 Task: Research Airbnb accommodation in Azcapotzalco, Mexico from 8th January 2024 to 19th January 2024 for 1 adult. Place can be shared room with 1  bedroom having 1 bed and 1 bathroom. Property type can be hotel.
Action: Mouse moved to (406, 106)
Screenshot: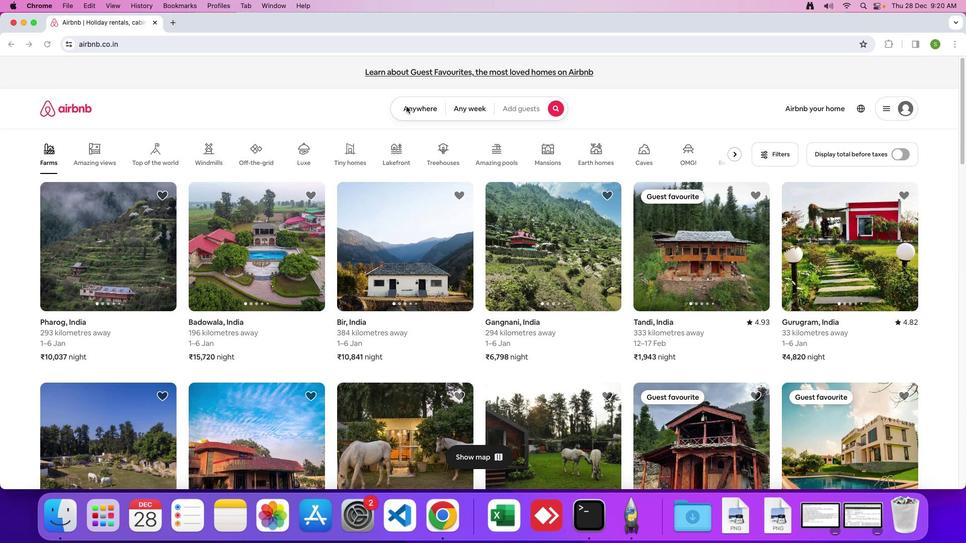 
Action: Mouse pressed left at (406, 106)
Screenshot: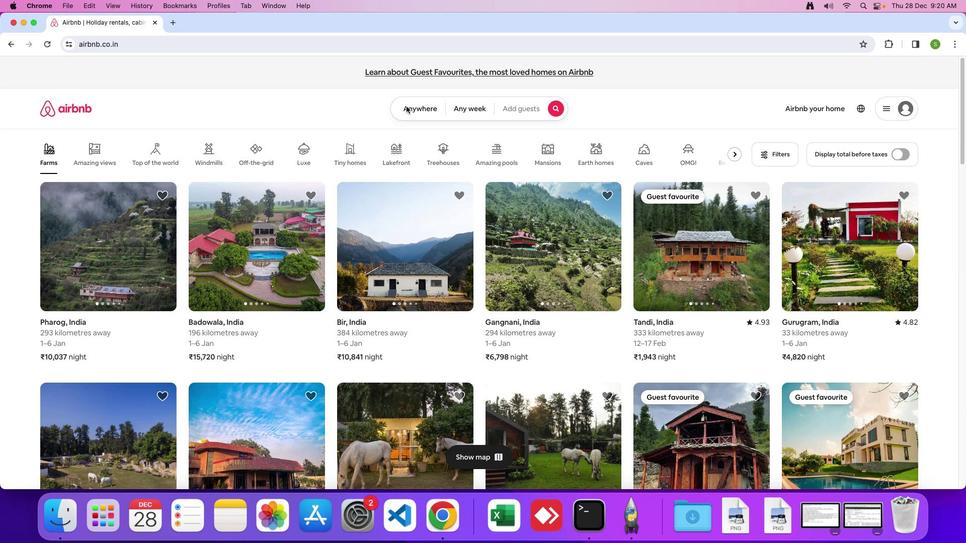 
Action: Mouse moved to (410, 107)
Screenshot: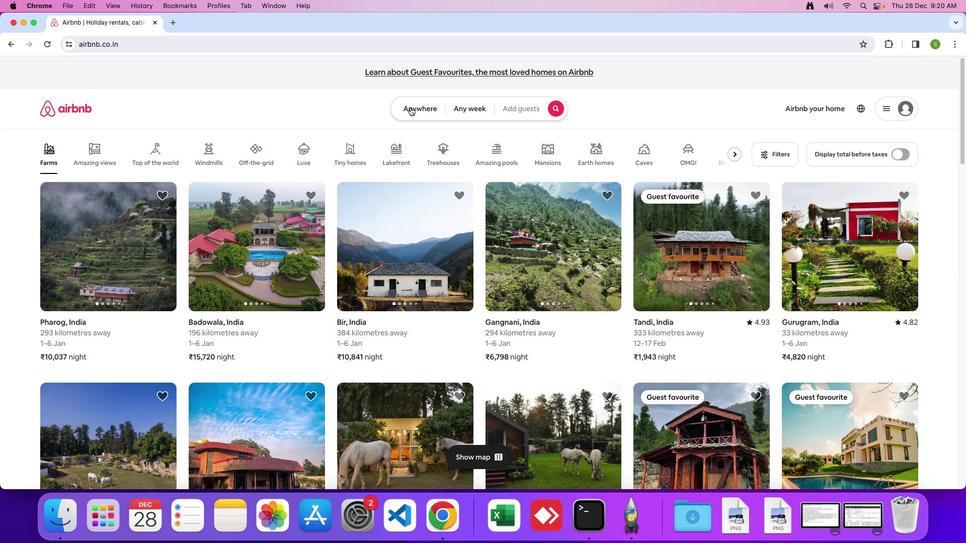 
Action: Mouse pressed left at (410, 107)
Screenshot: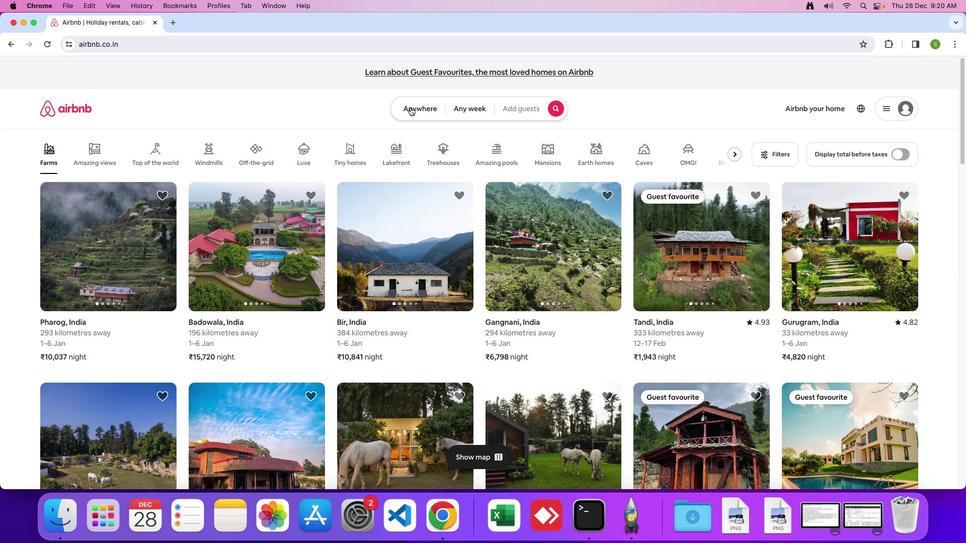 
Action: Mouse moved to (351, 143)
Screenshot: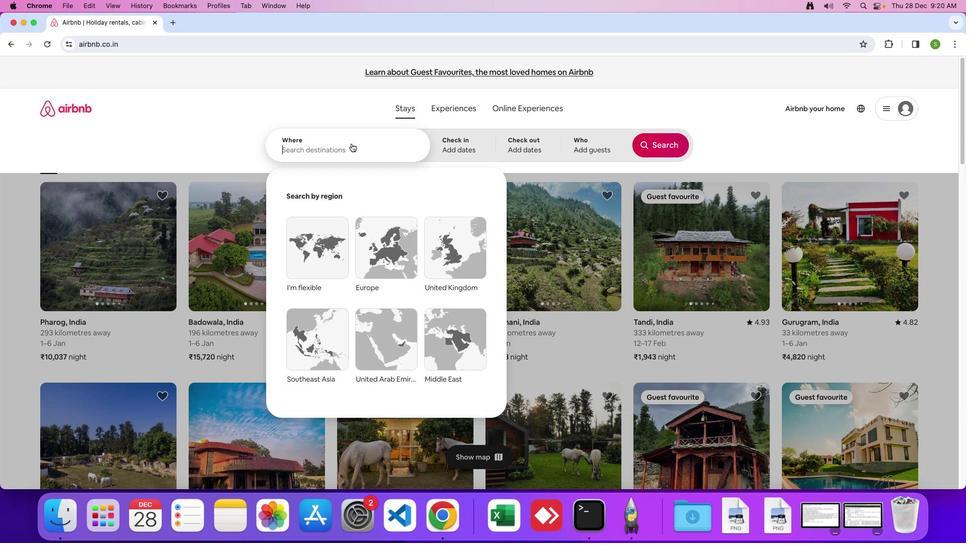 
Action: Mouse pressed left at (351, 143)
Screenshot: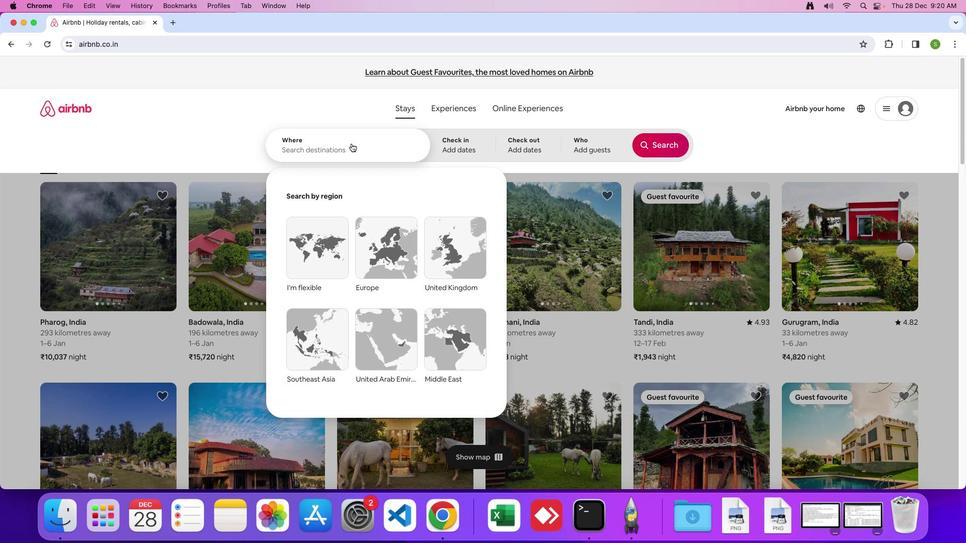 
Action: Key pressed 'A'Key.caps_lock'z''c''a''p''o''t''z''a''l''c''o'','Key.spaceKey.shift'M''e''x''i''c''o'Key.enter
Screenshot: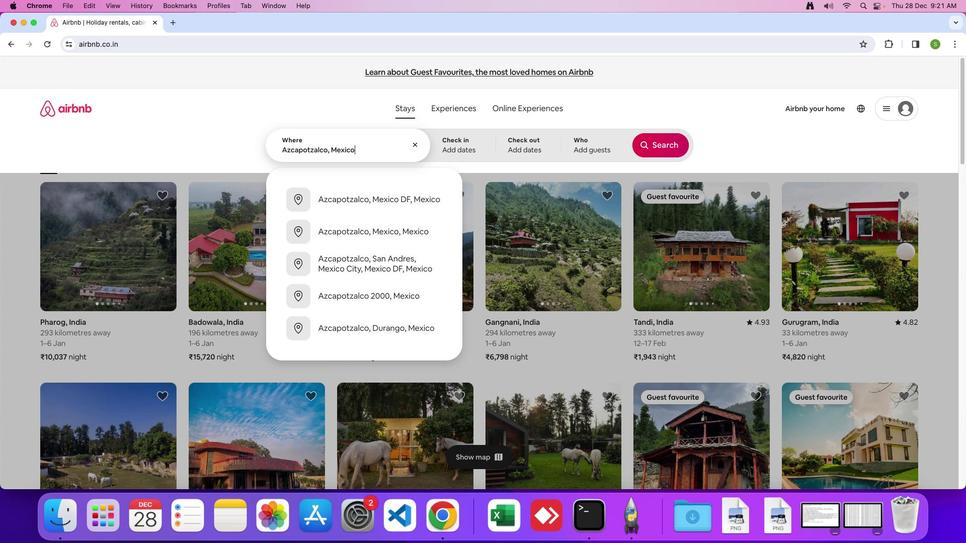 
Action: Mouse moved to (530, 288)
Screenshot: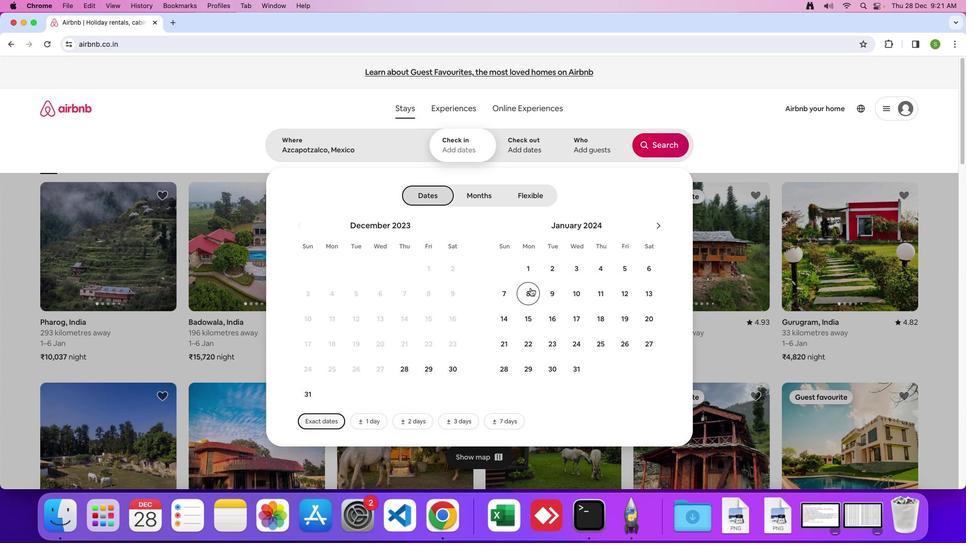 
Action: Mouse pressed left at (530, 288)
Screenshot: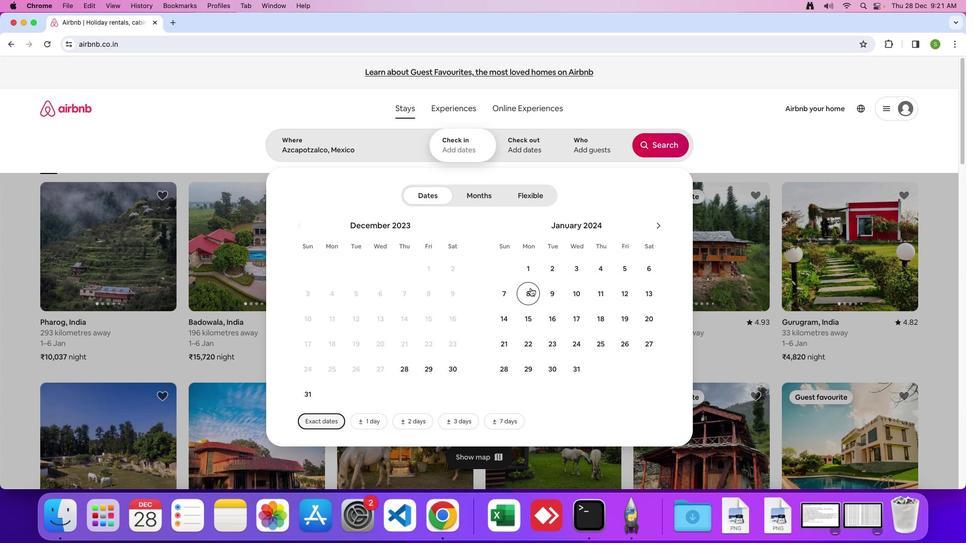
Action: Mouse moved to (621, 318)
Screenshot: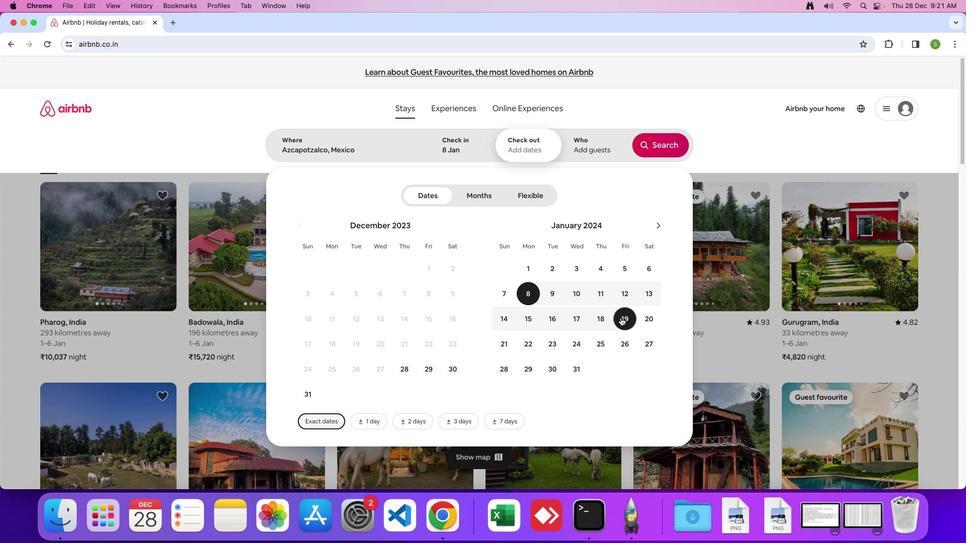 
Action: Mouse pressed left at (621, 318)
Screenshot: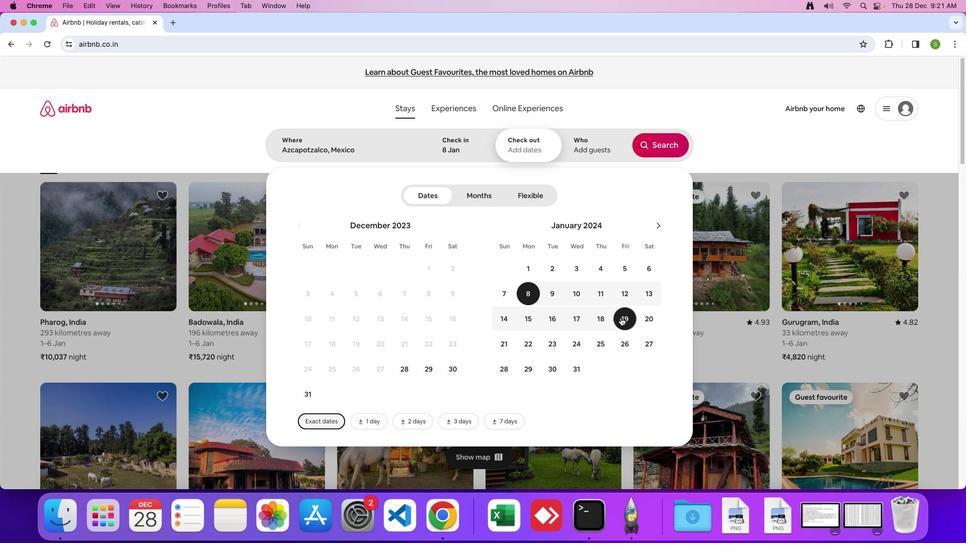 
Action: Mouse moved to (576, 155)
Screenshot: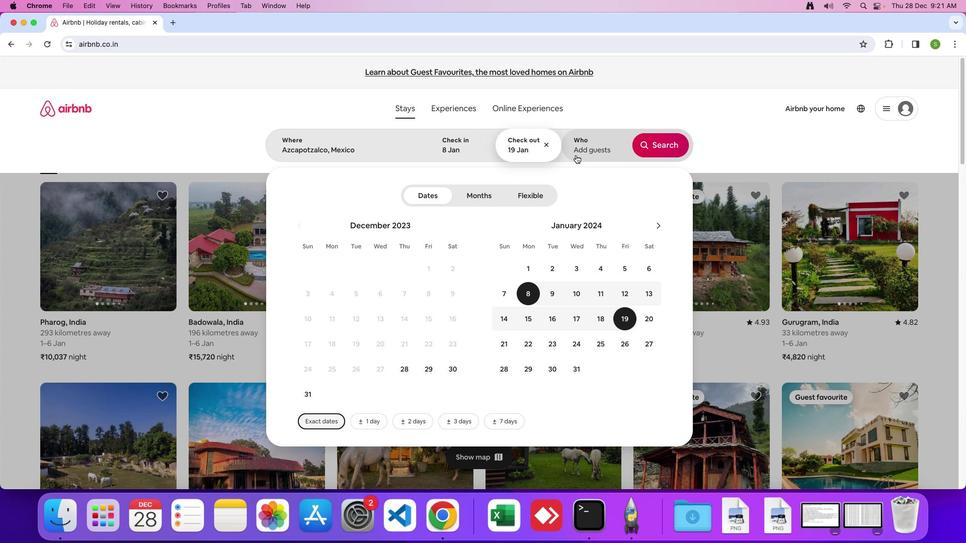 
Action: Mouse pressed left at (576, 155)
Screenshot: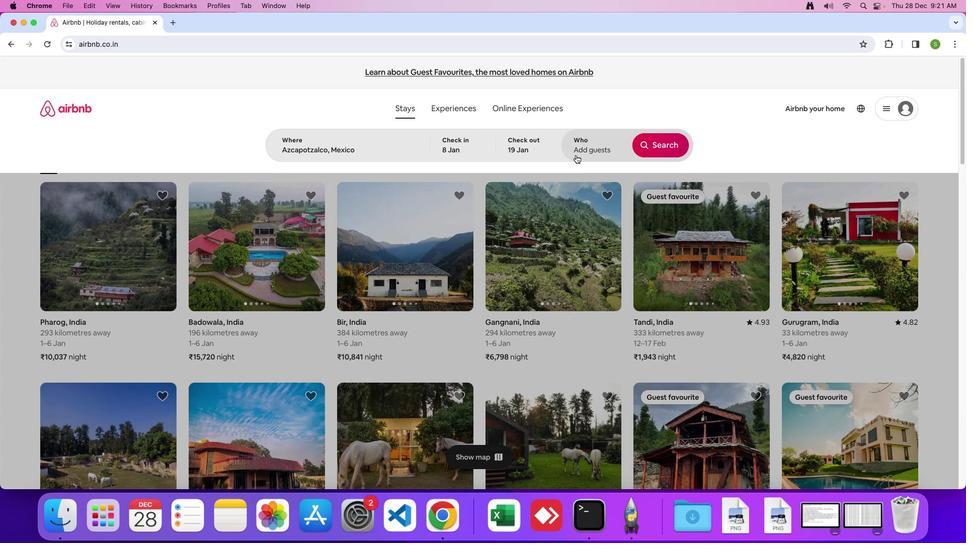 
Action: Mouse moved to (660, 195)
Screenshot: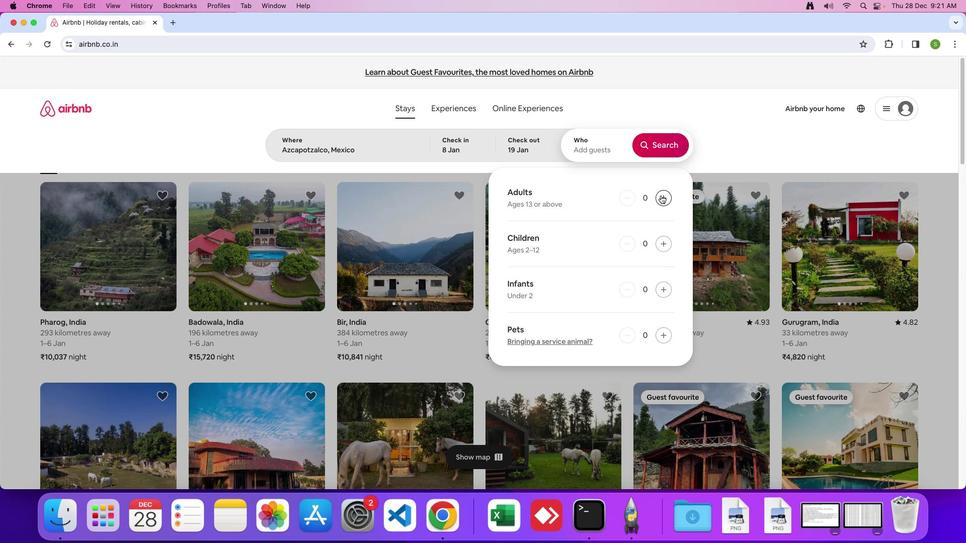 
Action: Mouse pressed left at (660, 195)
Screenshot: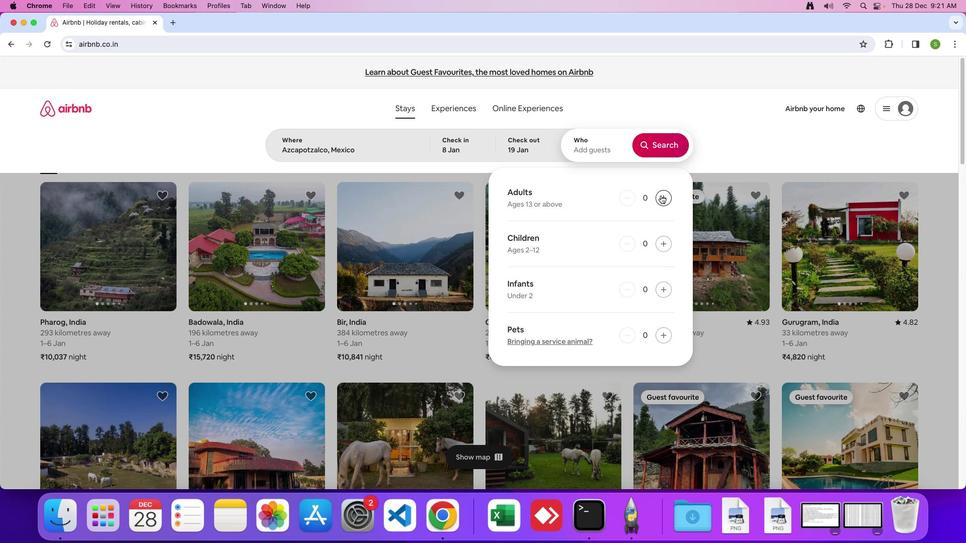 
Action: Mouse moved to (666, 149)
Screenshot: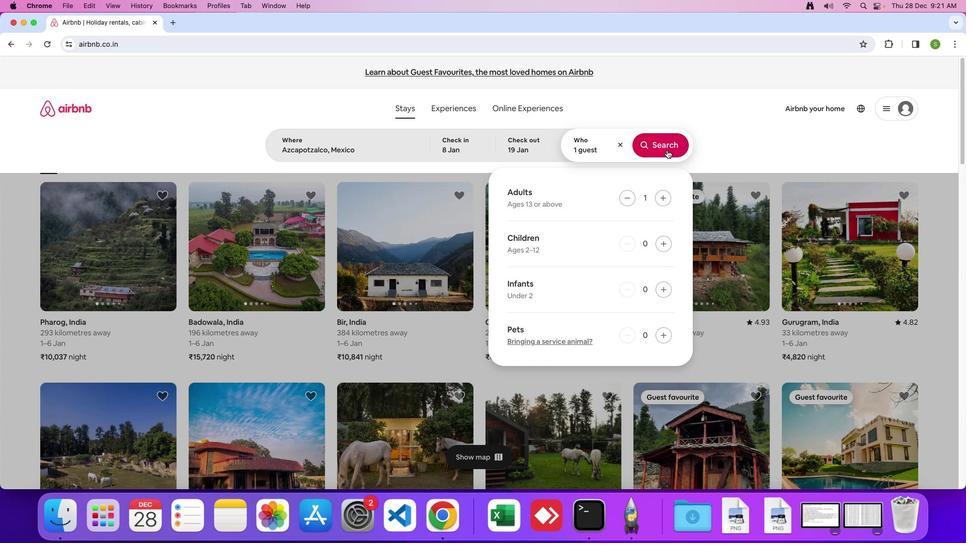 
Action: Mouse pressed left at (666, 149)
Screenshot: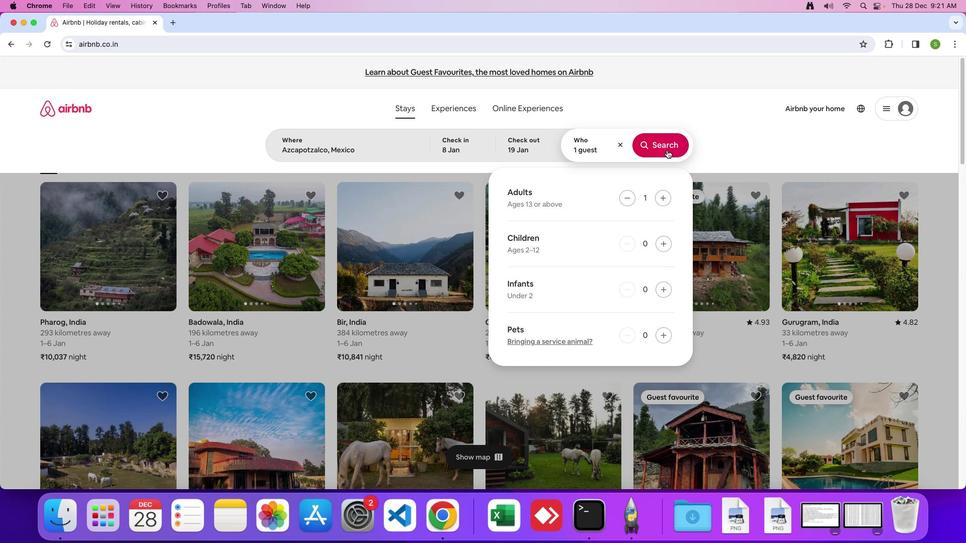 
Action: Mouse moved to (801, 111)
Screenshot: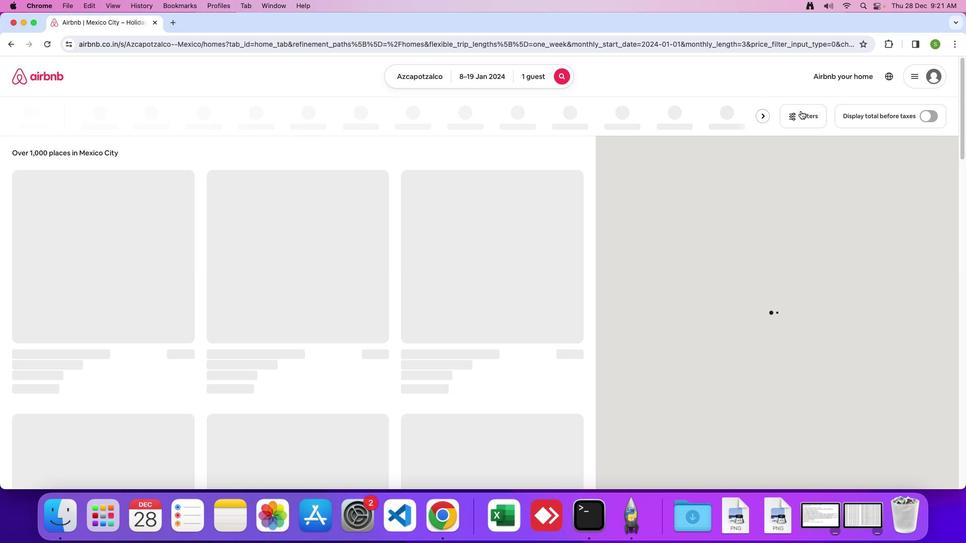 
Action: Mouse pressed left at (801, 111)
Screenshot: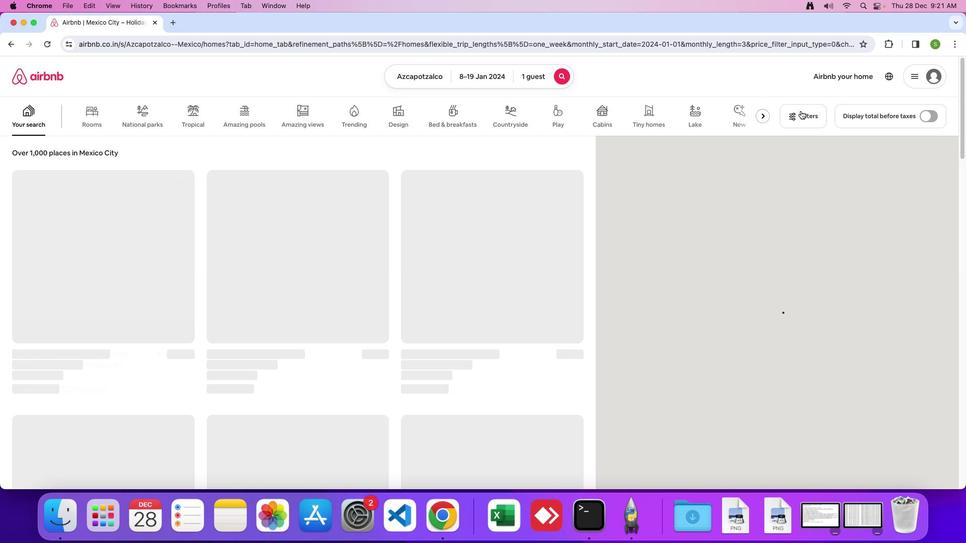 
Action: Mouse moved to (447, 340)
Screenshot: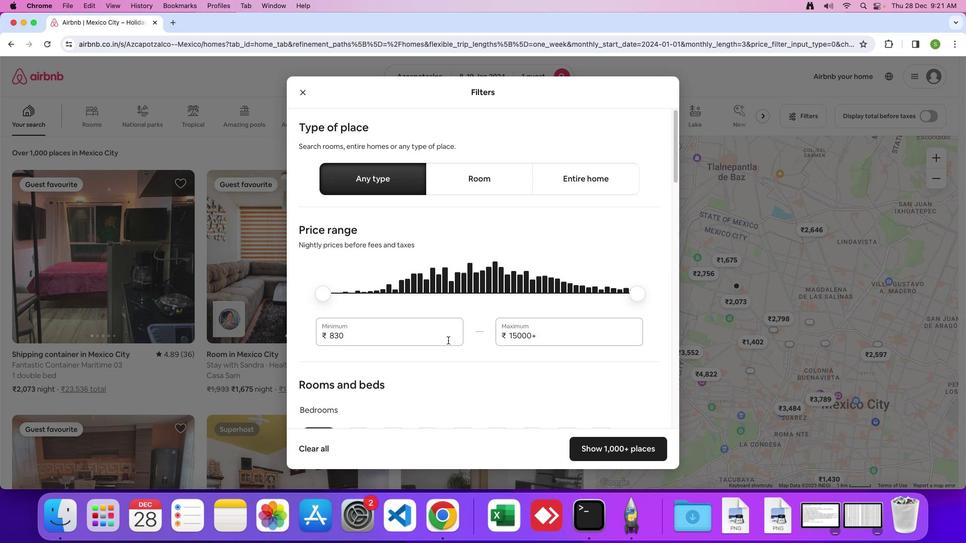 
Action: Mouse scrolled (447, 340) with delta (0, 0)
Screenshot: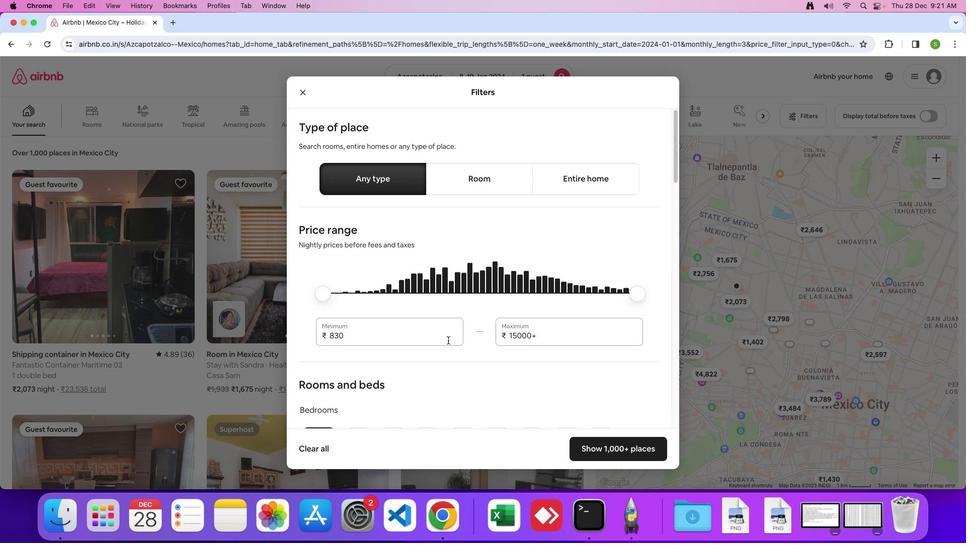
Action: Mouse scrolled (447, 340) with delta (0, 0)
Screenshot: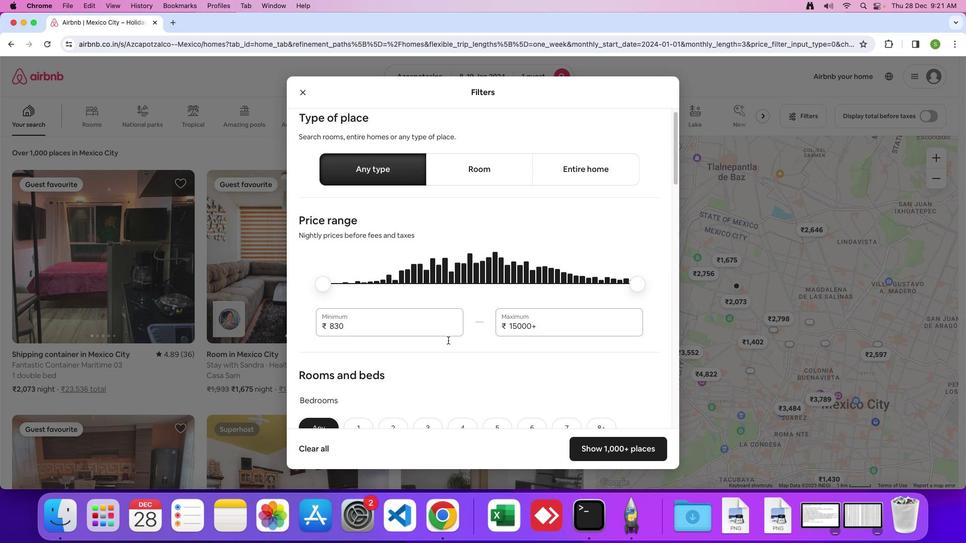 
Action: Mouse scrolled (447, 340) with delta (0, -1)
Screenshot: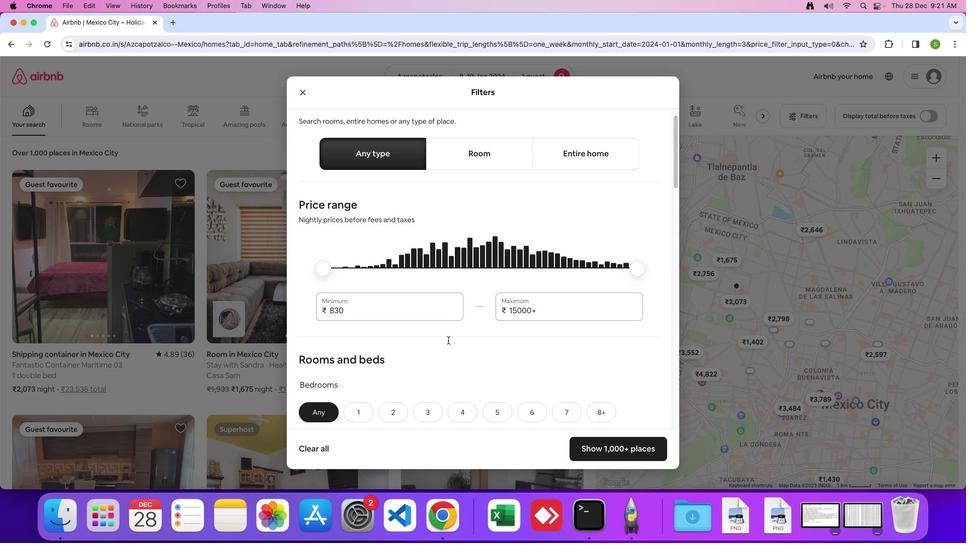 
Action: Mouse moved to (448, 339)
Screenshot: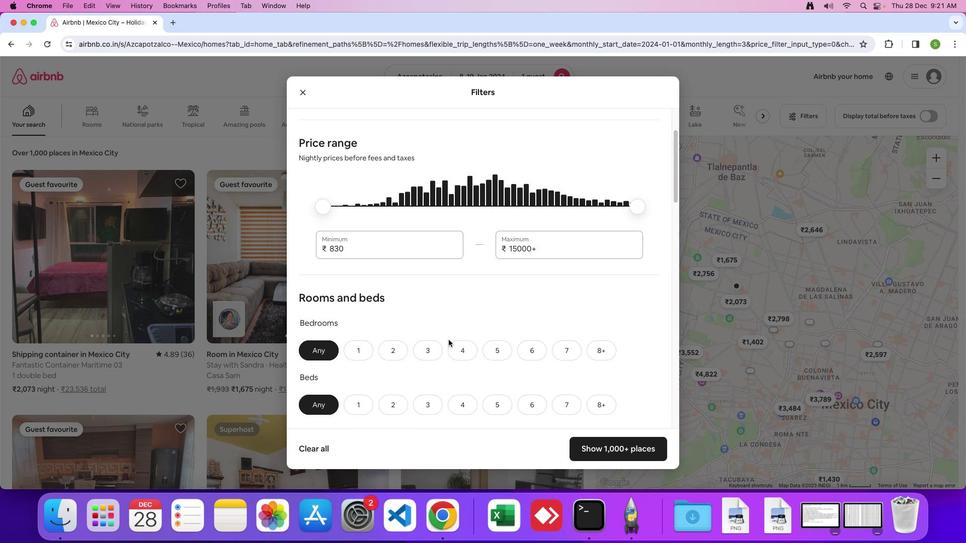 
Action: Mouse scrolled (448, 339) with delta (0, 0)
Screenshot: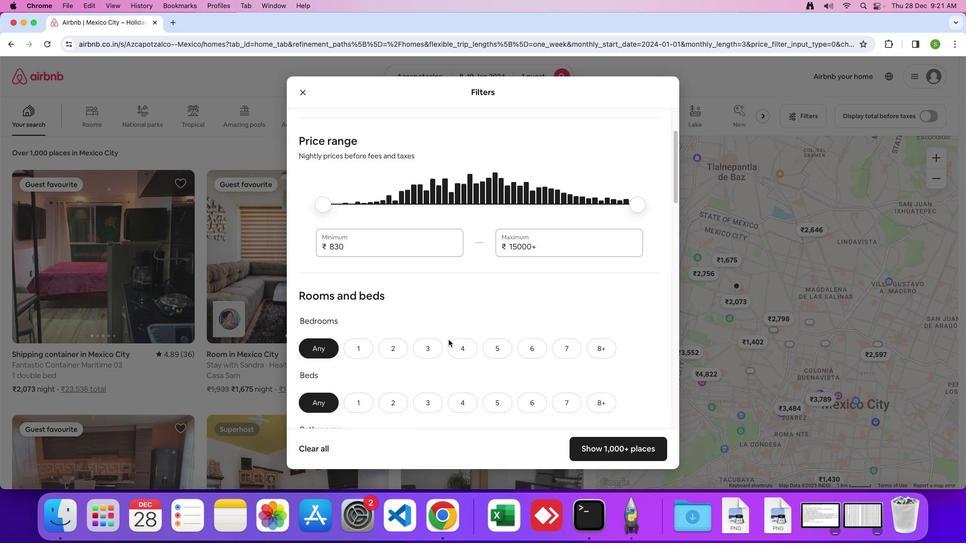 
Action: Mouse scrolled (448, 339) with delta (0, 0)
Screenshot: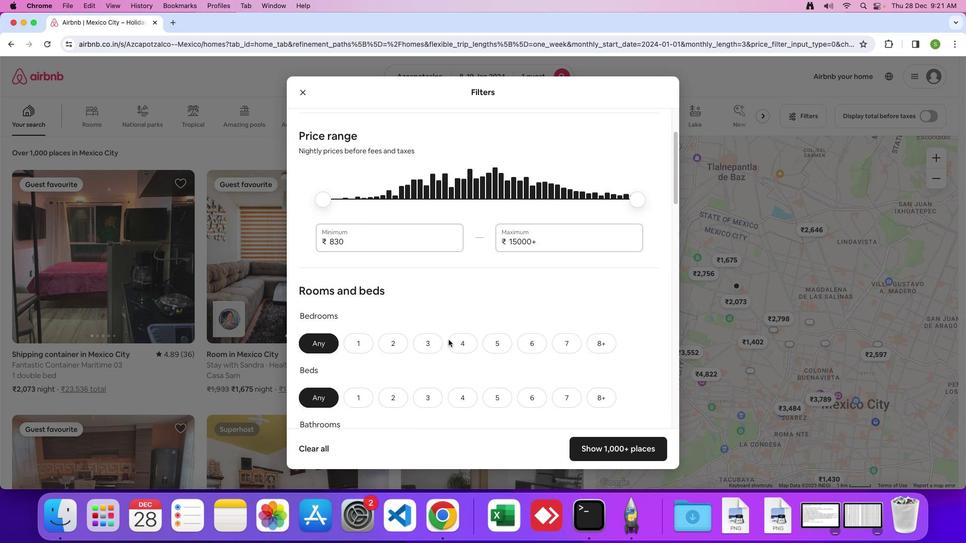 
Action: Mouse scrolled (448, 339) with delta (0, -1)
Screenshot: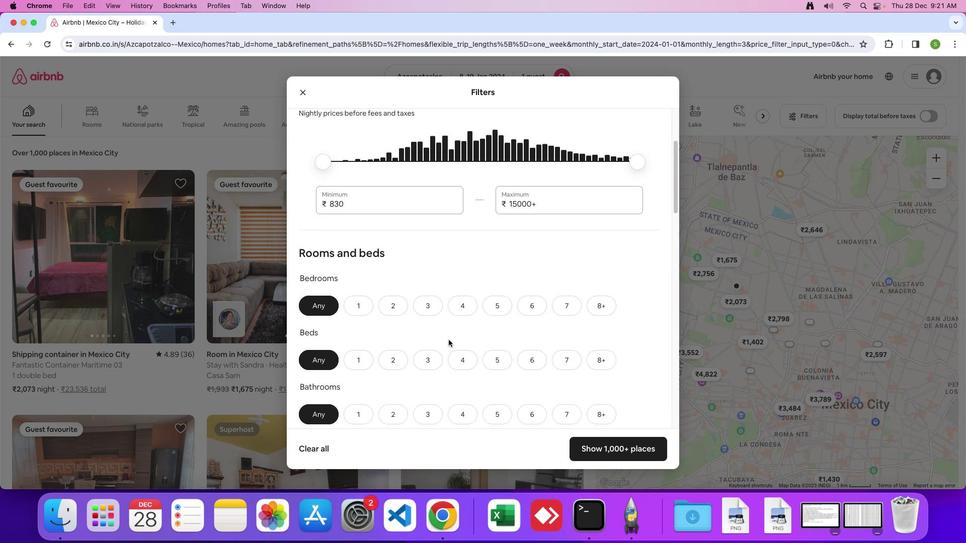 
Action: Mouse moved to (351, 279)
Screenshot: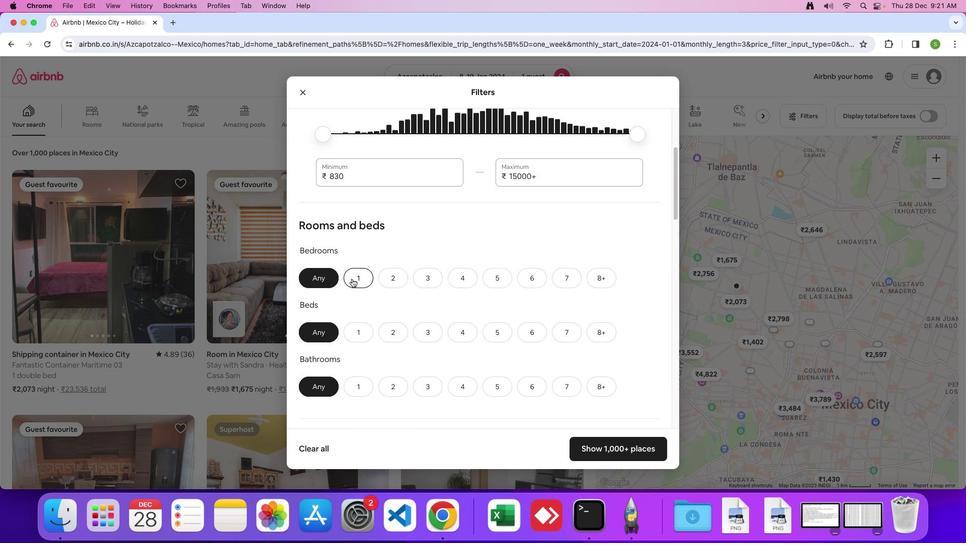 
Action: Mouse pressed left at (351, 279)
Screenshot: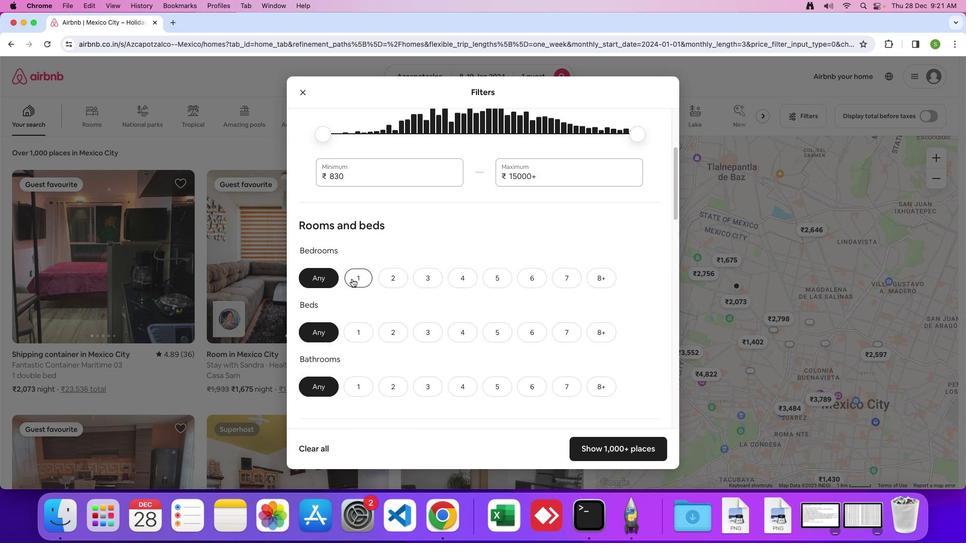 
Action: Mouse moved to (351, 338)
Screenshot: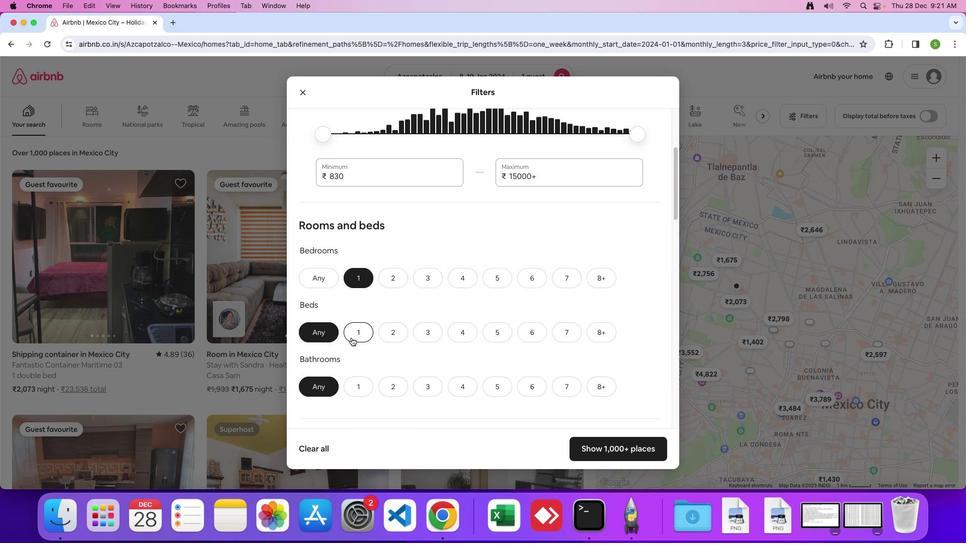 
Action: Mouse pressed left at (351, 338)
Screenshot: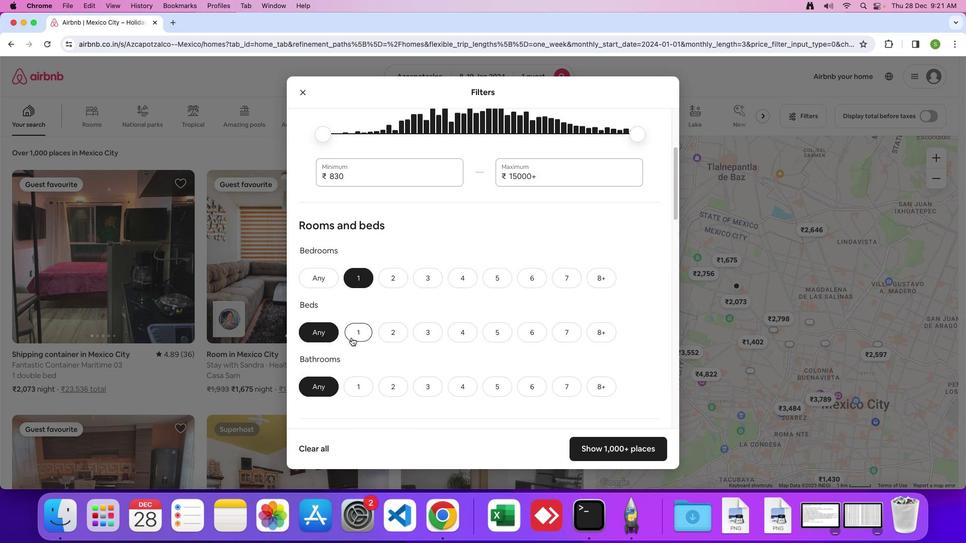 
Action: Mouse moved to (358, 383)
Screenshot: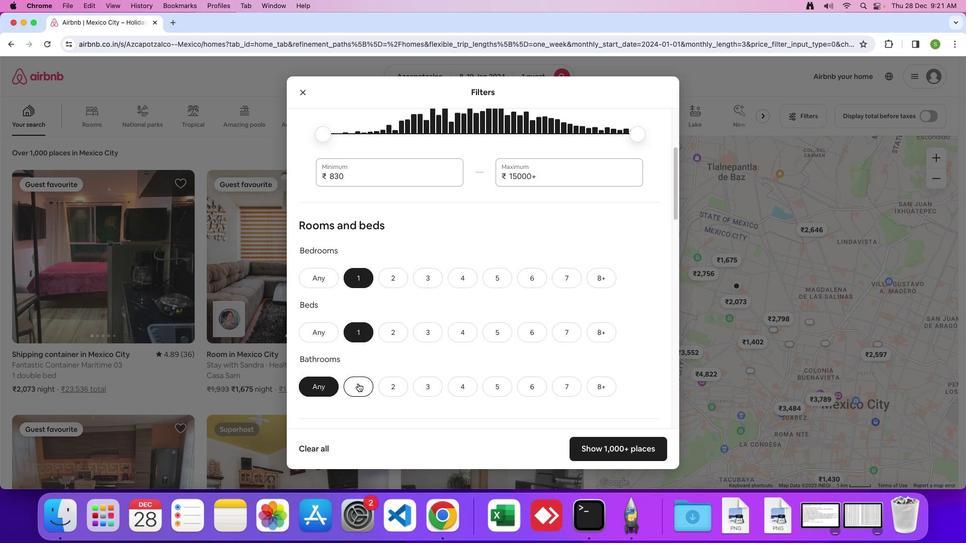 
Action: Mouse pressed left at (358, 383)
Screenshot: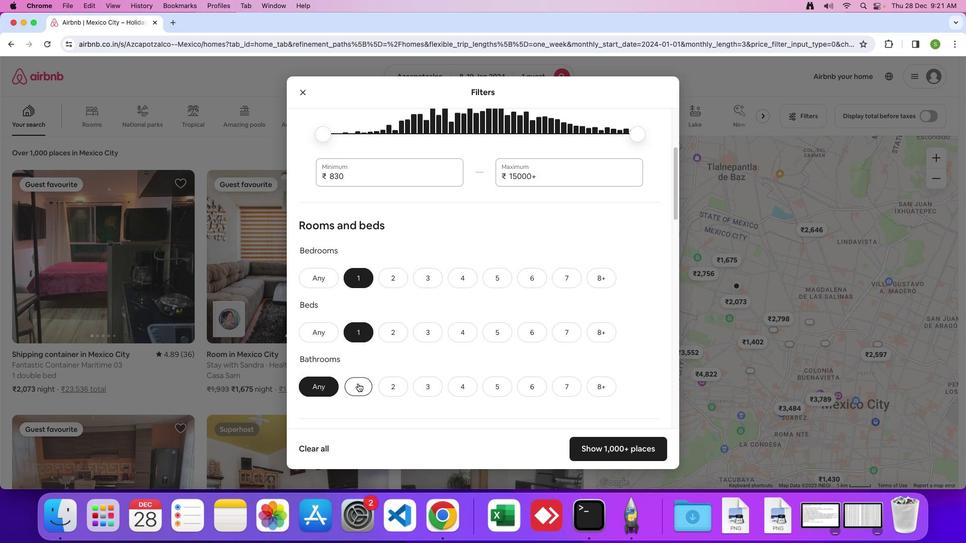 
Action: Mouse moved to (463, 346)
Screenshot: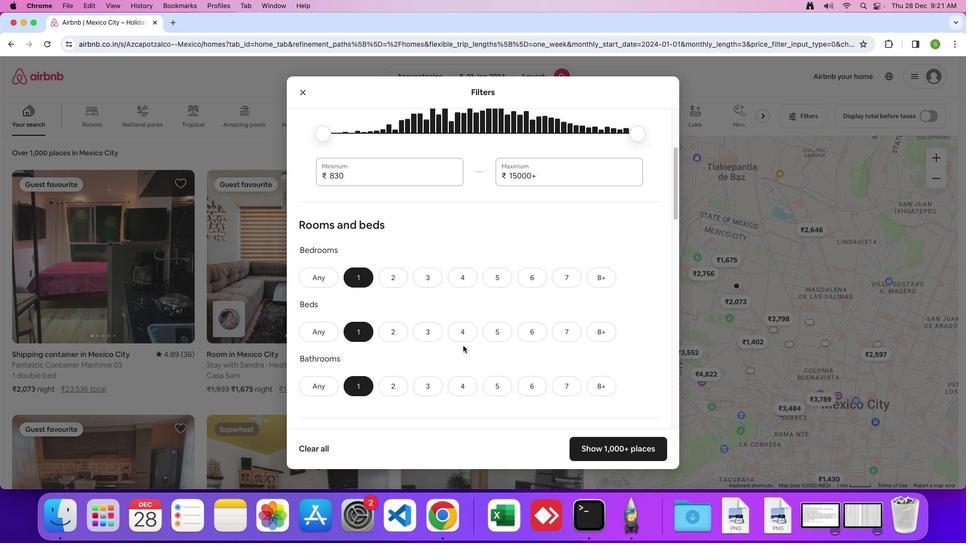
Action: Mouse scrolled (463, 346) with delta (0, 0)
Screenshot: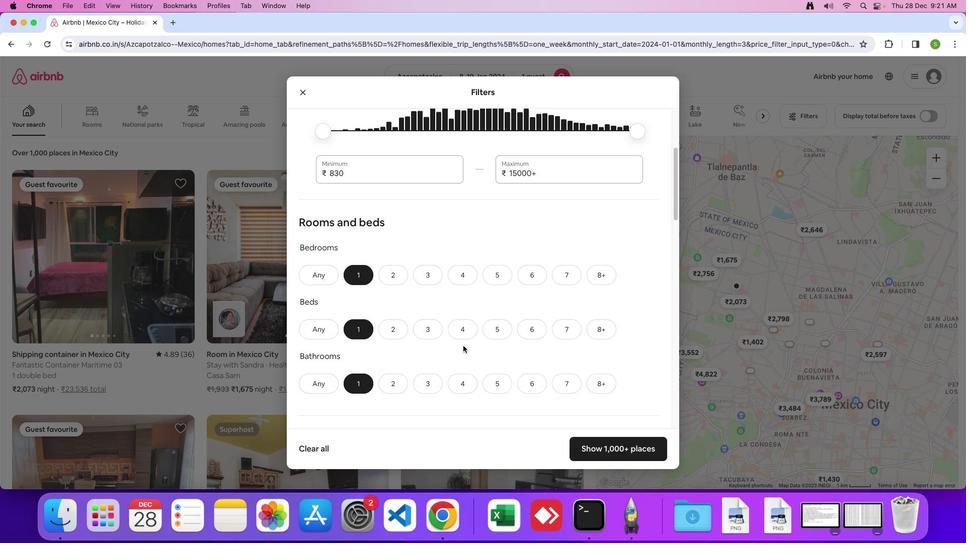 
Action: Mouse scrolled (463, 346) with delta (0, 0)
Screenshot: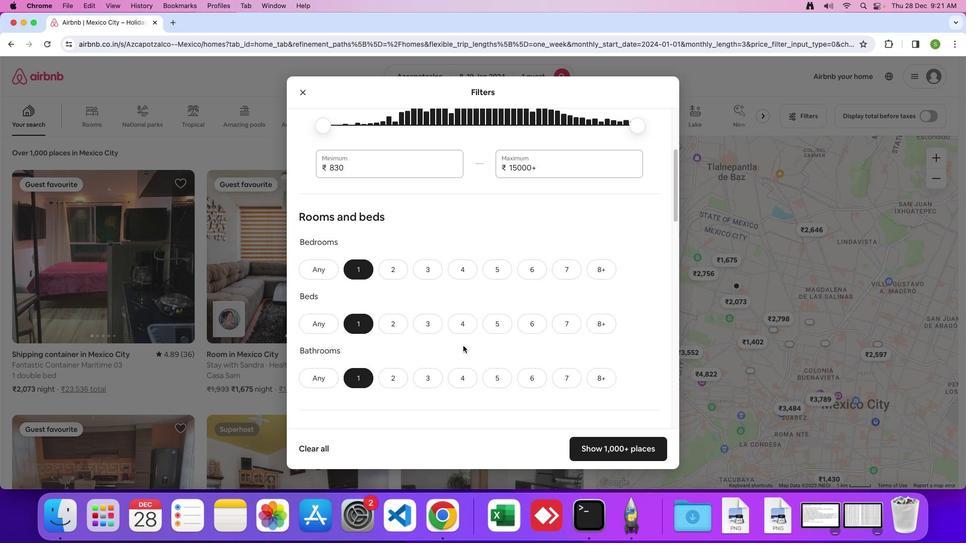 
Action: Mouse moved to (463, 346)
Screenshot: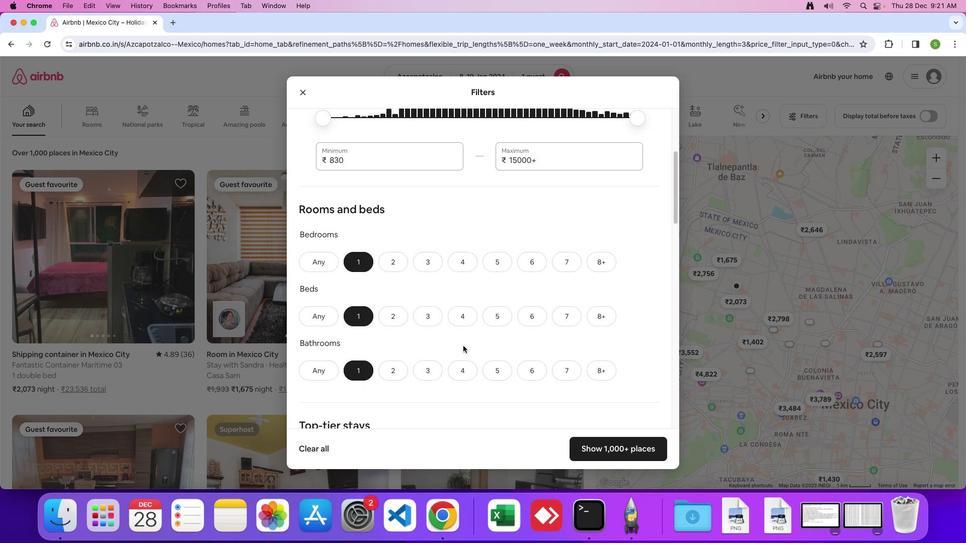 
Action: Mouse scrolled (463, 346) with delta (0, 0)
Screenshot: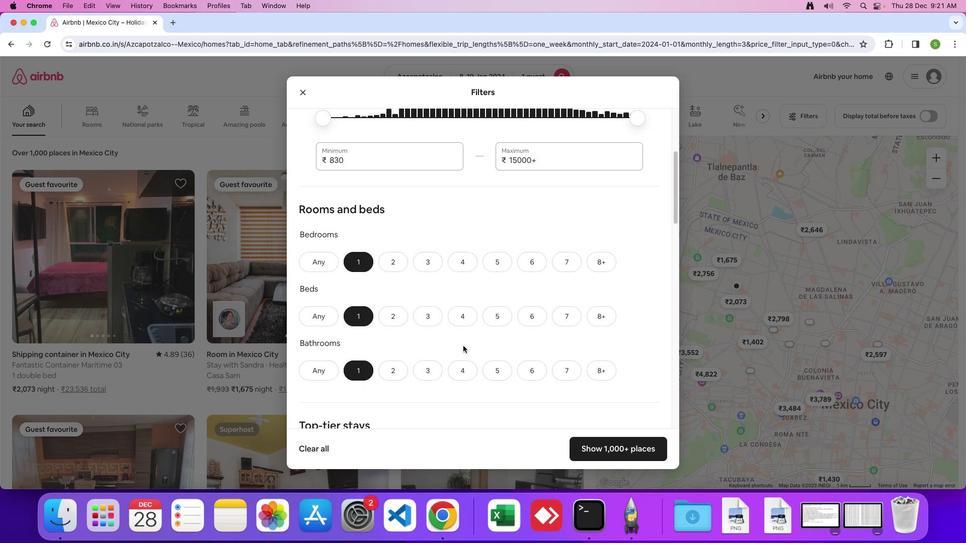 
Action: Mouse scrolled (463, 346) with delta (0, 0)
Screenshot: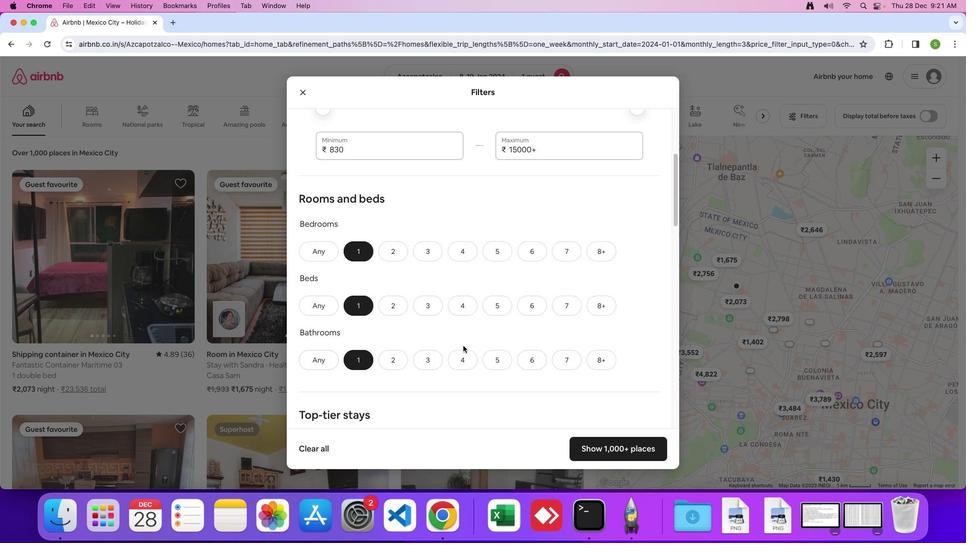 
Action: Mouse scrolled (463, 346) with delta (0, 0)
Screenshot: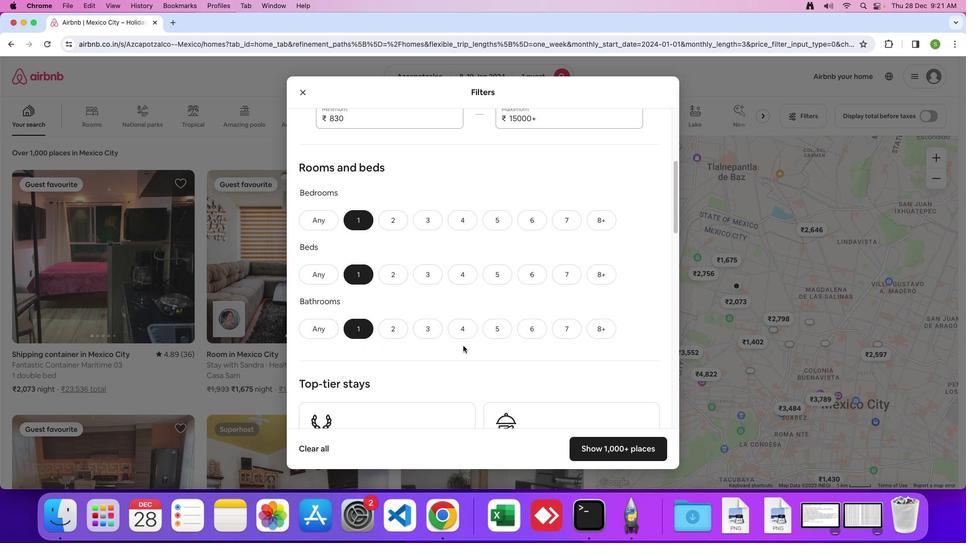
Action: Mouse scrolled (463, 346) with delta (0, 0)
Screenshot: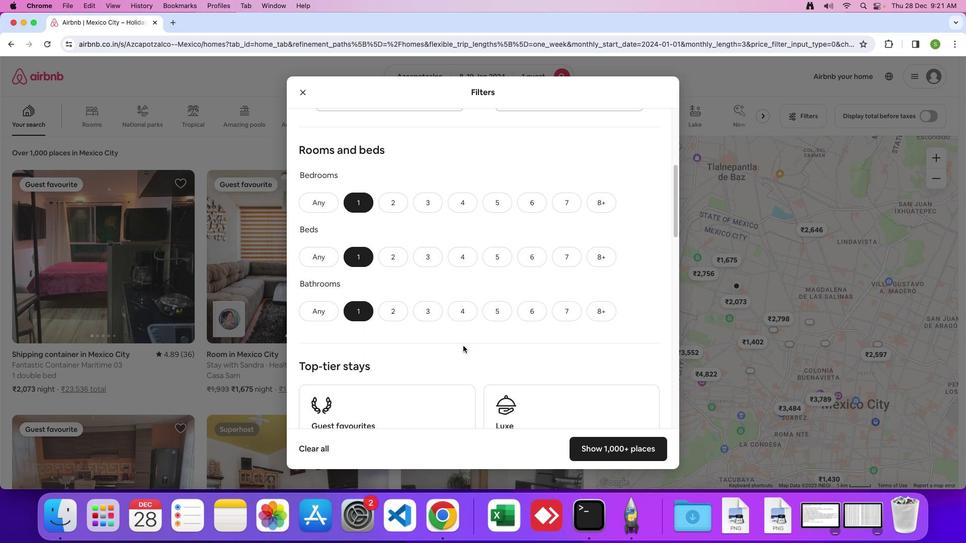 
Action: Mouse moved to (463, 345)
Screenshot: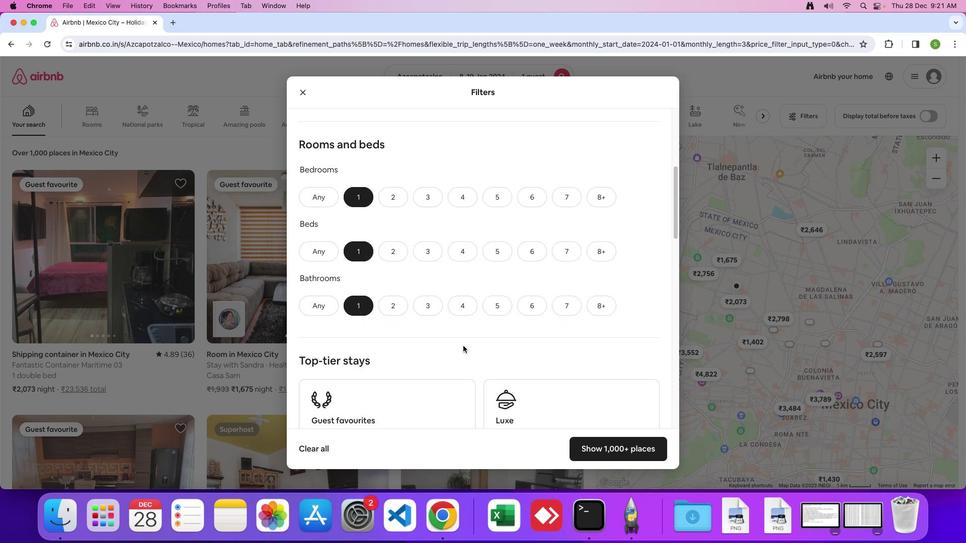 
Action: Mouse scrolled (463, 345) with delta (0, 0)
Screenshot: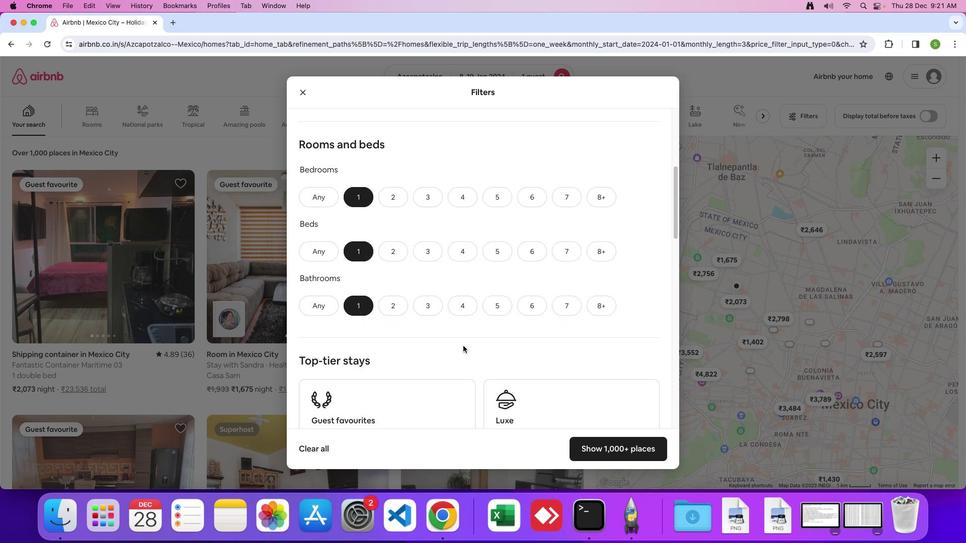
Action: Mouse scrolled (463, 345) with delta (0, 0)
Screenshot: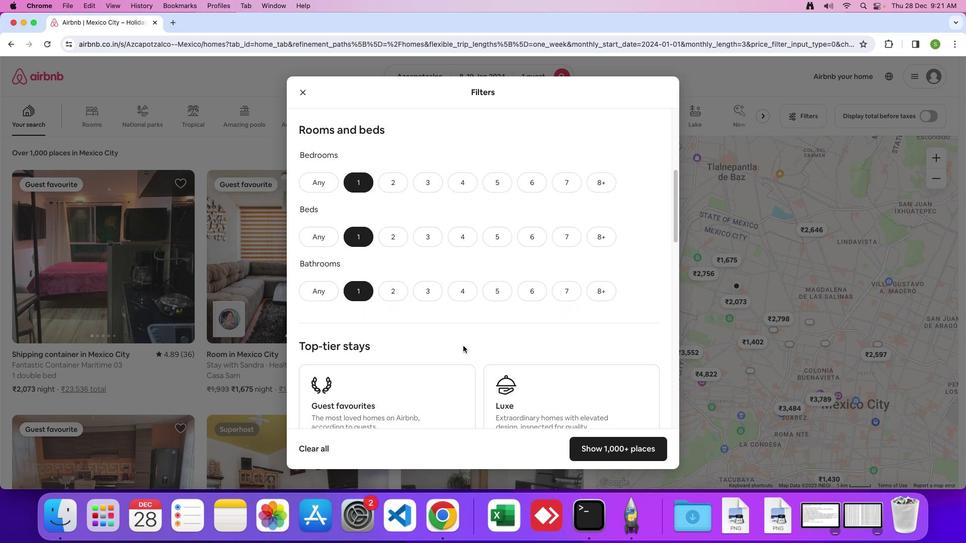 
Action: Mouse scrolled (463, 345) with delta (0, 0)
Screenshot: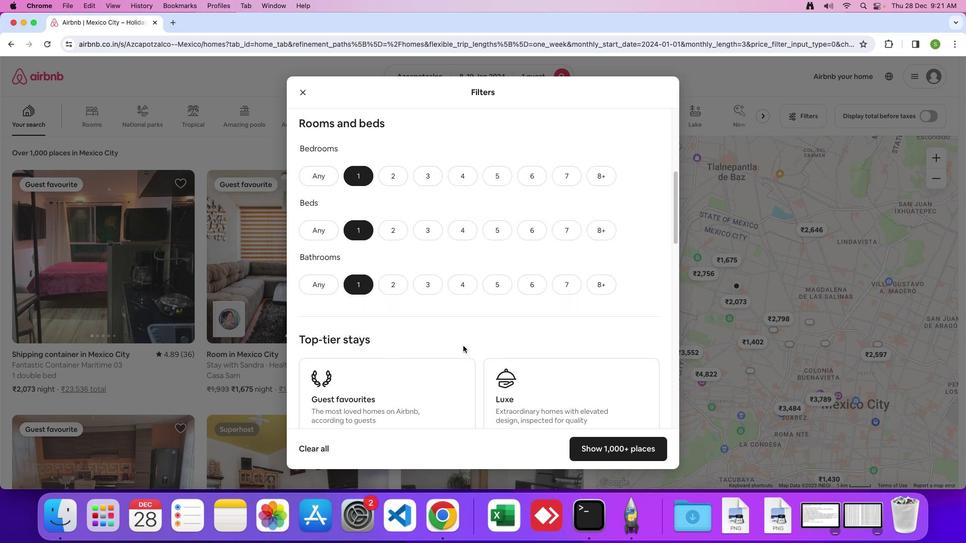 
Action: Mouse scrolled (463, 345) with delta (0, -1)
Screenshot: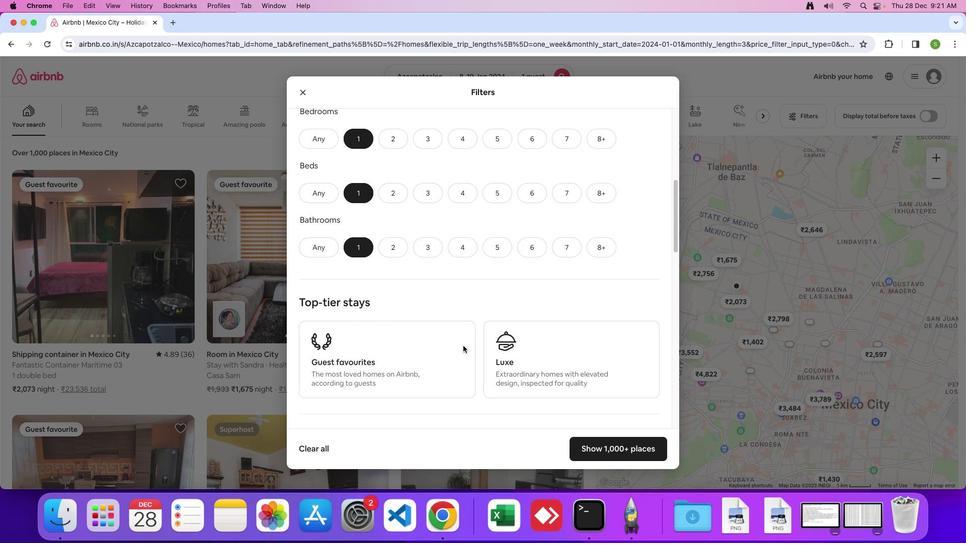 
Action: Mouse scrolled (463, 345) with delta (0, 0)
Screenshot: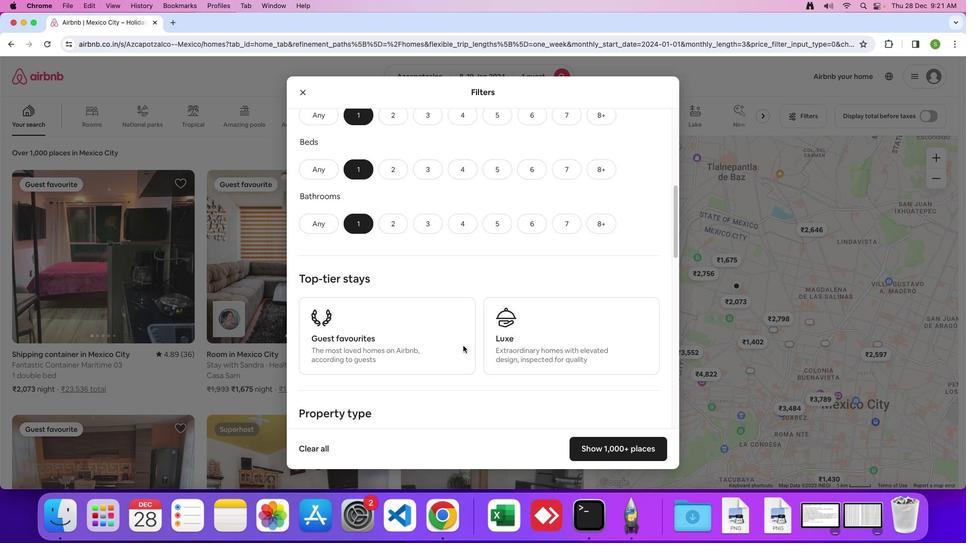 
Action: Mouse scrolled (463, 345) with delta (0, 0)
Screenshot: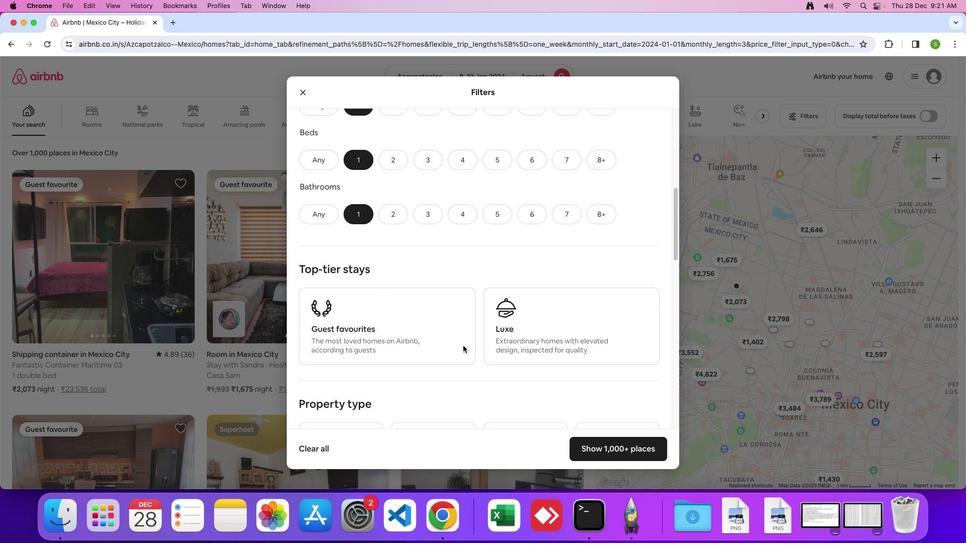 
Action: Mouse scrolled (463, 345) with delta (0, 0)
Screenshot: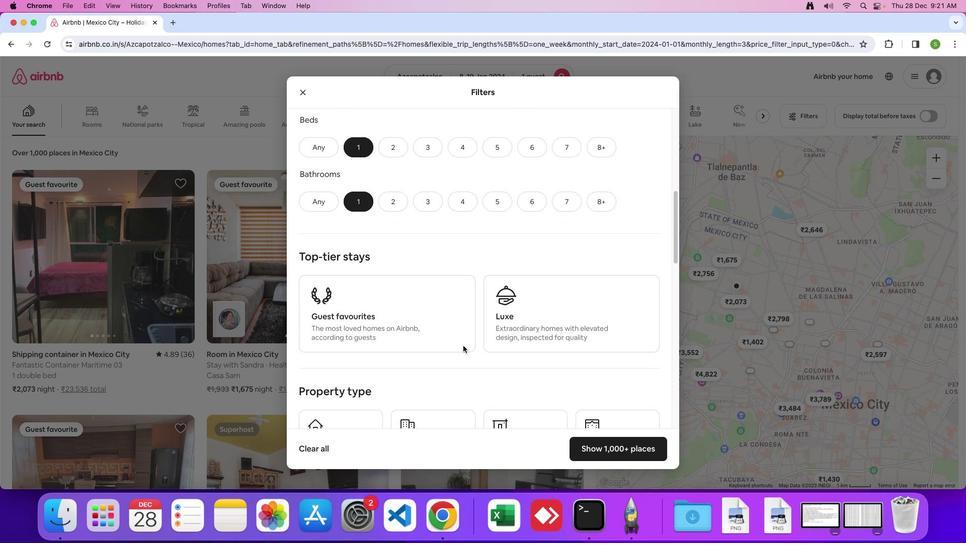 
Action: Mouse scrolled (463, 345) with delta (0, 0)
Screenshot: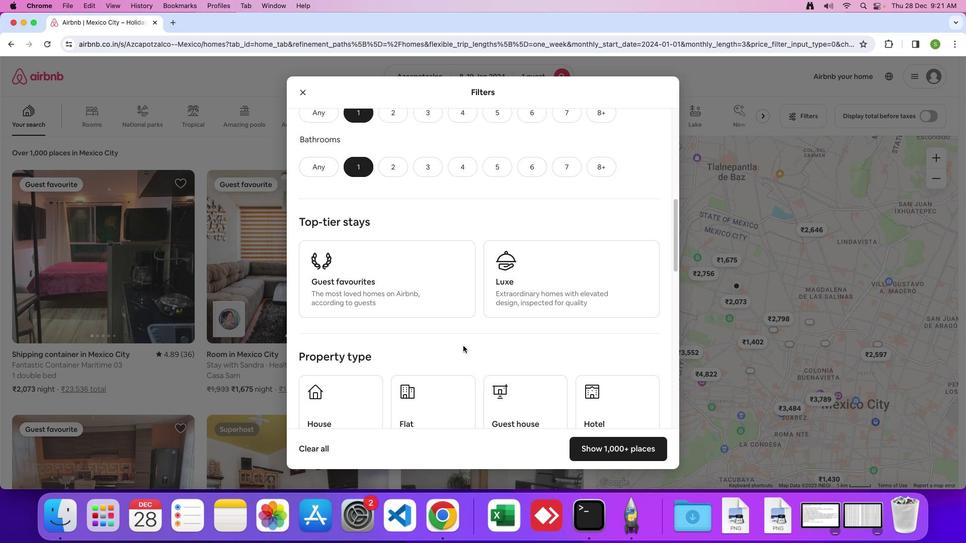 
Action: Mouse scrolled (463, 345) with delta (0, -1)
Screenshot: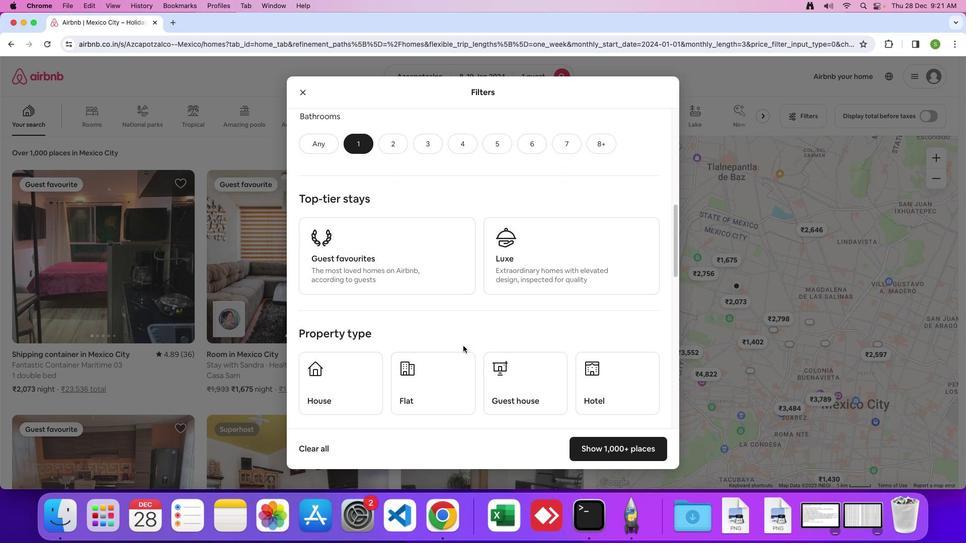 
Action: Mouse scrolled (463, 345) with delta (0, 0)
Screenshot: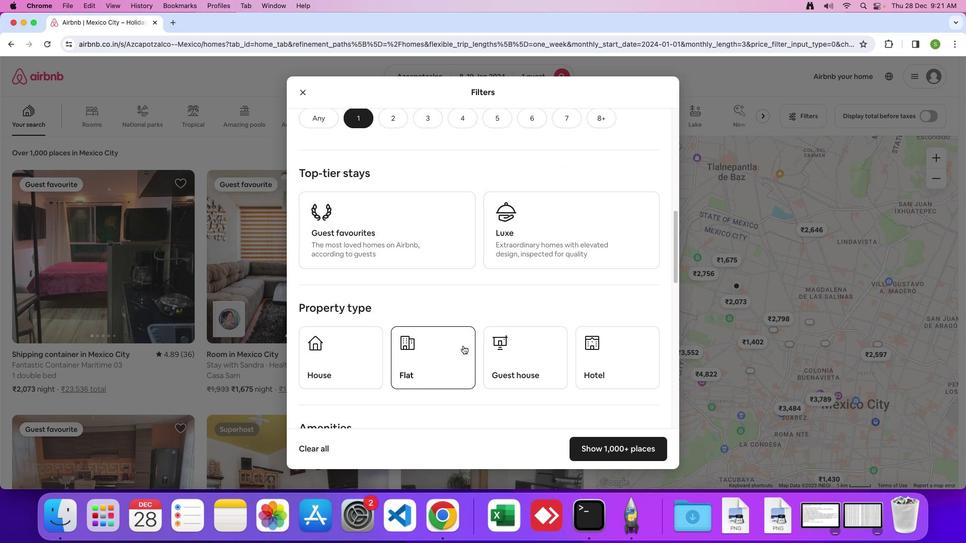 
Action: Mouse scrolled (463, 345) with delta (0, 0)
Screenshot: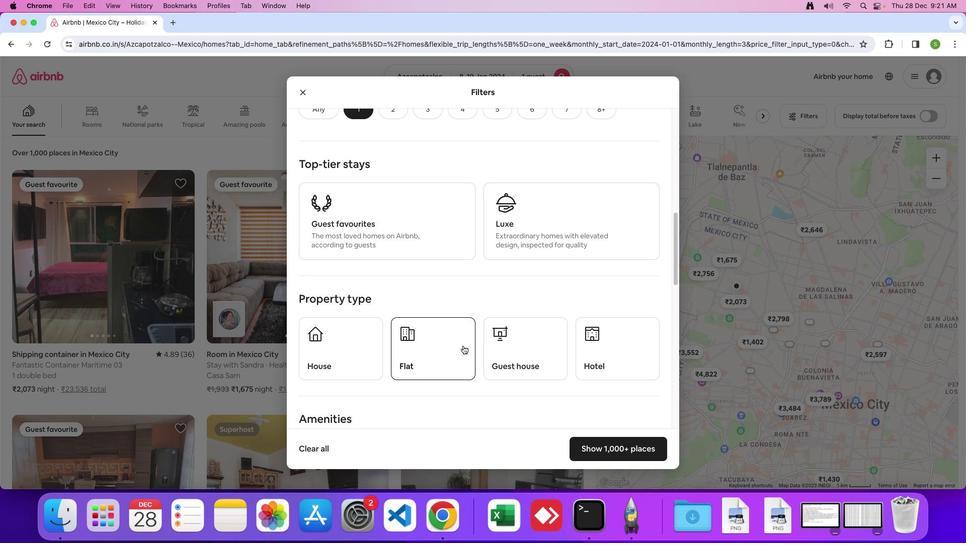 
Action: Mouse scrolled (463, 345) with delta (0, 0)
Screenshot: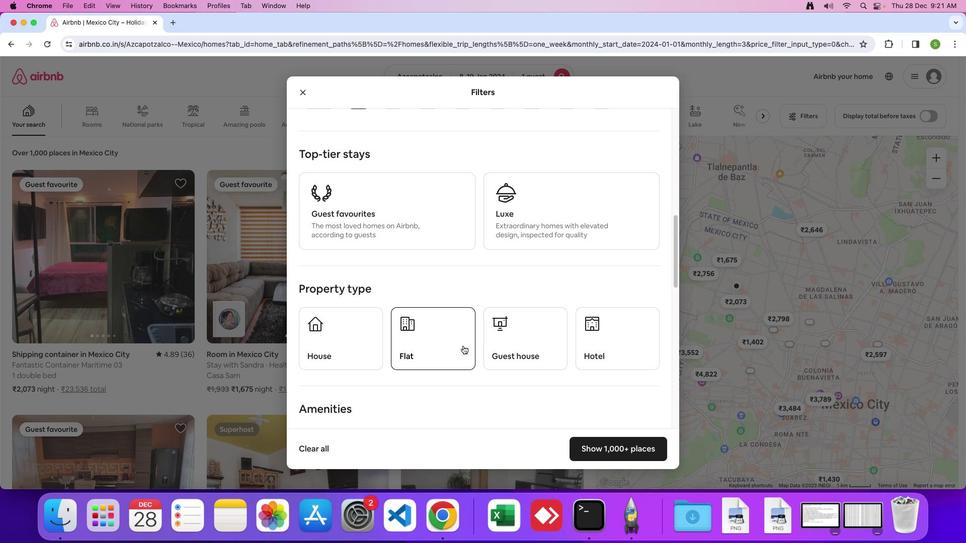 
Action: Mouse scrolled (463, 345) with delta (0, 0)
Screenshot: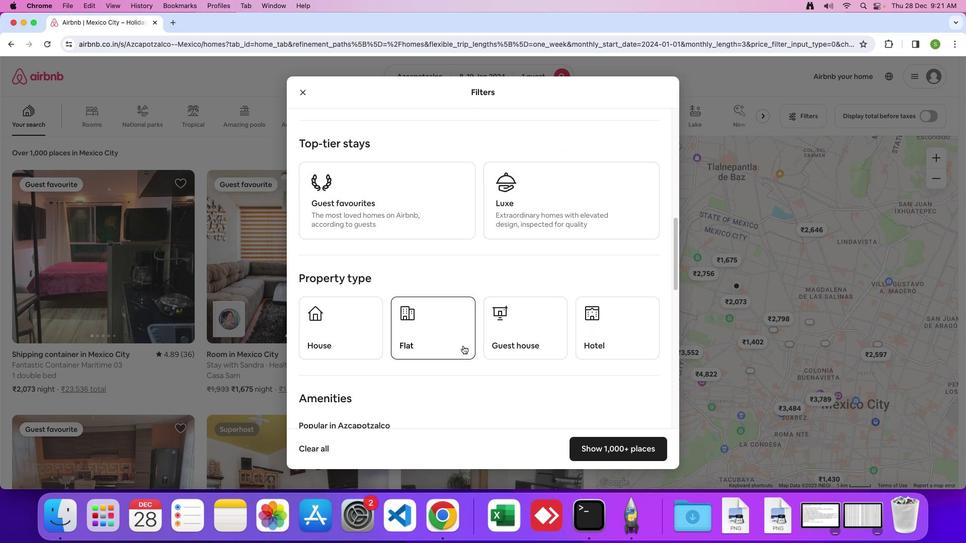 
Action: Mouse scrolled (463, 345) with delta (0, 0)
Screenshot: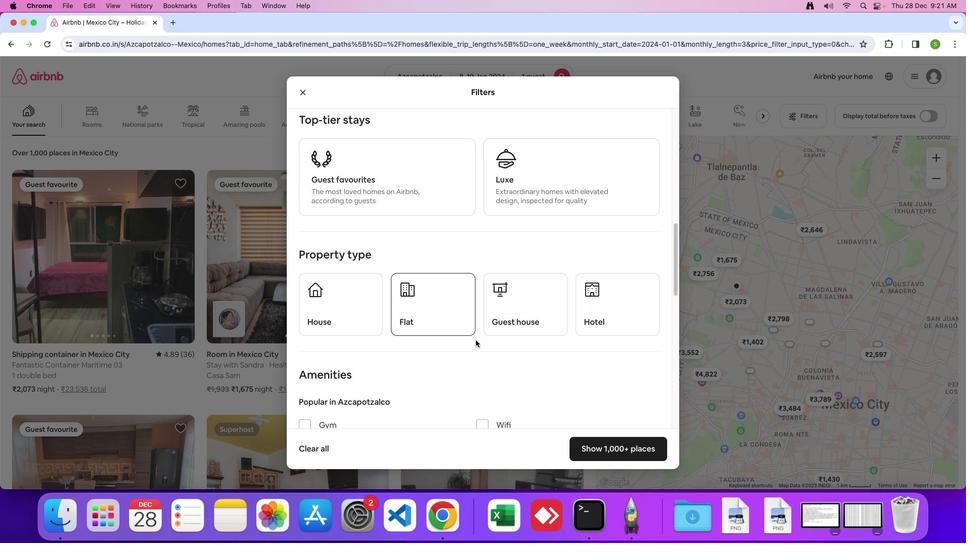 
Action: Mouse moved to (603, 311)
Screenshot: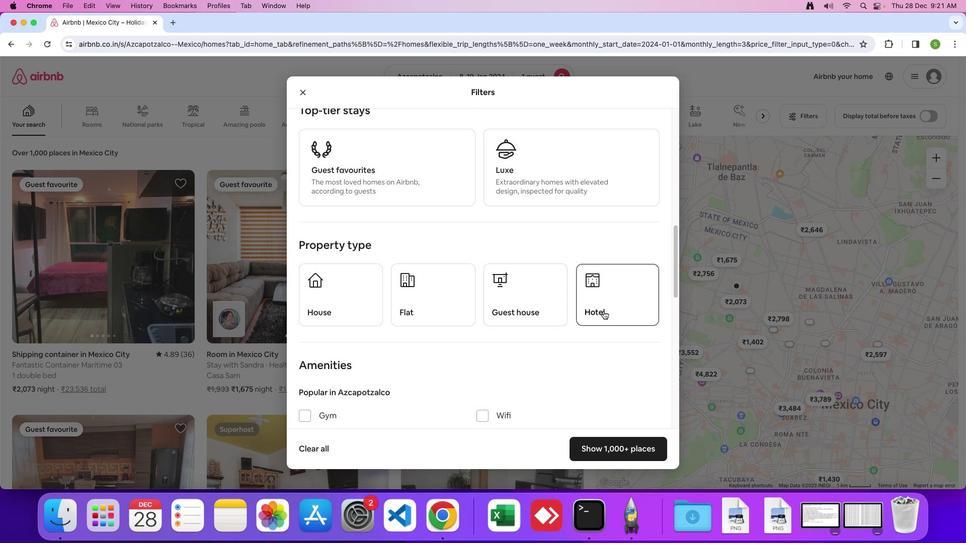 
Action: Mouse pressed left at (603, 311)
Screenshot: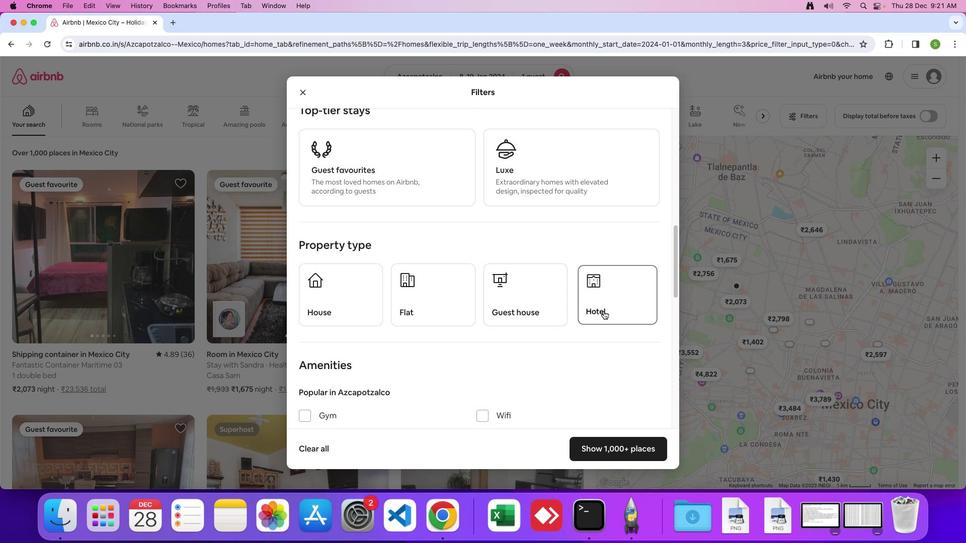 
Action: Mouse moved to (437, 370)
Screenshot: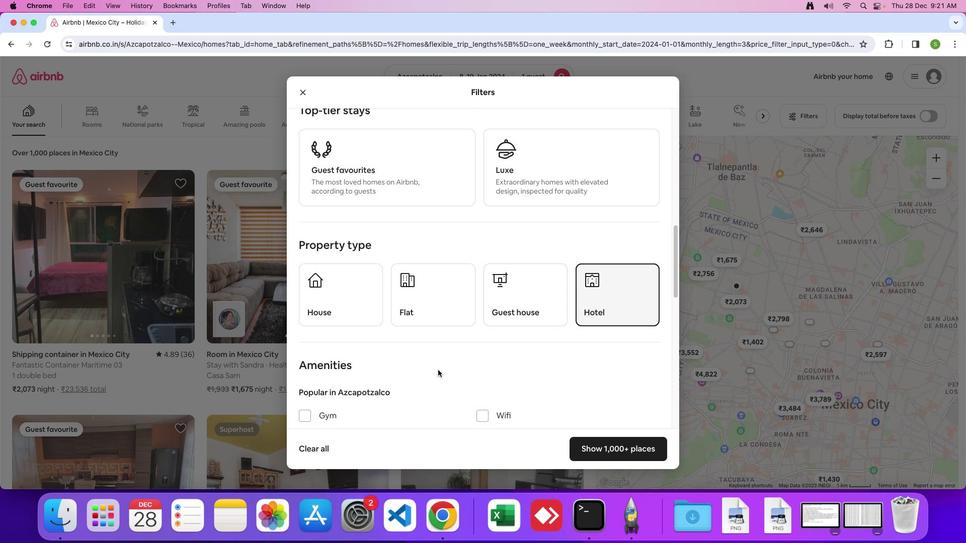 
Action: Mouse scrolled (437, 370) with delta (0, 0)
Screenshot: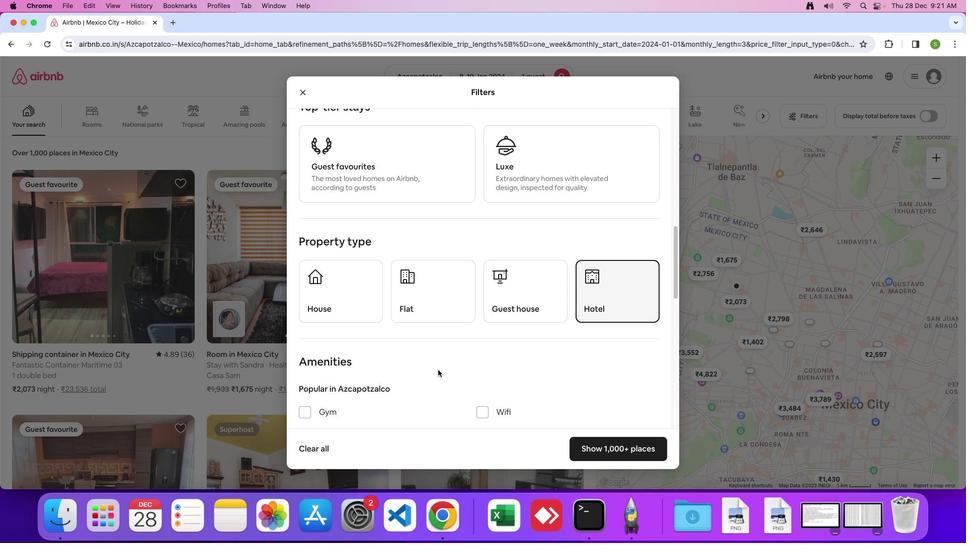 
Action: Mouse scrolled (437, 370) with delta (0, 0)
Screenshot: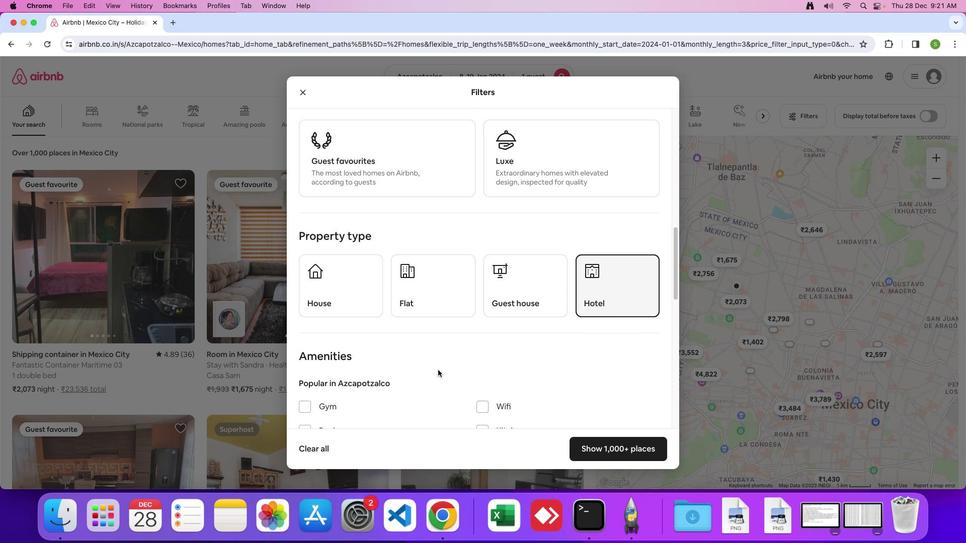 
Action: Mouse moved to (437, 369)
Screenshot: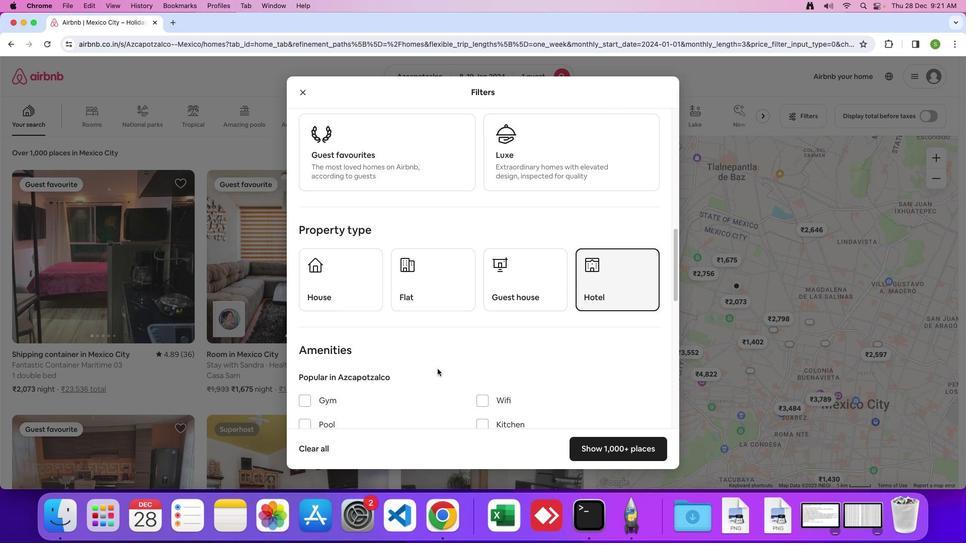 
Action: Mouse scrolled (437, 369) with delta (0, 0)
Screenshot: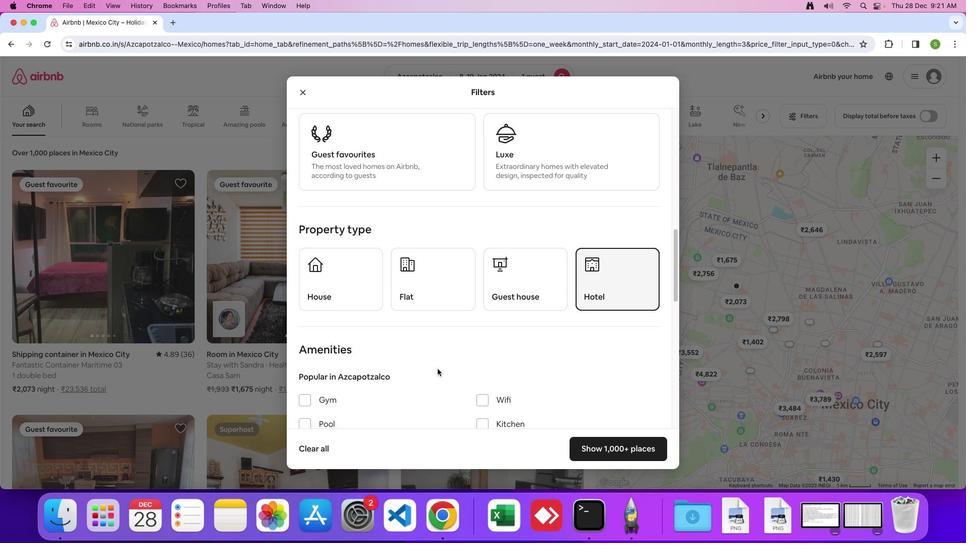 
Action: Mouse moved to (437, 369)
Screenshot: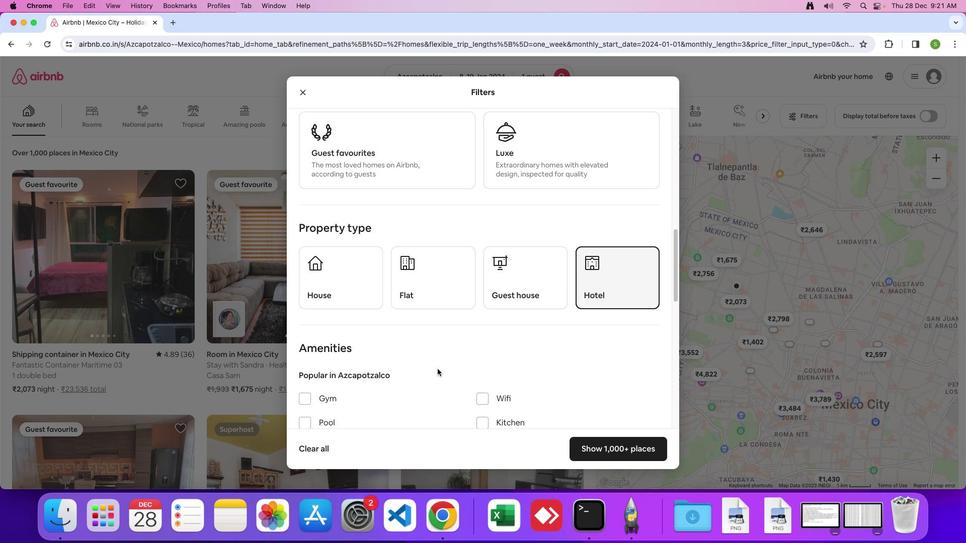 
Action: Mouse scrolled (437, 369) with delta (0, 0)
Screenshot: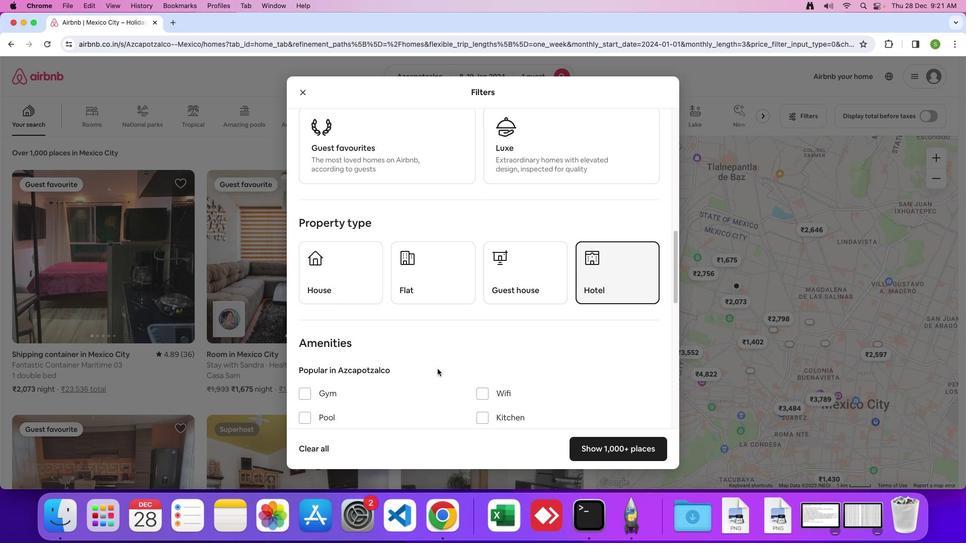 
Action: Mouse scrolled (437, 369) with delta (0, 0)
Screenshot: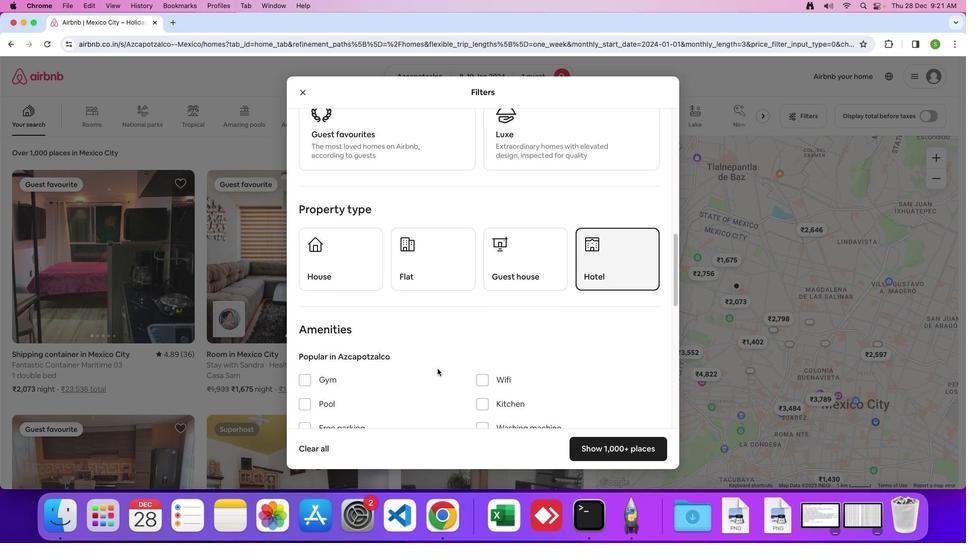 
Action: Mouse scrolled (437, 369) with delta (0, 0)
Screenshot: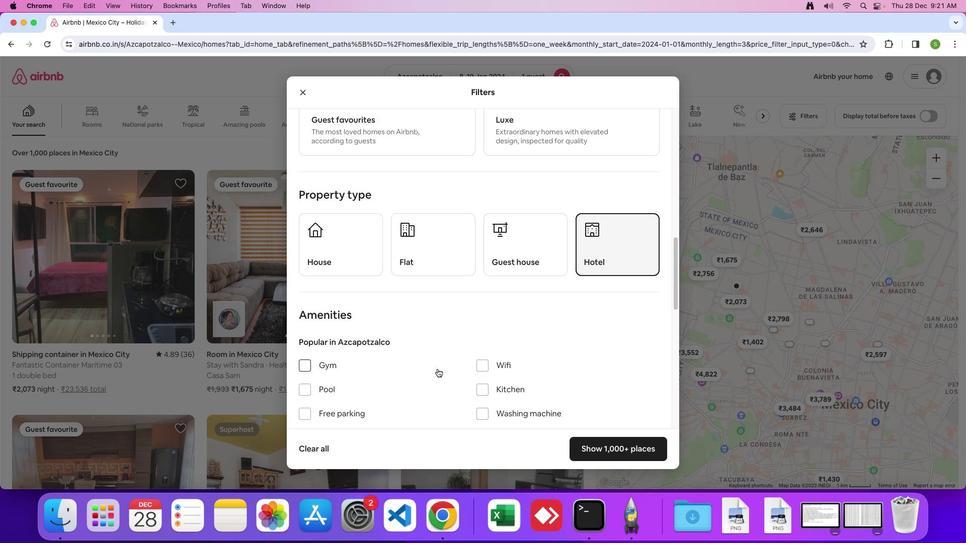 
Action: Mouse scrolled (437, 369) with delta (0, 0)
Screenshot: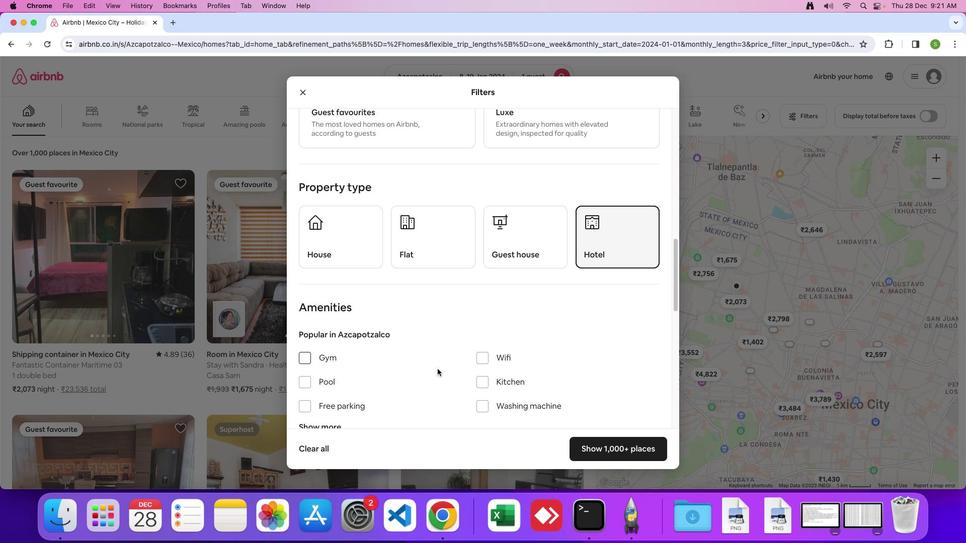 
Action: Mouse moved to (436, 368)
Screenshot: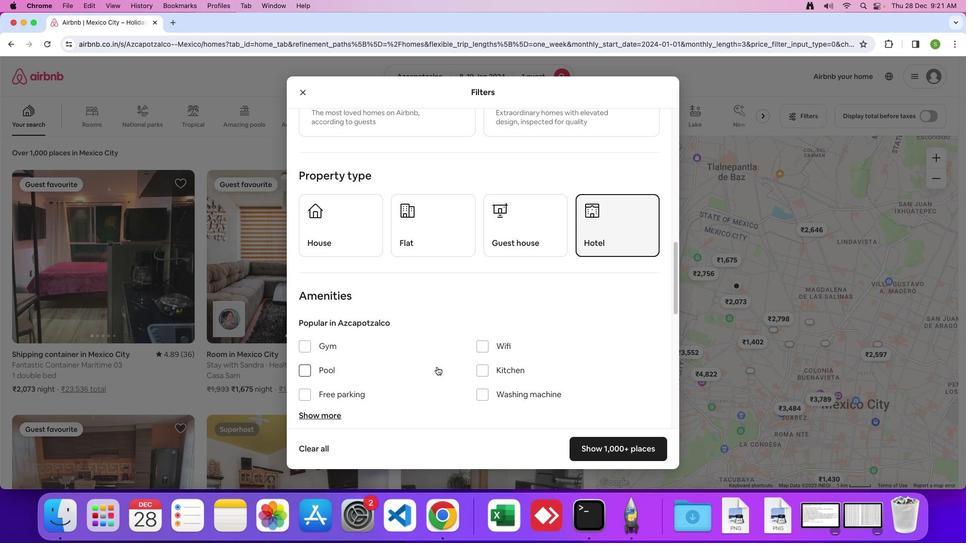 
Action: Mouse scrolled (436, 368) with delta (0, 0)
Screenshot: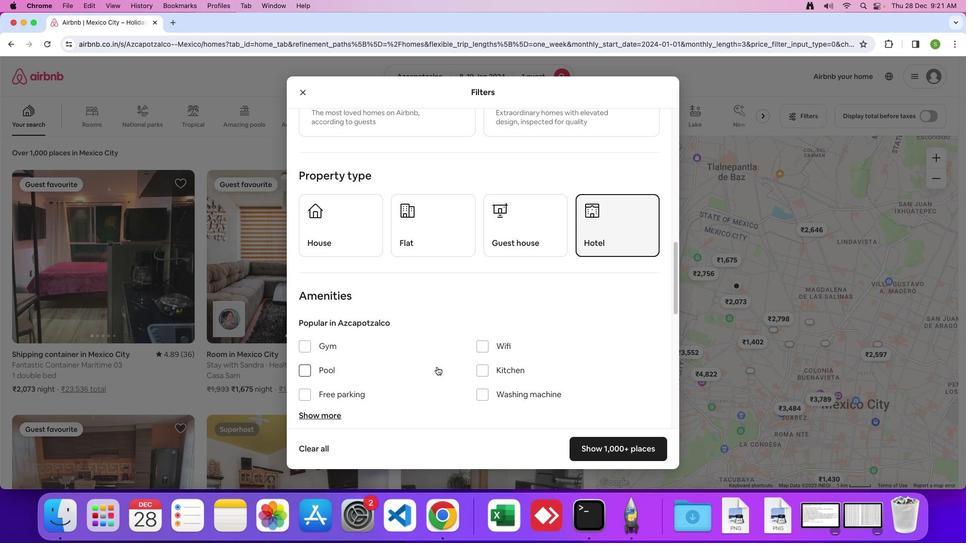 
Action: Mouse moved to (436, 368)
Screenshot: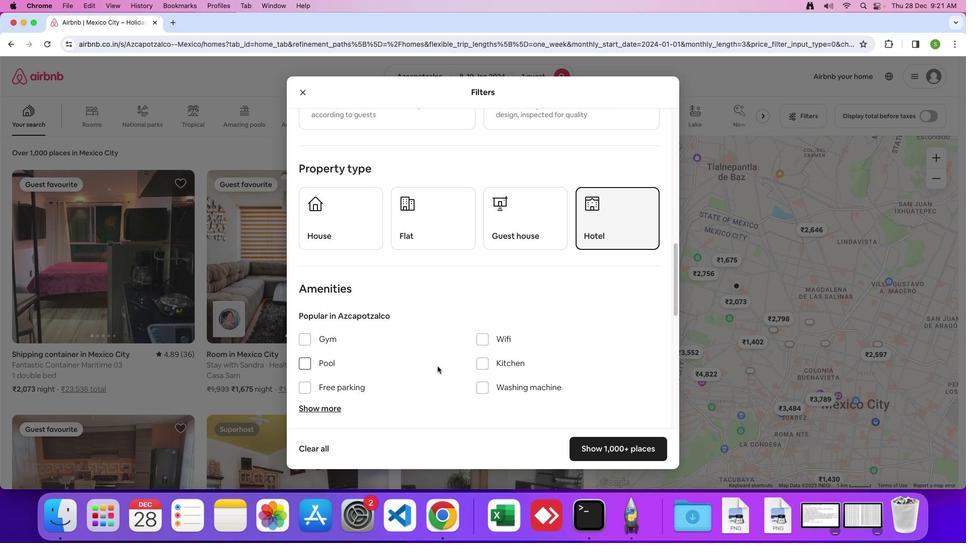 
Action: Mouse scrolled (436, 368) with delta (0, 0)
Screenshot: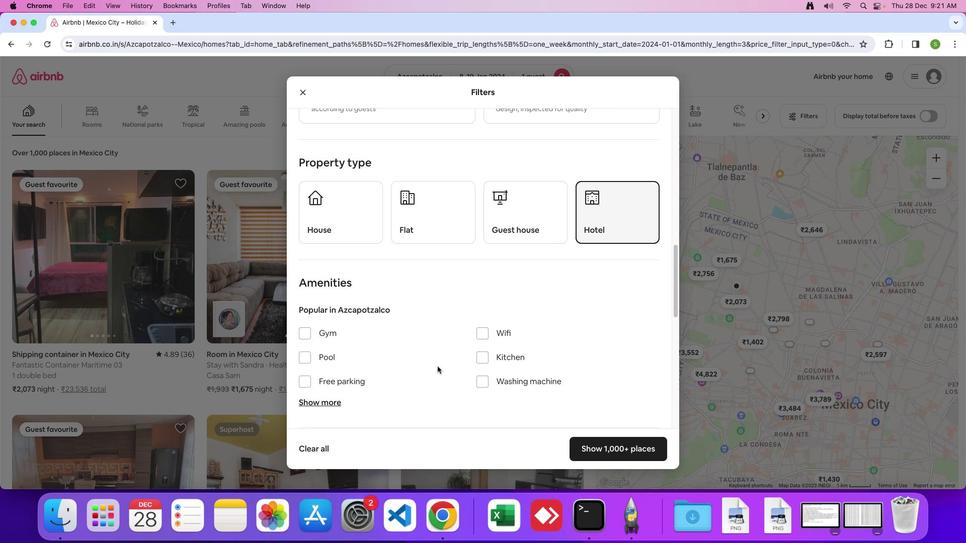 
Action: Mouse moved to (437, 366)
Screenshot: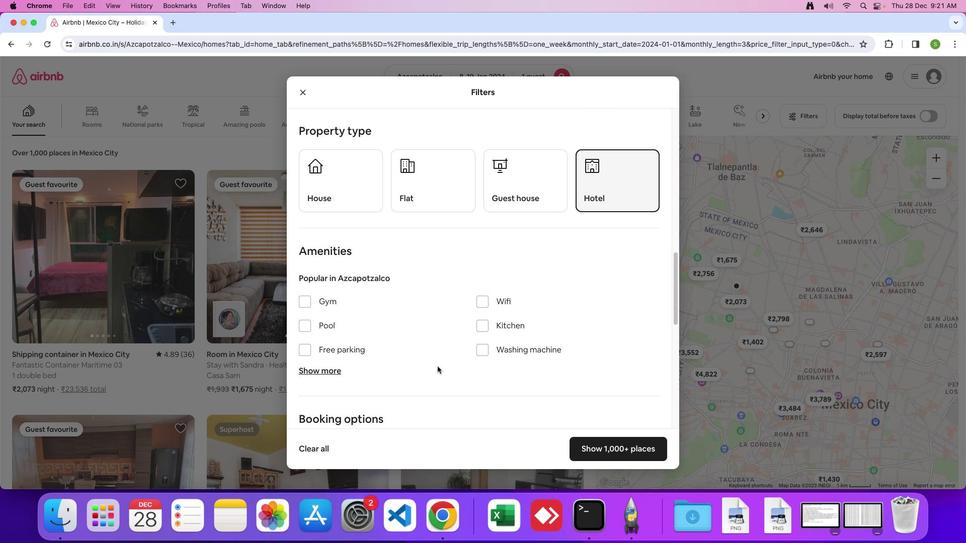 
Action: Mouse scrolled (437, 366) with delta (0, -1)
Screenshot: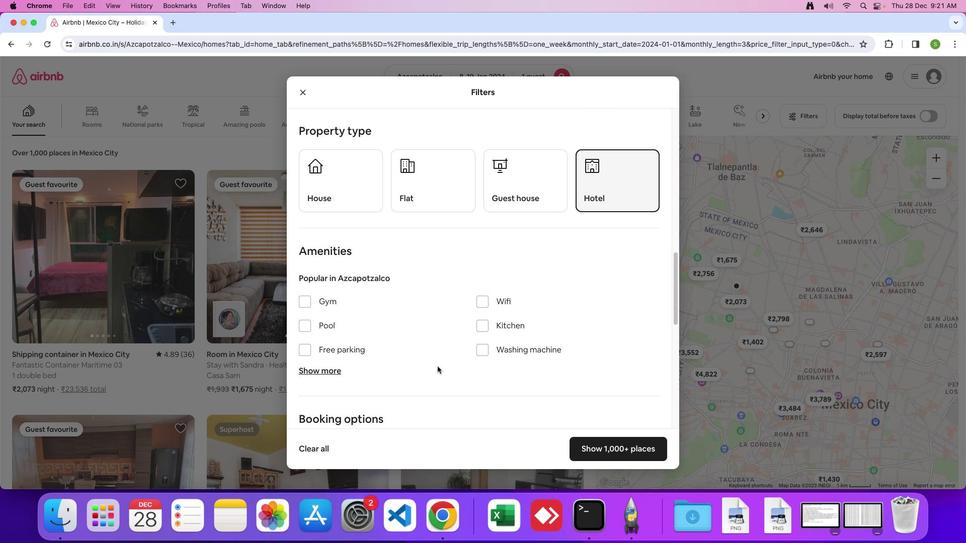 
Action: Mouse moved to (437, 365)
Screenshot: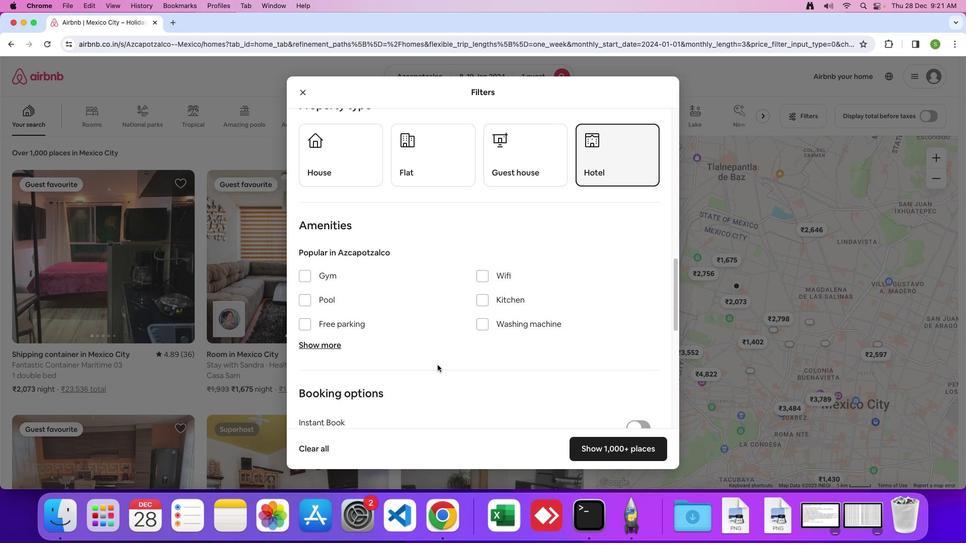 
Action: Mouse scrolled (437, 365) with delta (0, 0)
Screenshot: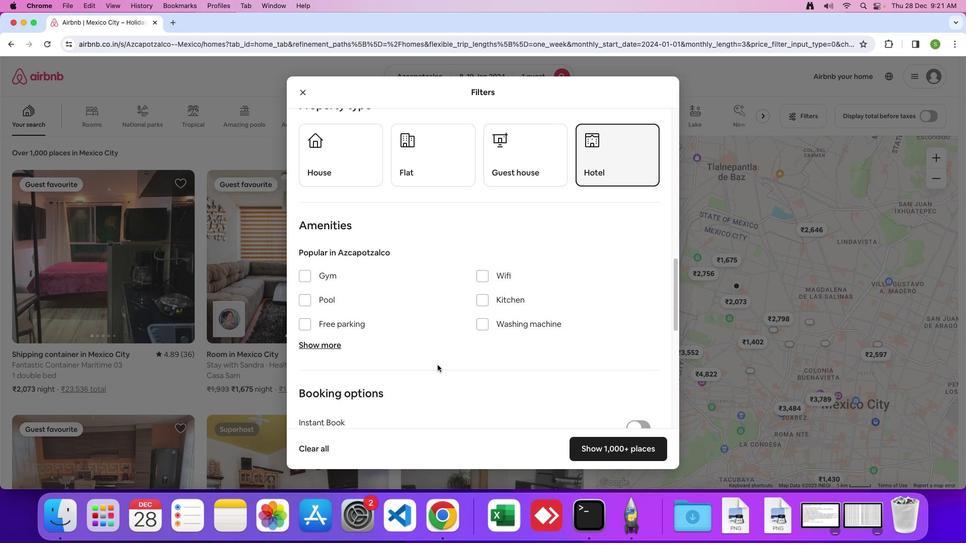 
Action: Mouse moved to (437, 365)
Screenshot: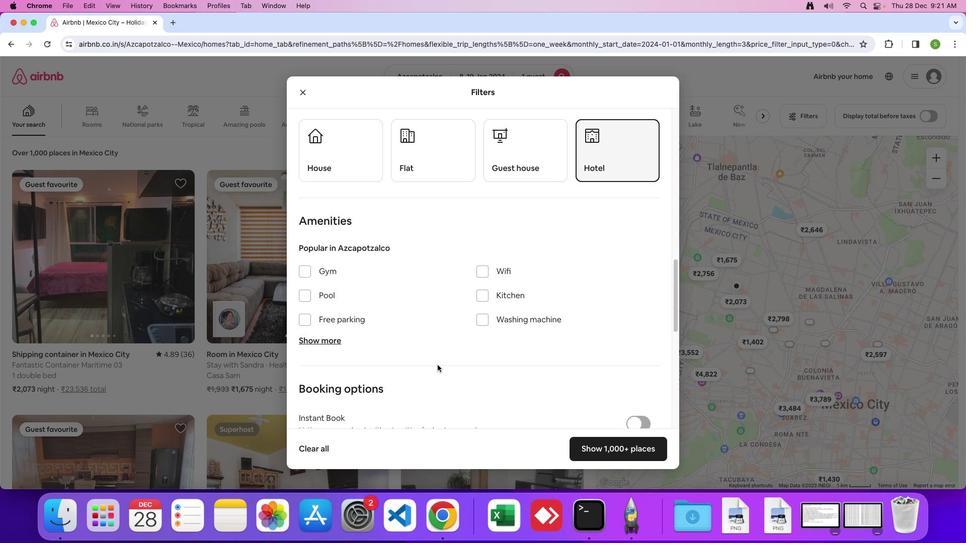 
Action: Mouse scrolled (437, 365) with delta (0, 0)
Screenshot: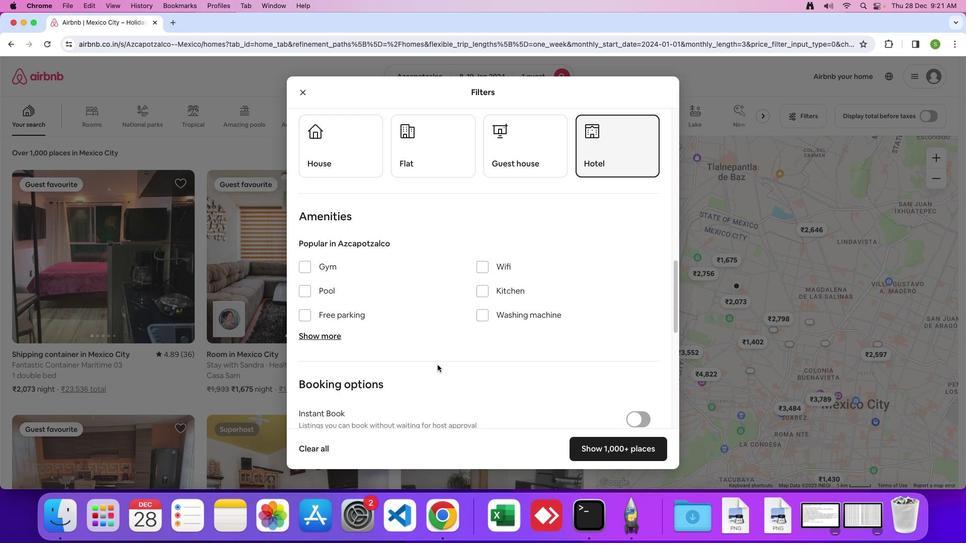 
Action: Mouse moved to (437, 365)
Screenshot: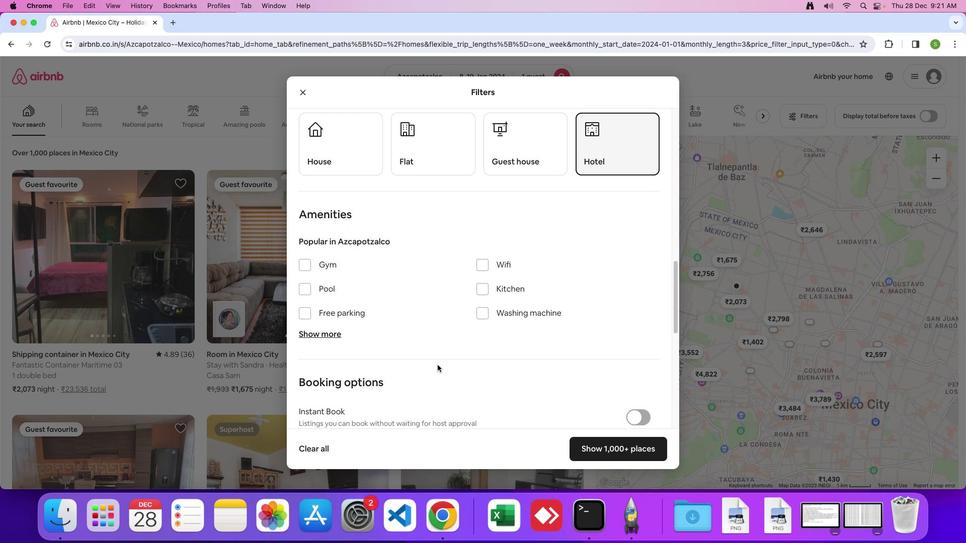 
Action: Mouse scrolled (437, 365) with delta (0, 0)
Screenshot: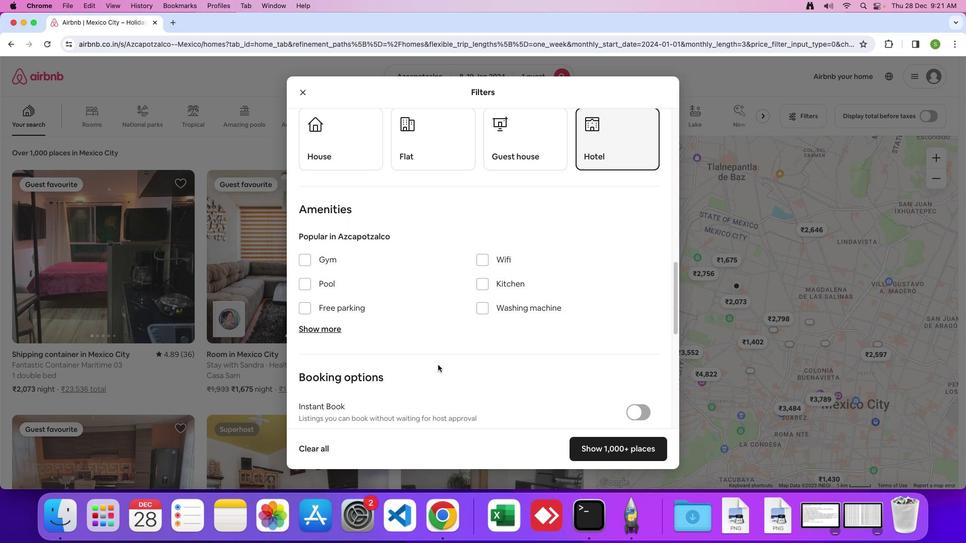 
Action: Mouse moved to (489, 369)
Screenshot: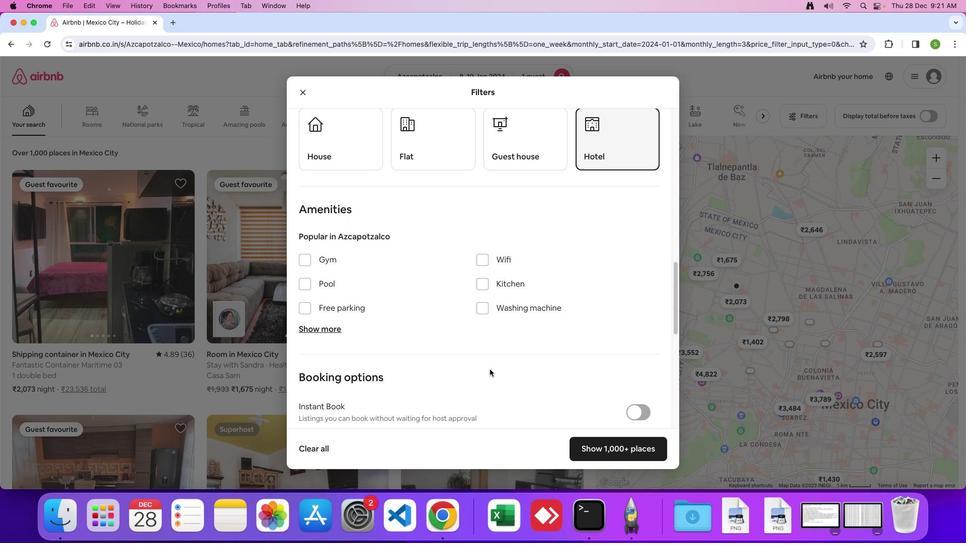 
Action: Mouse scrolled (489, 369) with delta (0, 0)
Screenshot: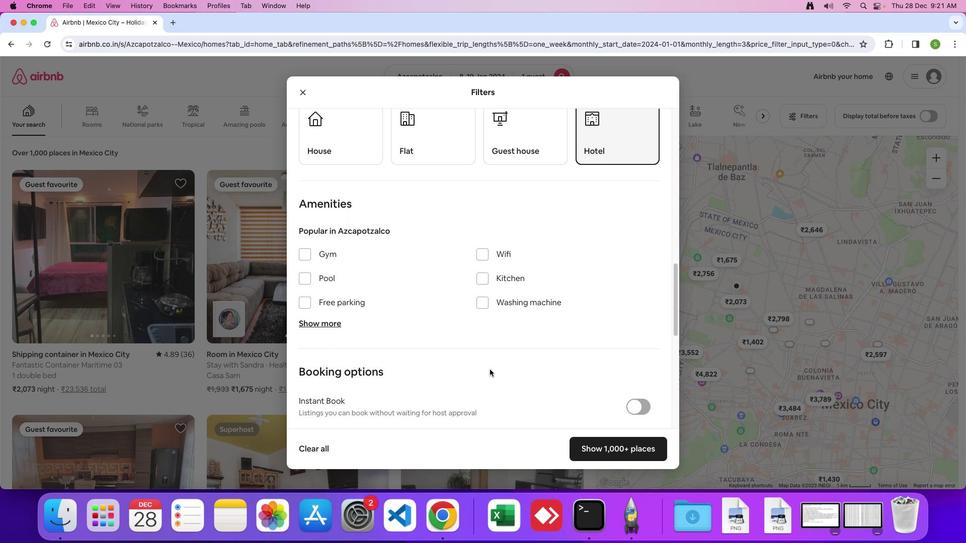 
Action: Mouse scrolled (489, 369) with delta (0, 0)
Screenshot: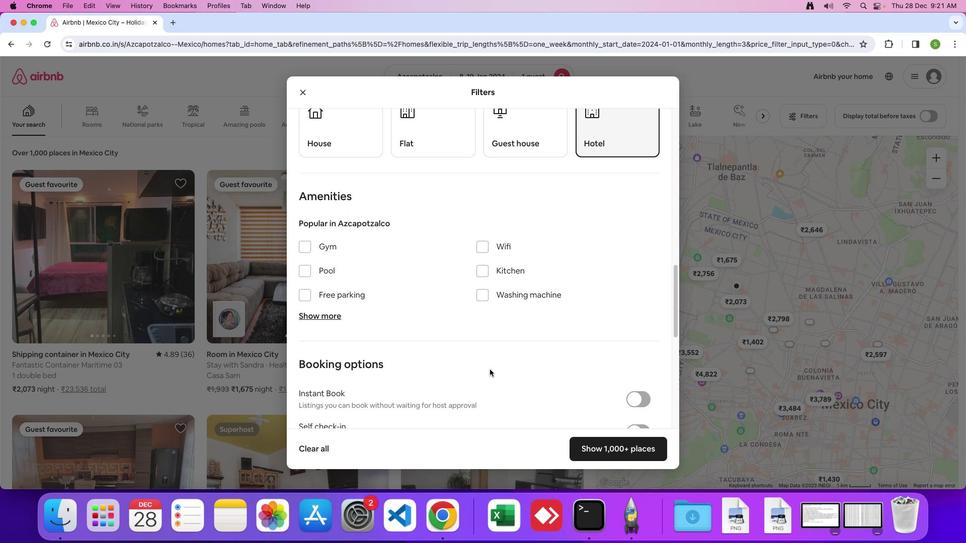 
Action: Mouse scrolled (489, 369) with delta (0, 0)
Screenshot: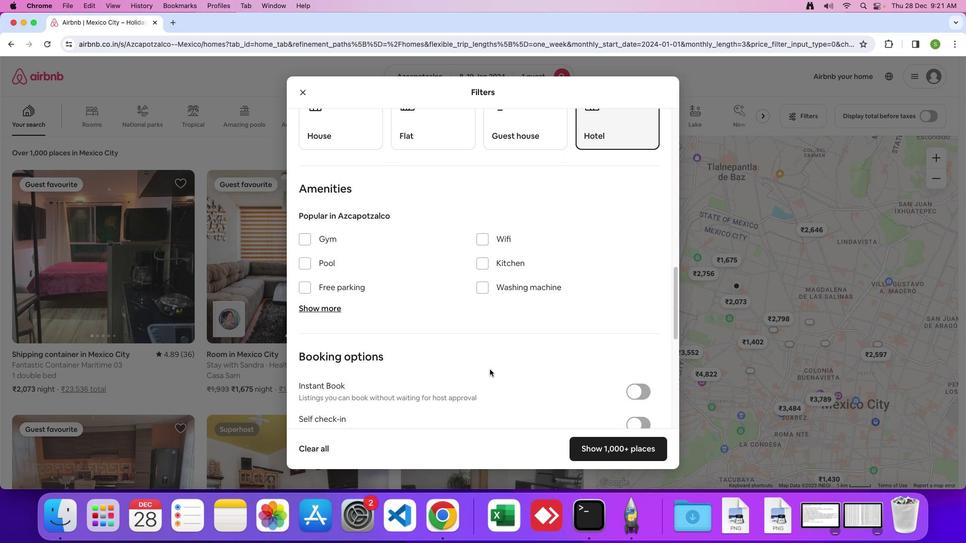
Action: Mouse scrolled (489, 369) with delta (0, 0)
Screenshot: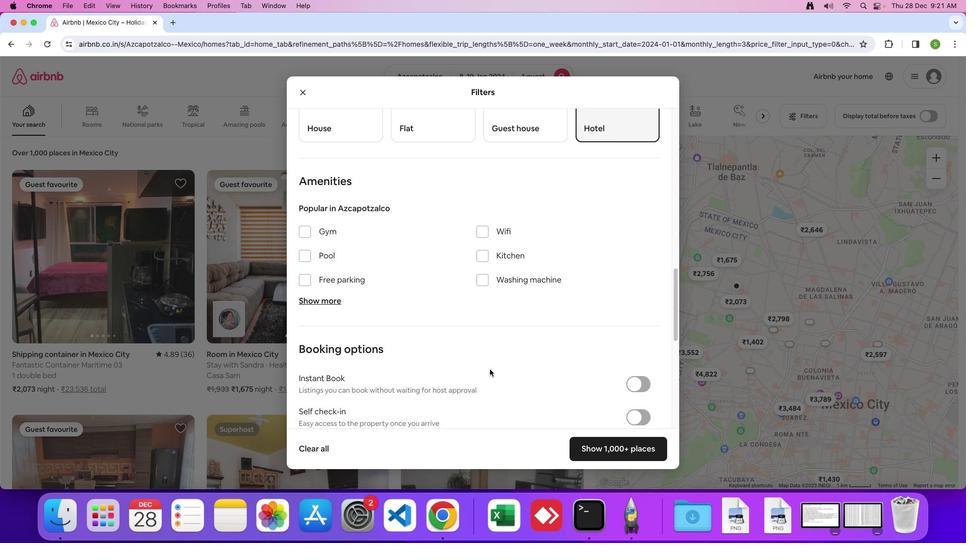 
Action: Mouse scrolled (489, 369) with delta (0, 0)
Screenshot: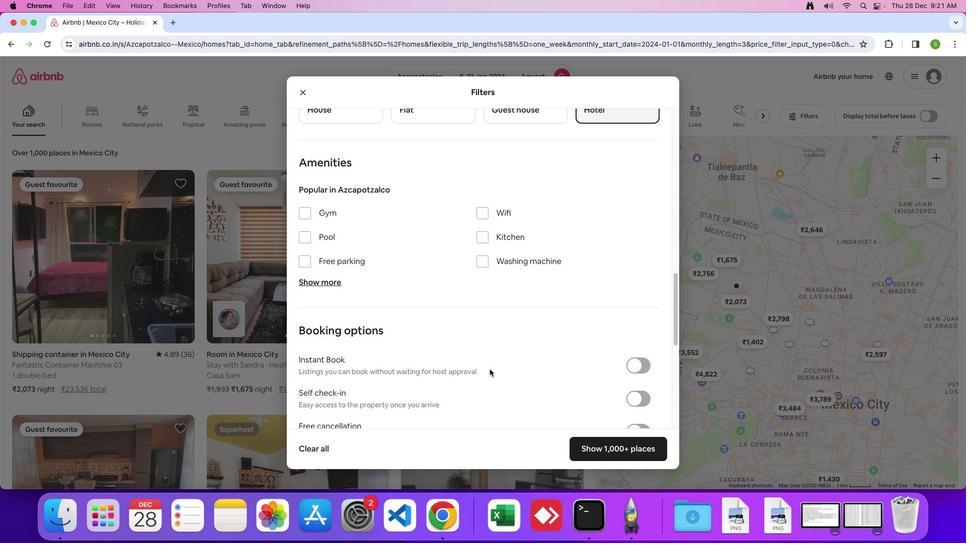 
Action: Mouse scrolled (489, 369) with delta (0, 0)
Screenshot: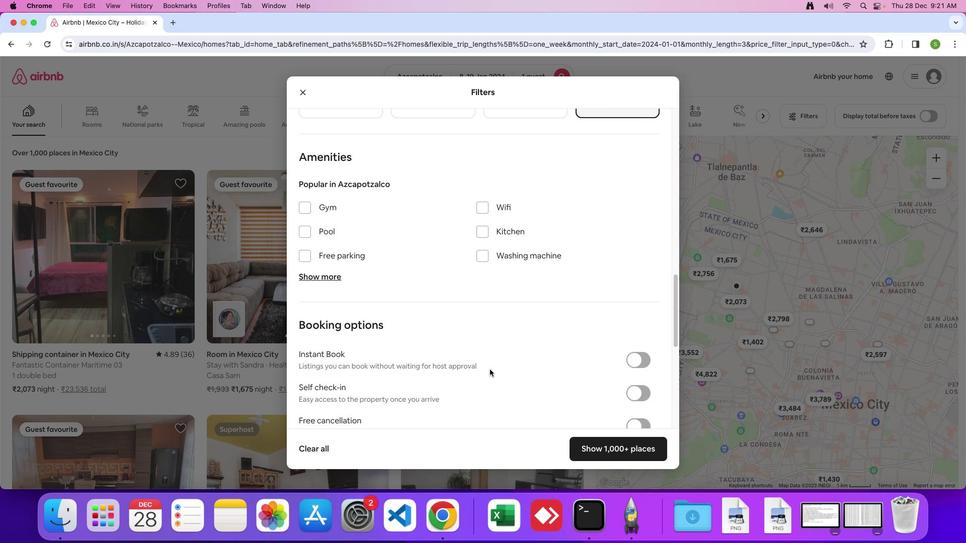 
Action: Mouse scrolled (489, 369) with delta (0, 0)
Screenshot: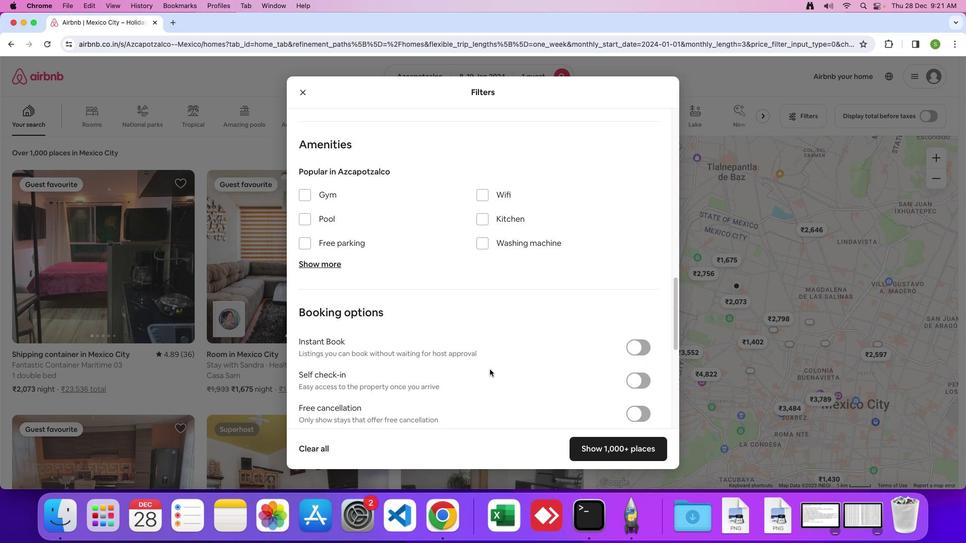 
Action: Mouse scrolled (489, 369) with delta (0, 0)
Screenshot: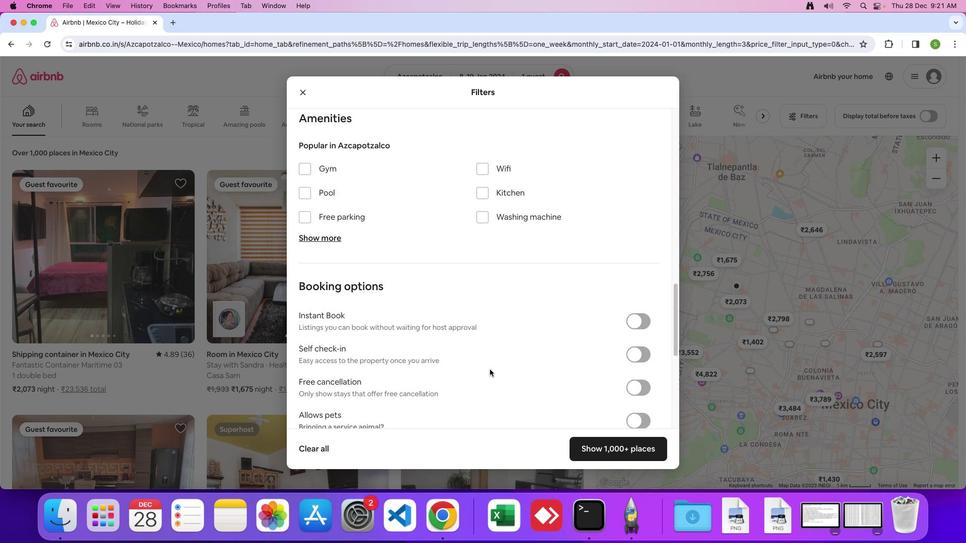 
Action: Mouse scrolled (489, 369) with delta (0, -1)
Screenshot: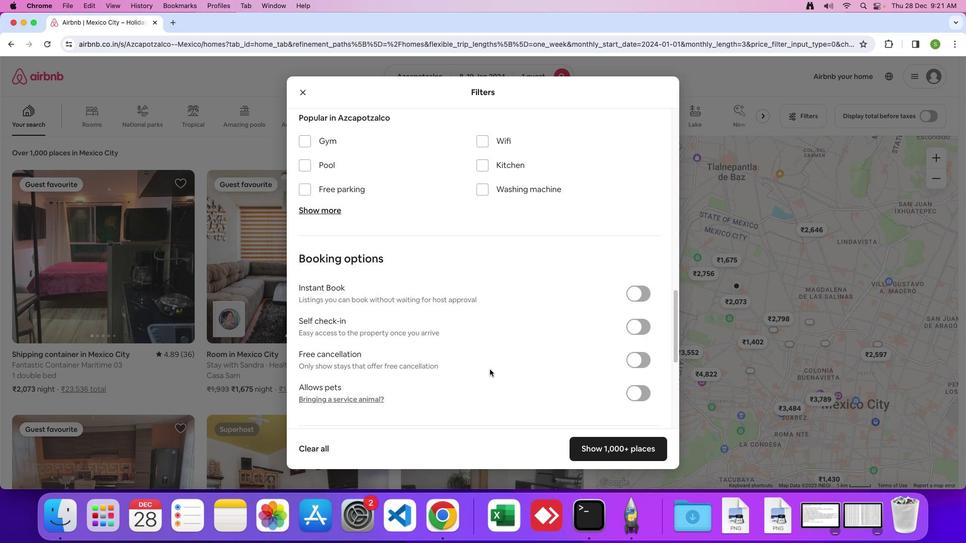 
Action: Mouse scrolled (489, 369) with delta (0, 0)
Screenshot: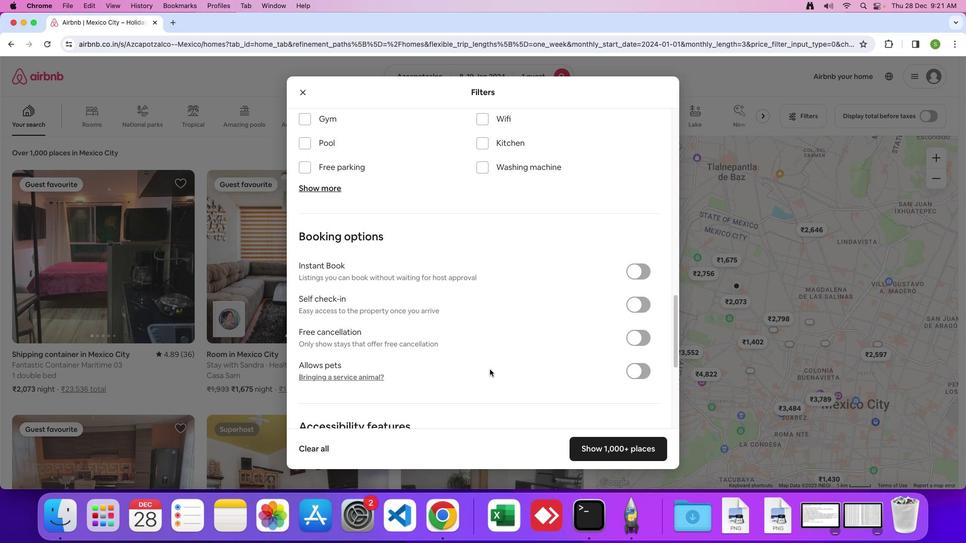
Action: Mouse scrolled (489, 369) with delta (0, 0)
Screenshot: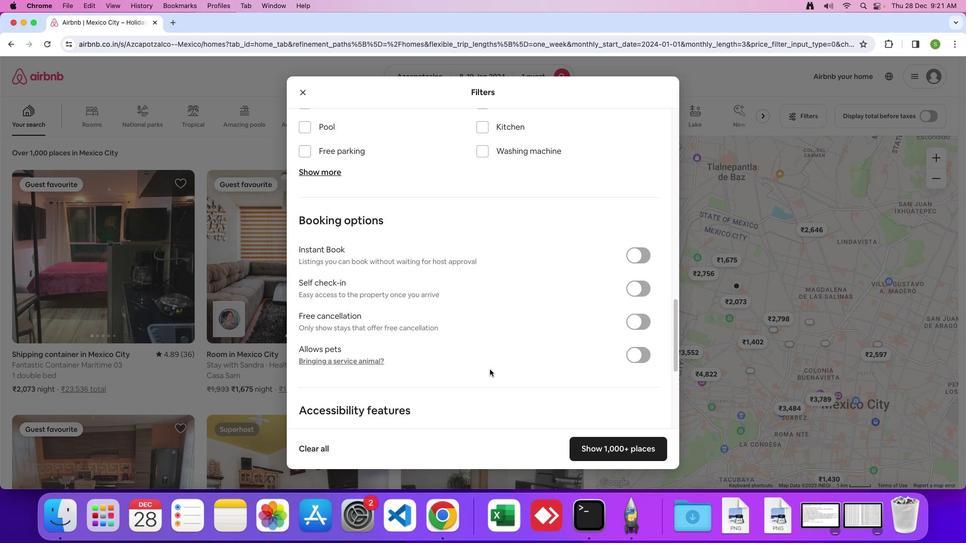 
Action: Mouse scrolled (489, 369) with delta (0, -1)
Screenshot: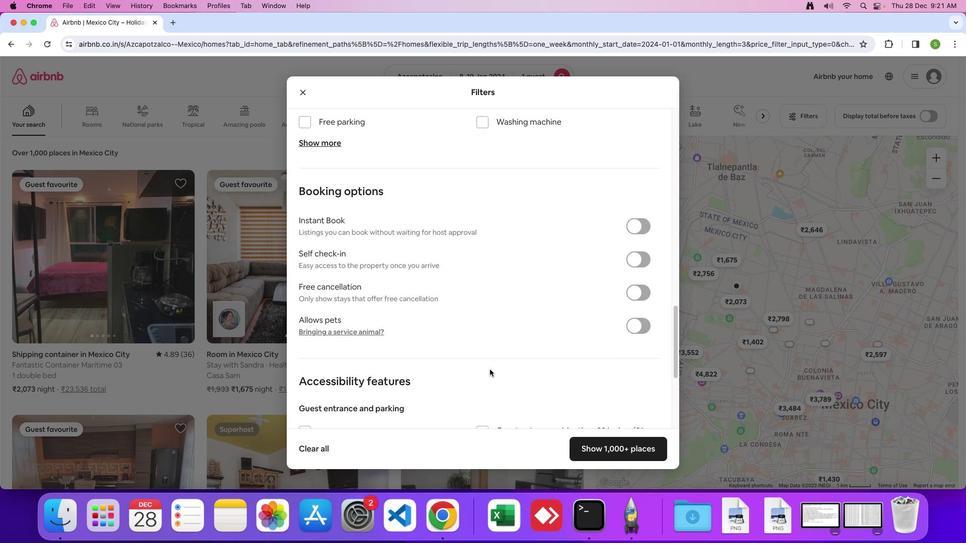 
Action: Mouse scrolled (489, 369) with delta (0, 0)
Screenshot: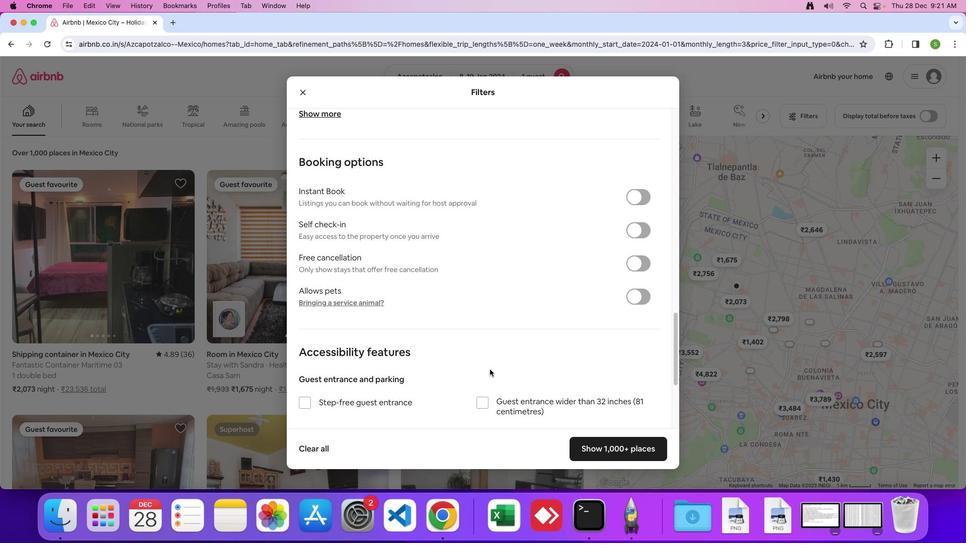 
Action: Mouse scrolled (489, 369) with delta (0, 0)
Screenshot: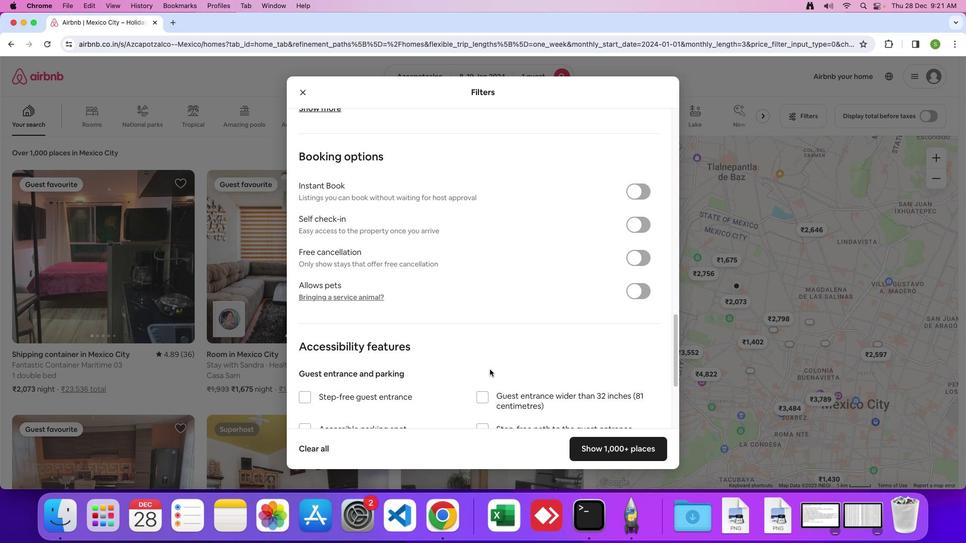 
Action: Mouse moved to (442, 366)
Screenshot: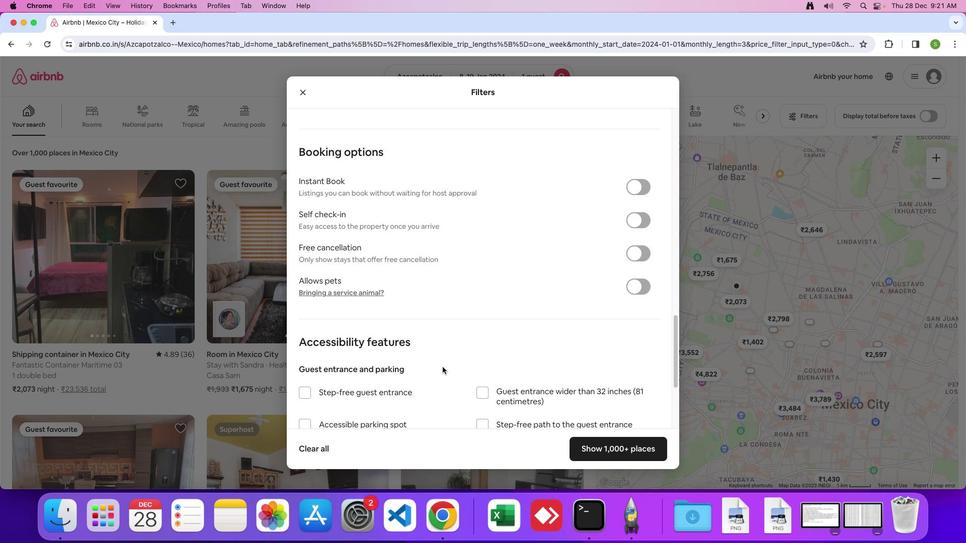 
Action: Mouse scrolled (442, 366) with delta (0, 0)
Screenshot: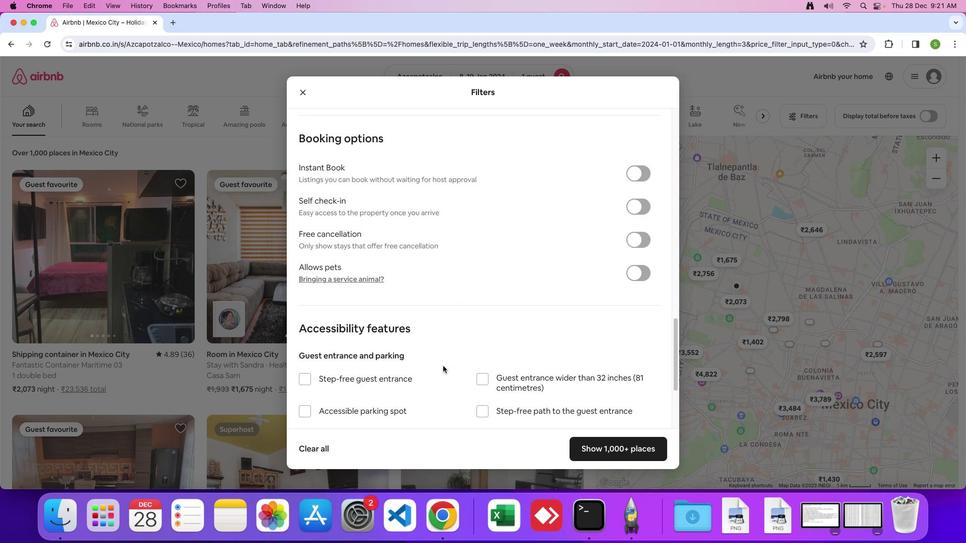 
Action: Mouse moved to (442, 366)
Screenshot: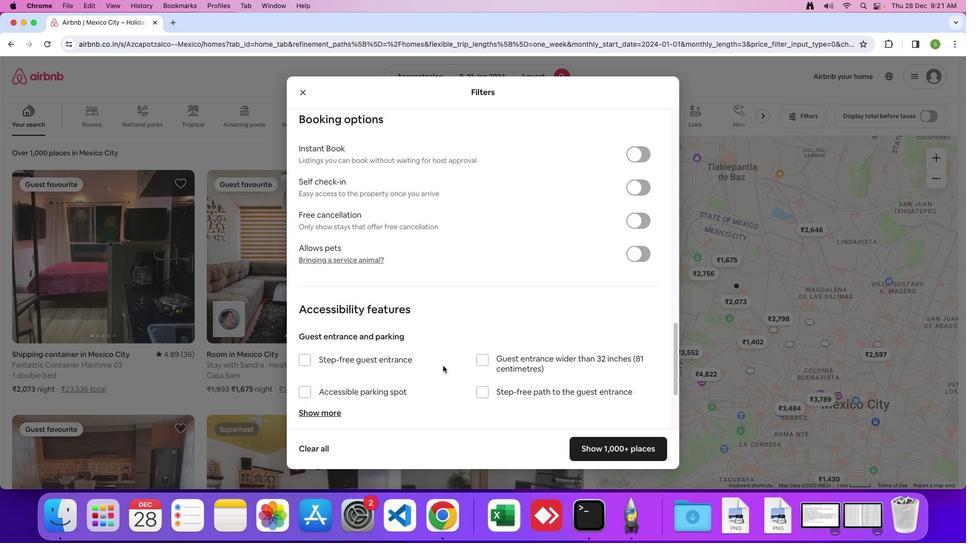 
Action: Mouse scrolled (442, 366) with delta (0, 0)
Screenshot: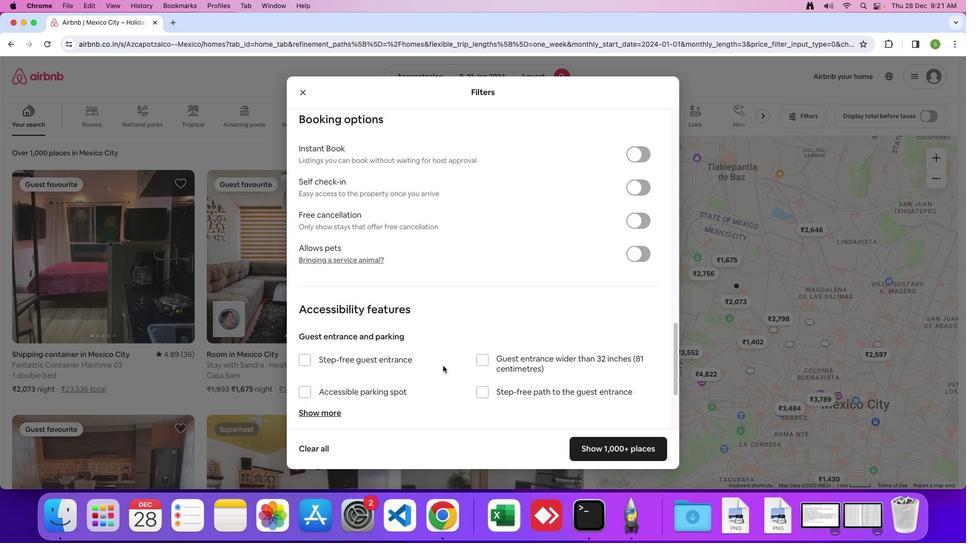 
Action: Mouse moved to (442, 366)
Screenshot: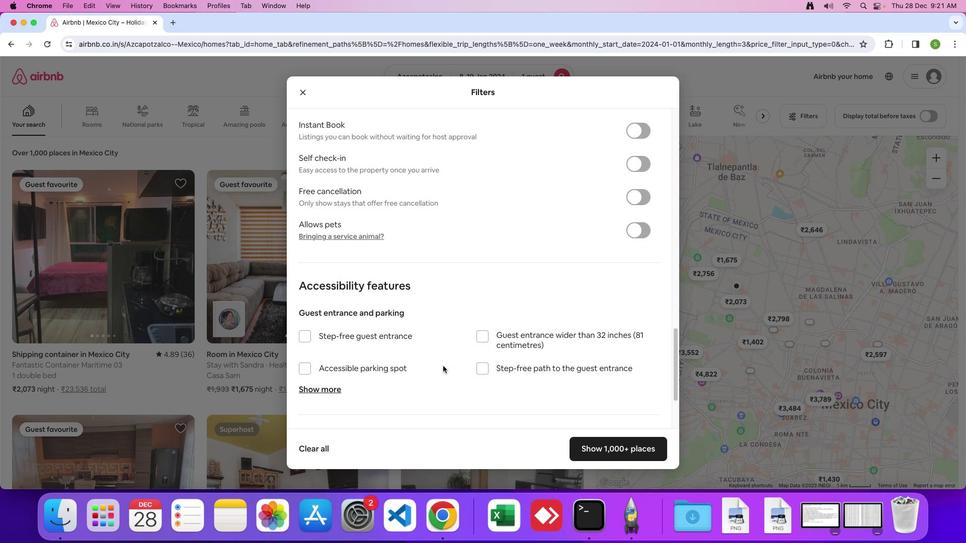 
Action: Mouse scrolled (442, 366) with delta (0, -1)
Screenshot: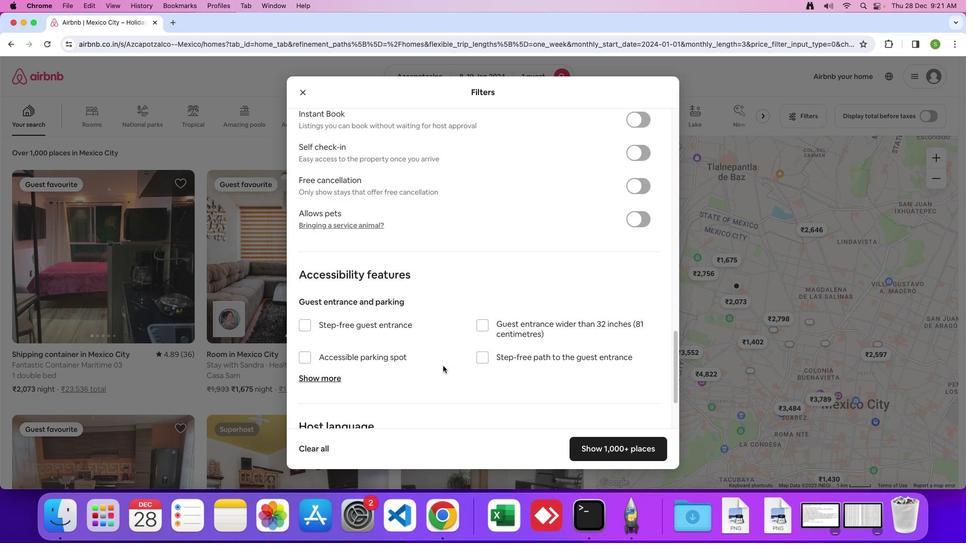 
Action: Mouse moved to (442, 366)
Screenshot: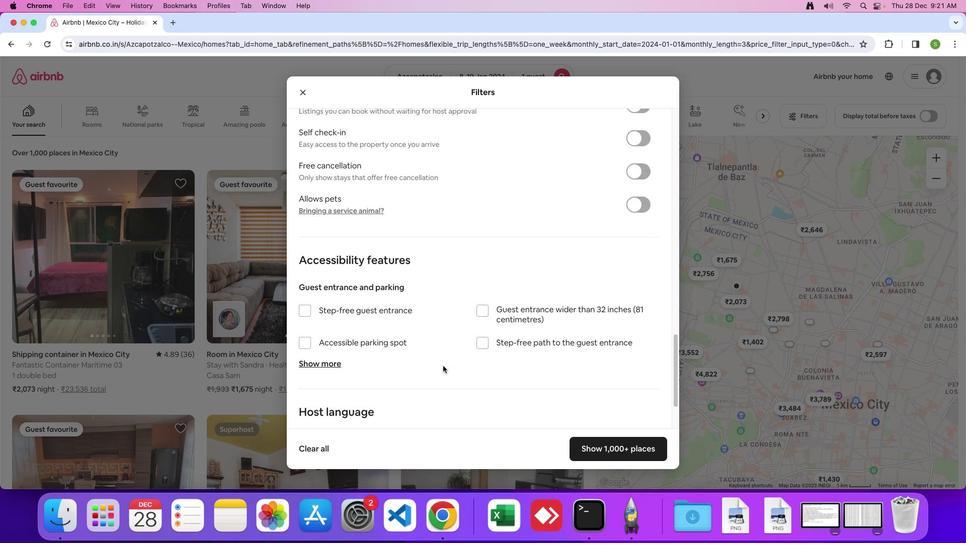 
Action: Mouse scrolled (442, 366) with delta (0, 0)
Screenshot: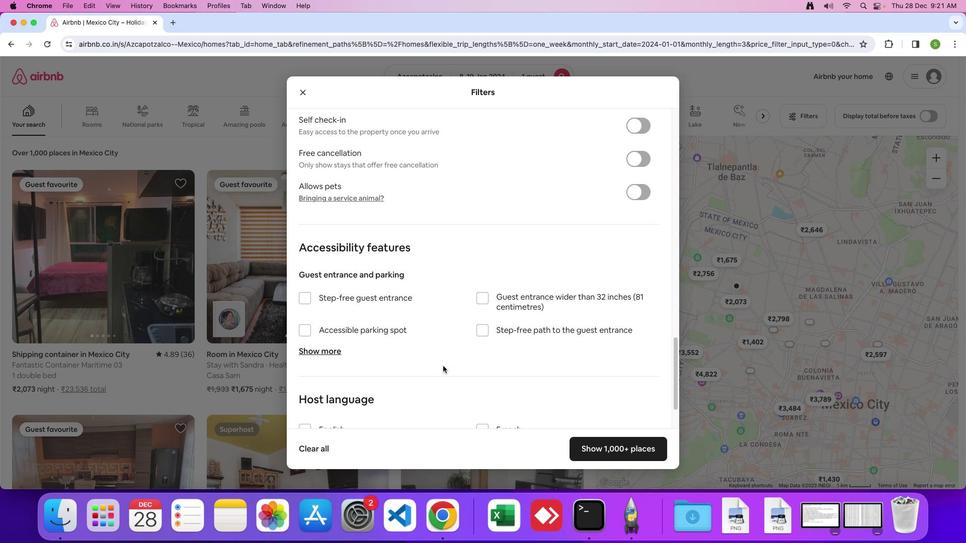 
Action: Mouse scrolled (442, 366) with delta (0, 0)
Screenshot: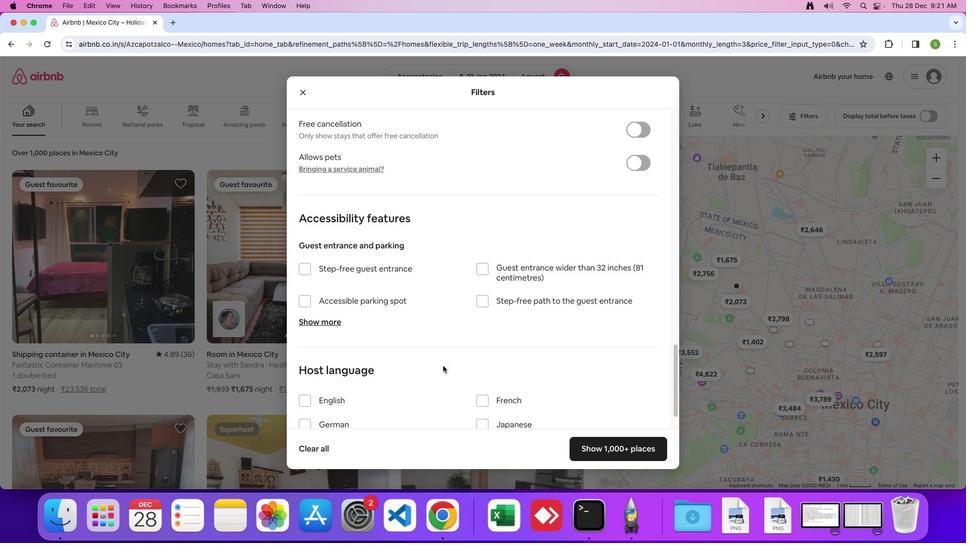 
Action: Mouse scrolled (442, 366) with delta (0, -1)
Screenshot: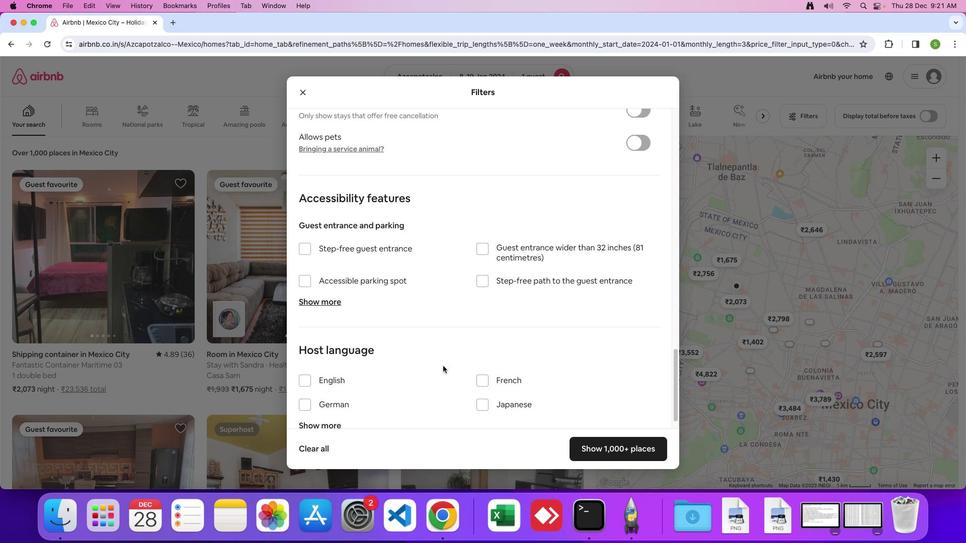 
Action: Mouse scrolled (442, 366) with delta (0, 0)
Screenshot: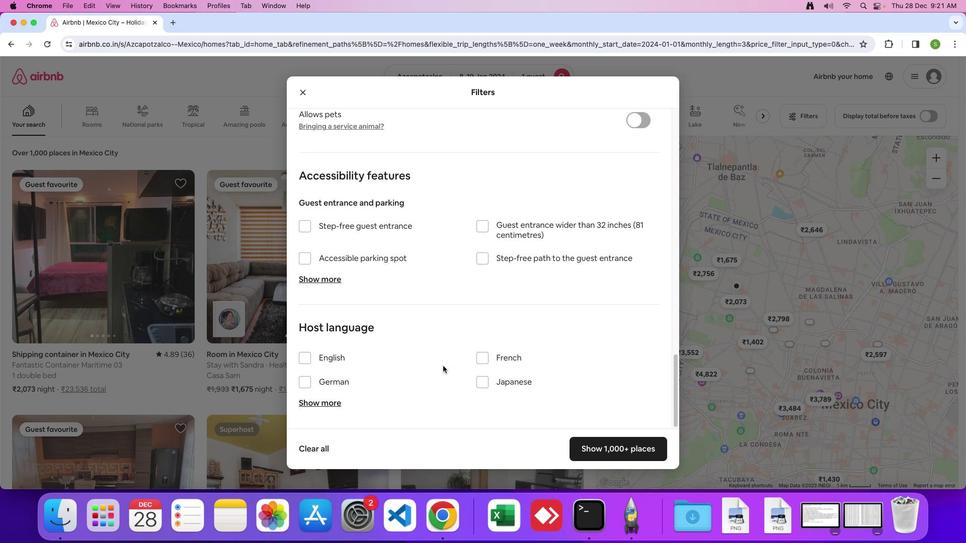 
Action: Mouse scrolled (442, 366) with delta (0, 0)
Screenshot: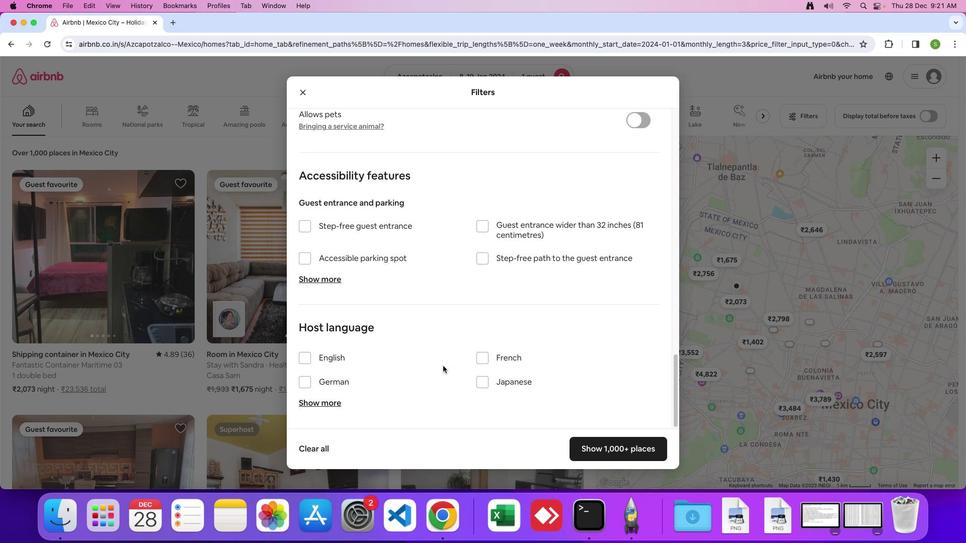 
Action: Mouse scrolled (442, 366) with delta (0, 0)
Screenshot: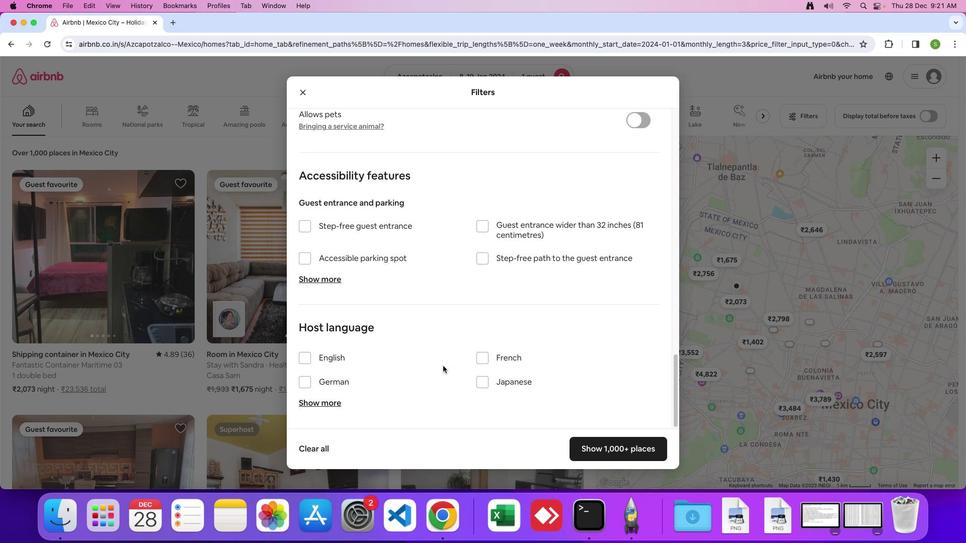 
Action: Mouse scrolled (442, 366) with delta (0, 0)
Screenshot: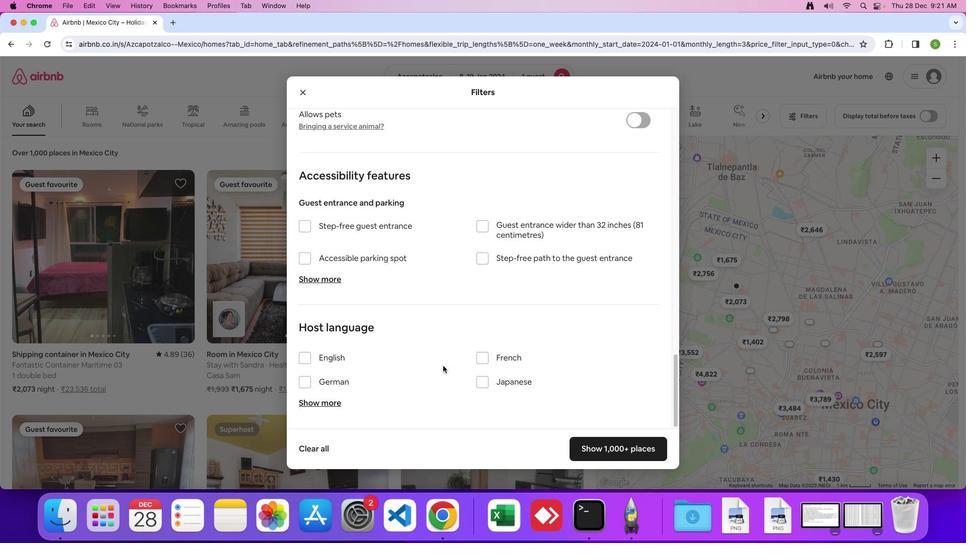 
Action: Mouse scrolled (442, 366) with delta (0, 0)
Screenshot: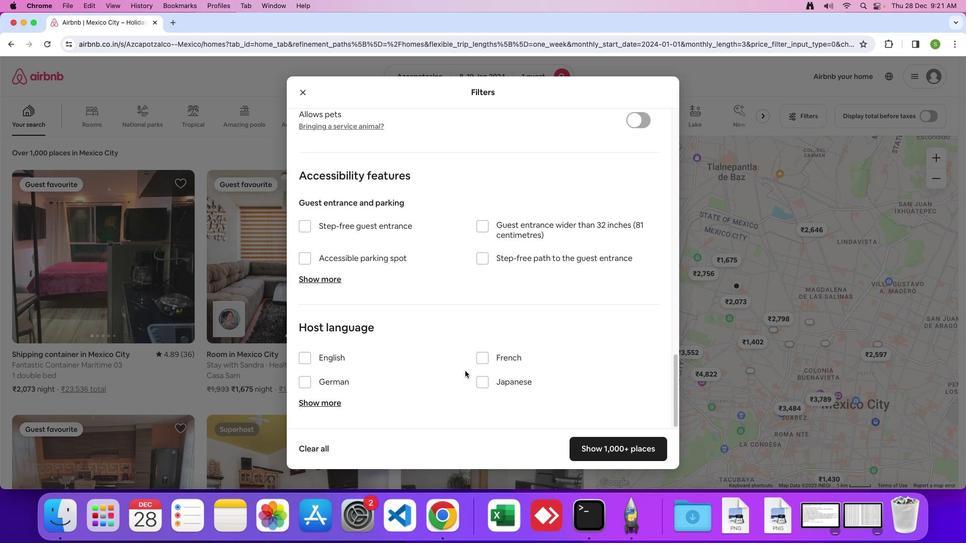
Action: Mouse moved to (609, 445)
Screenshot: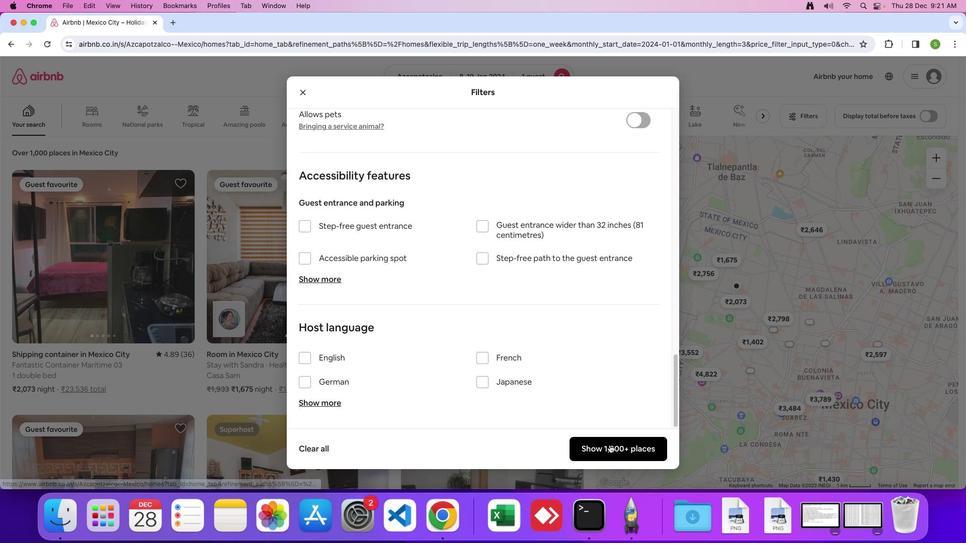 
Action: Mouse pressed left at (609, 445)
Screenshot: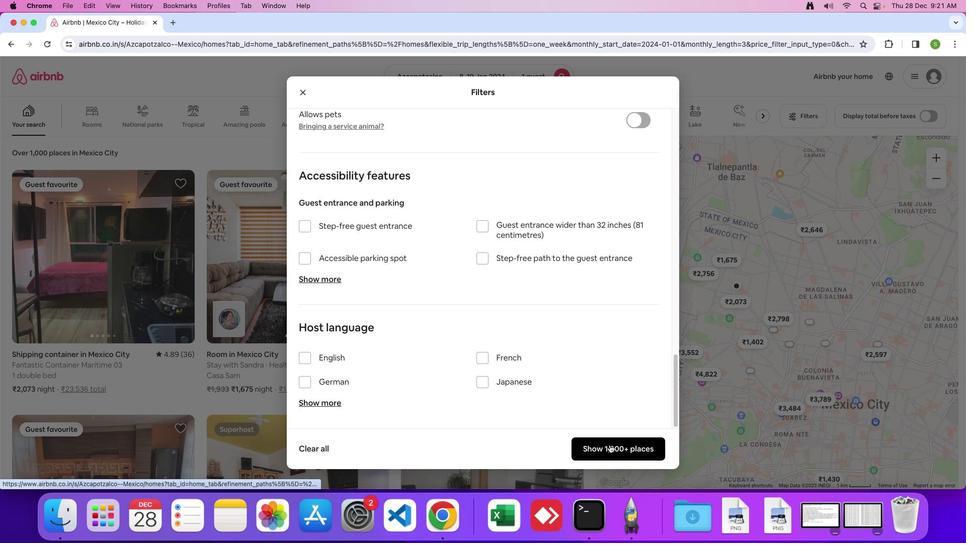 
Action: Mouse moved to (109, 271)
Screenshot: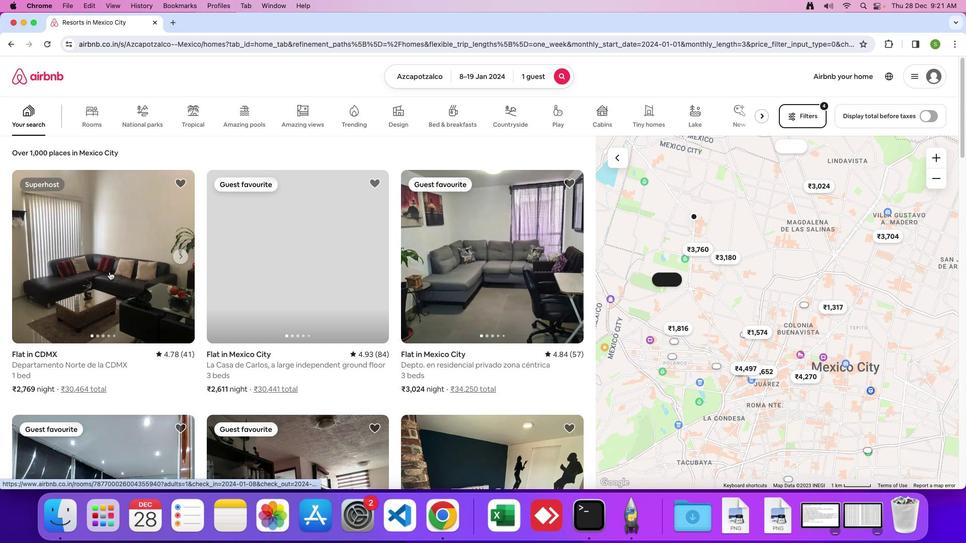 
Action: Mouse pressed left at (109, 271)
Screenshot: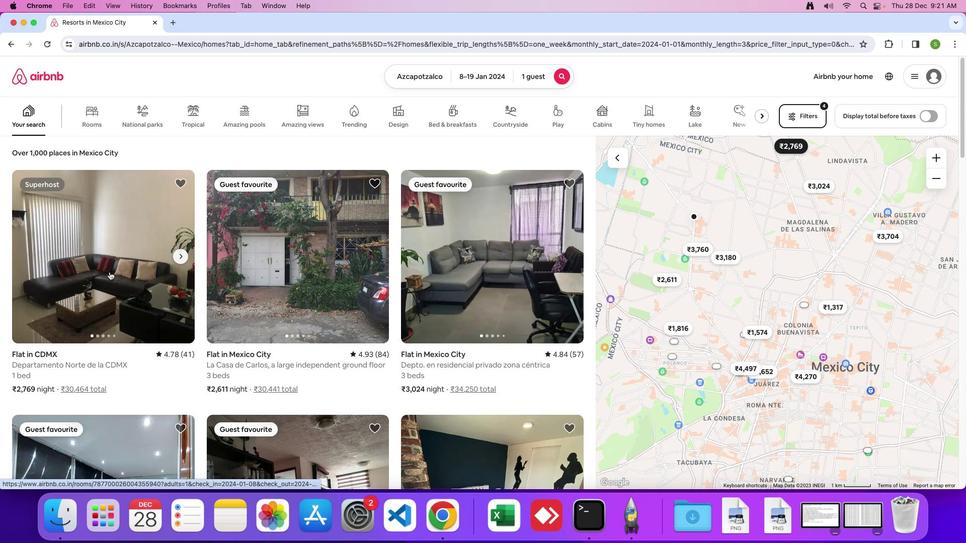 
Action: Mouse moved to (349, 254)
Screenshot: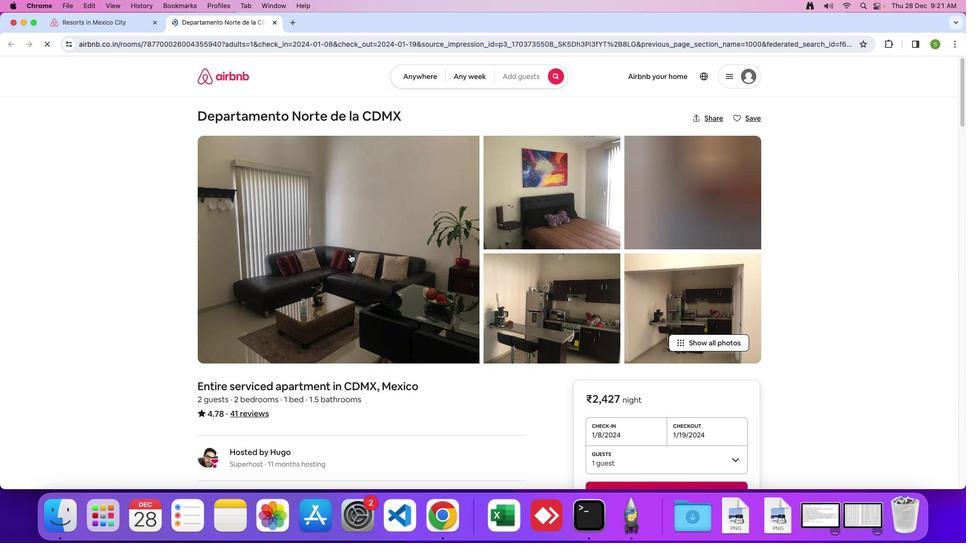 
Action: Mouse pressed left at (349, 254)
Screenshot: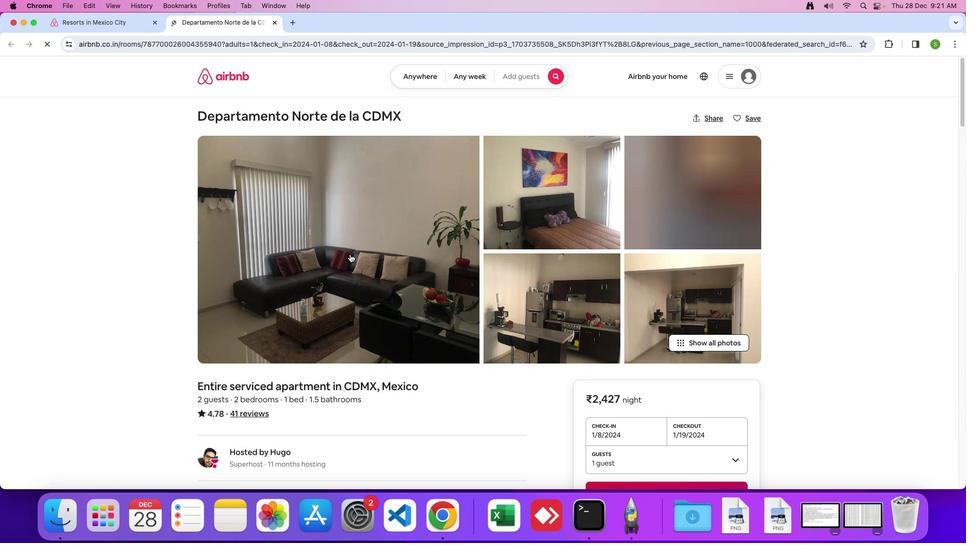 
Action: Mouse moved to (494, 288)
Screenshot: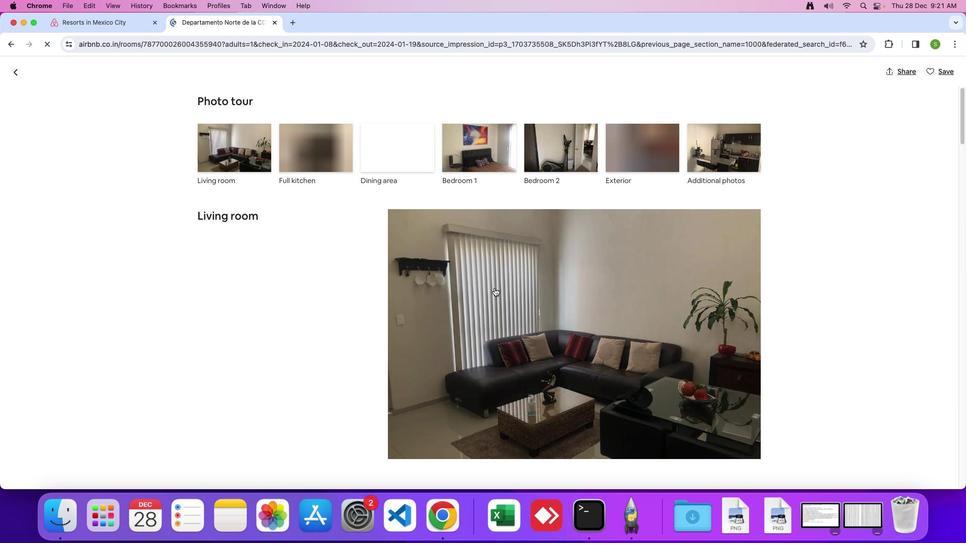 
Action: Mouse scrolled (494, 288) with delta (0, 0)
Screenshot: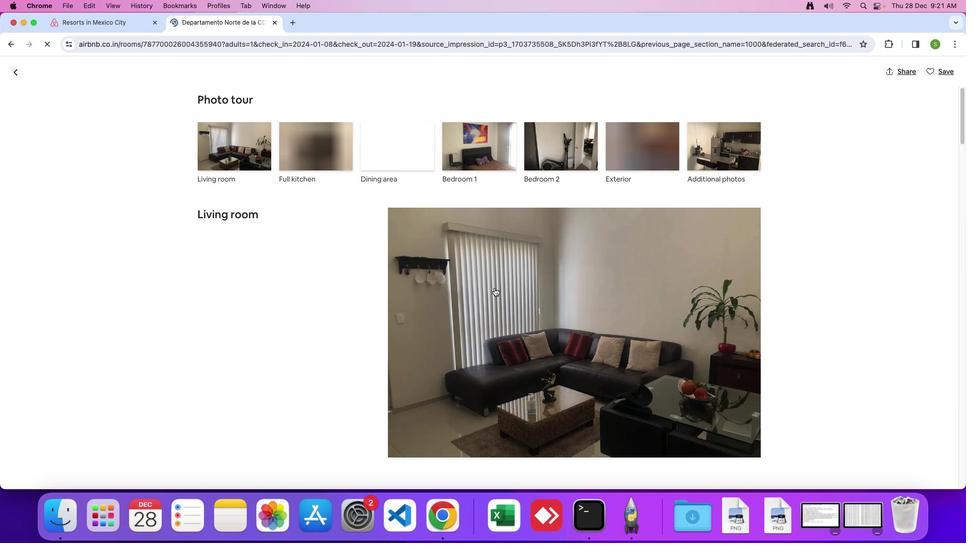 
Action: Mouse scrolled (494, 288) with delta (0, 0)
Screenshot: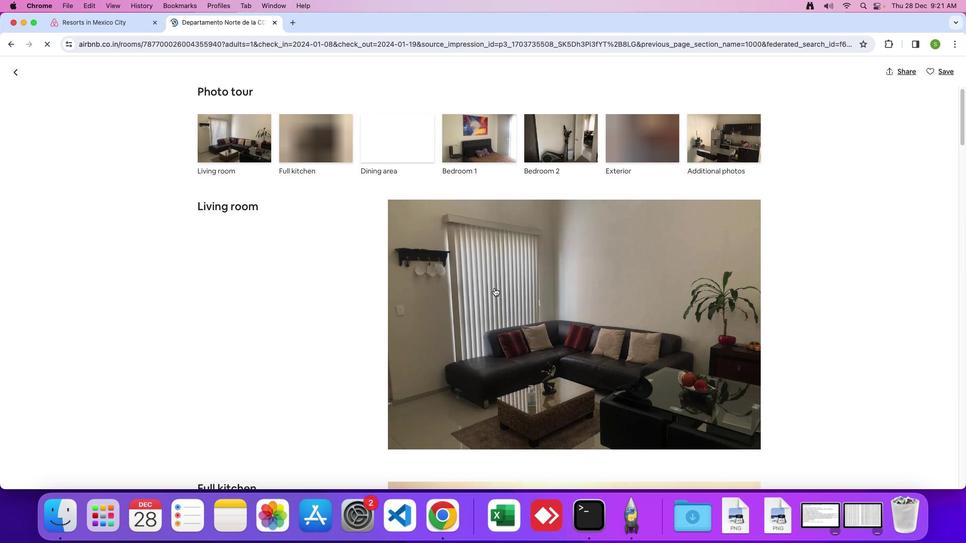 
Action: Mouse scrolled (494, 288) with delta (0, -1)
Screenshot: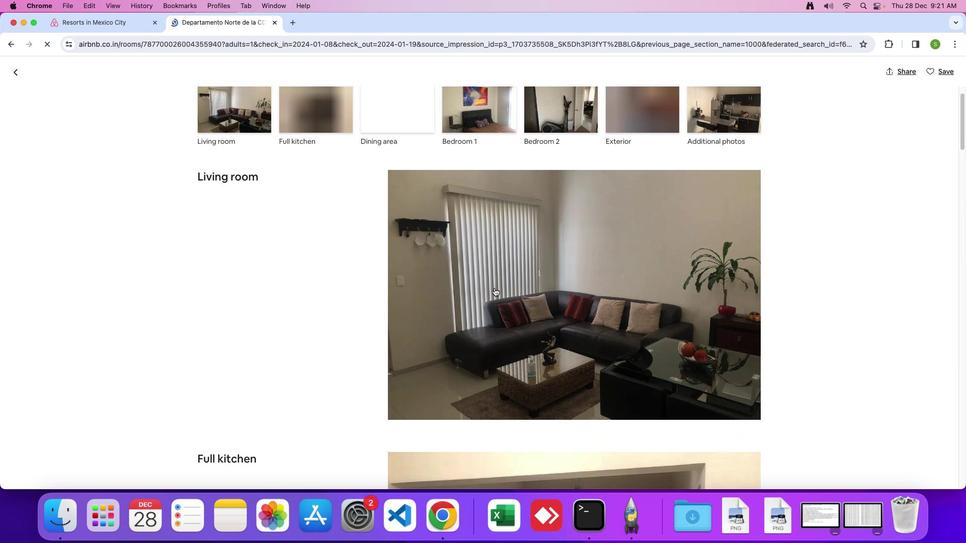 
Action: Mouse scrolled (494, 288) with delta (0, 0)
Screenshot: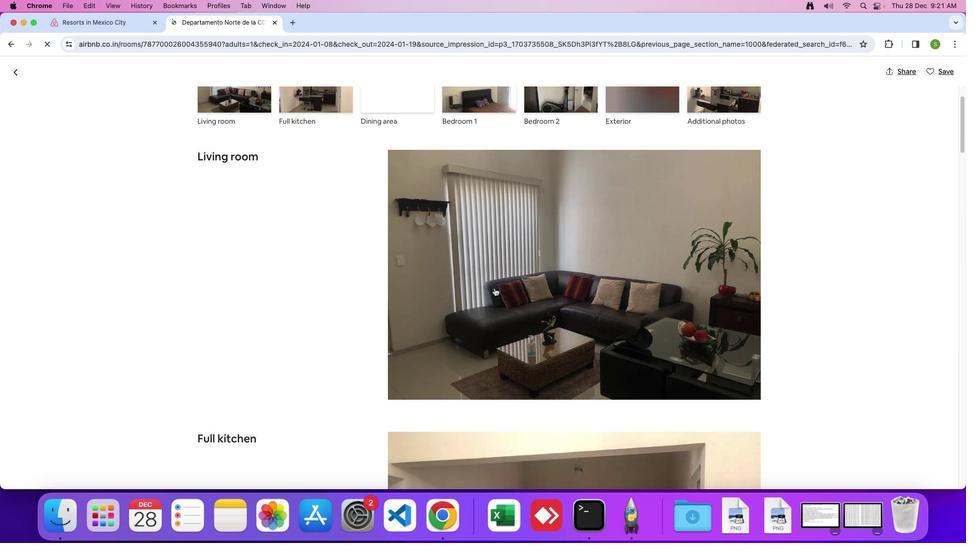 
Action: Mouse scrolled (494, 288) with delta (0, 0)
Screenshot: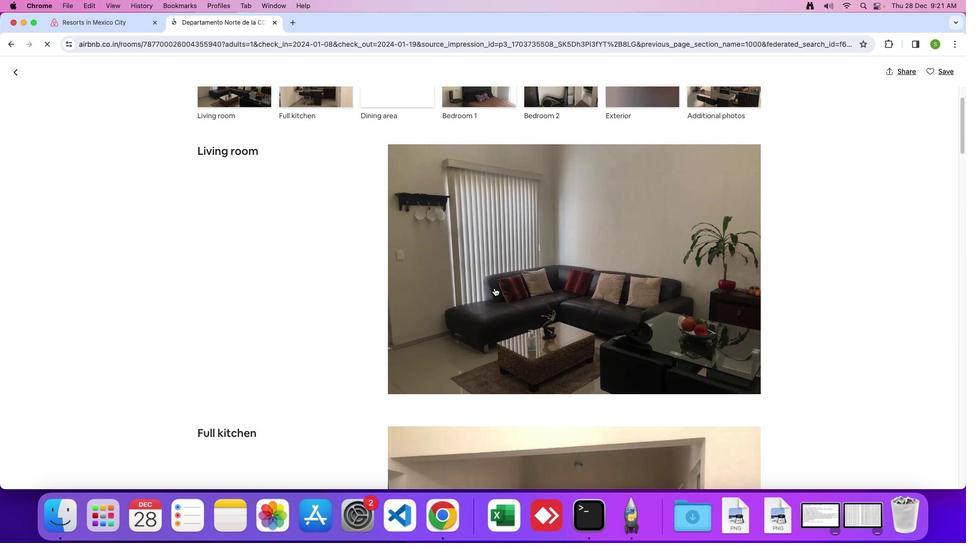 
Action: Mouse scrolled (494, 288) with delta (0, 0)
Screenshot: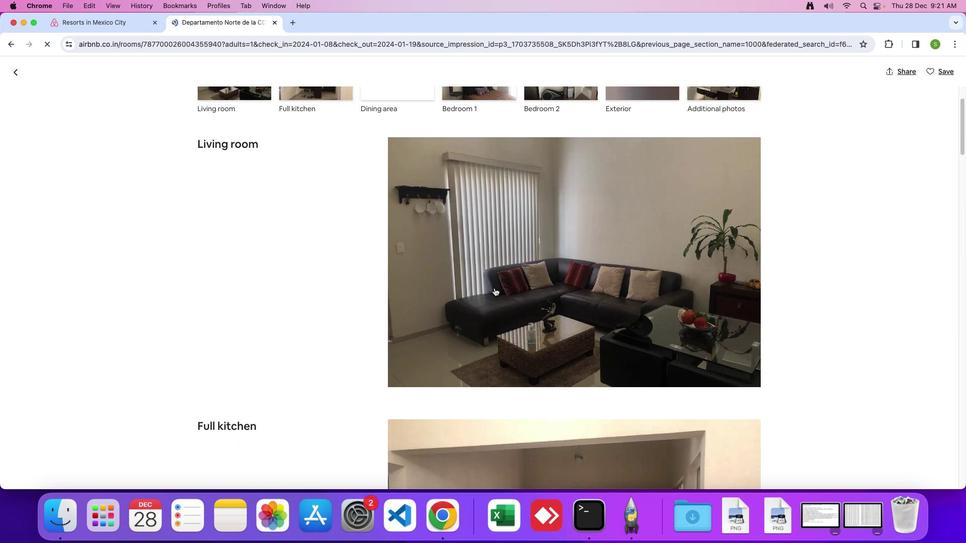 
Action: Mouse scrolled (494, 288) with delta (0, 0)
Screenshot: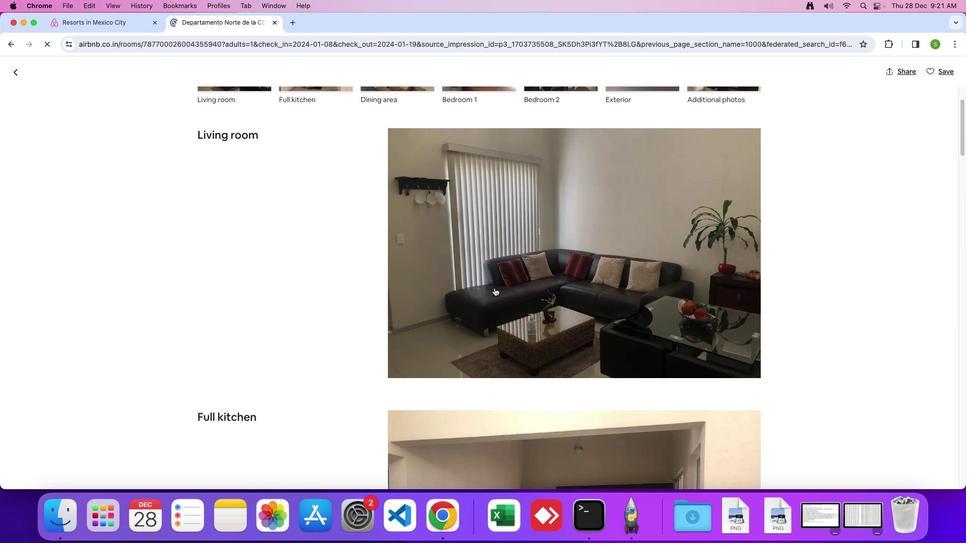 
Action: Mouse scrolled (494, 288) with delta (0, 0)
Screenshot: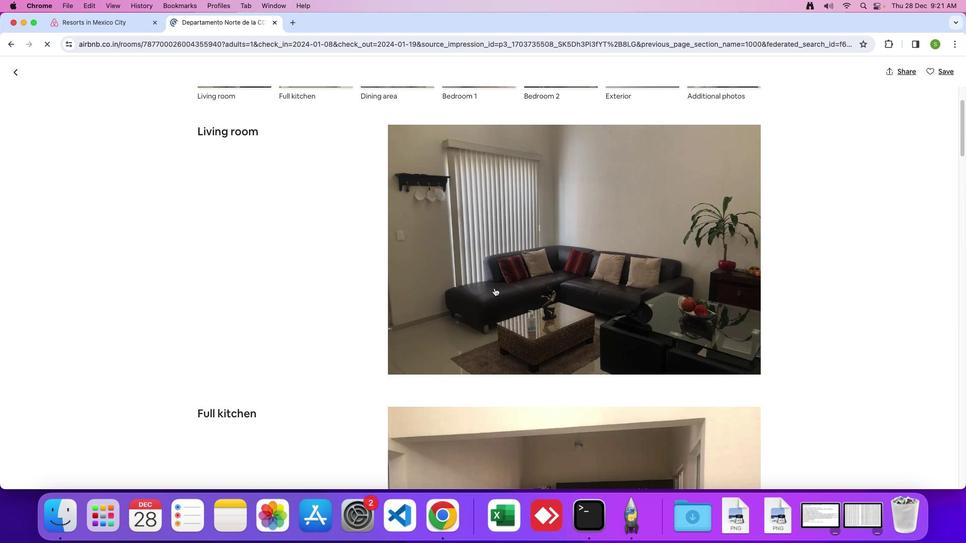 
Action: Mouse scrolled (494, 288) with delta (0, 0)
Screenshot: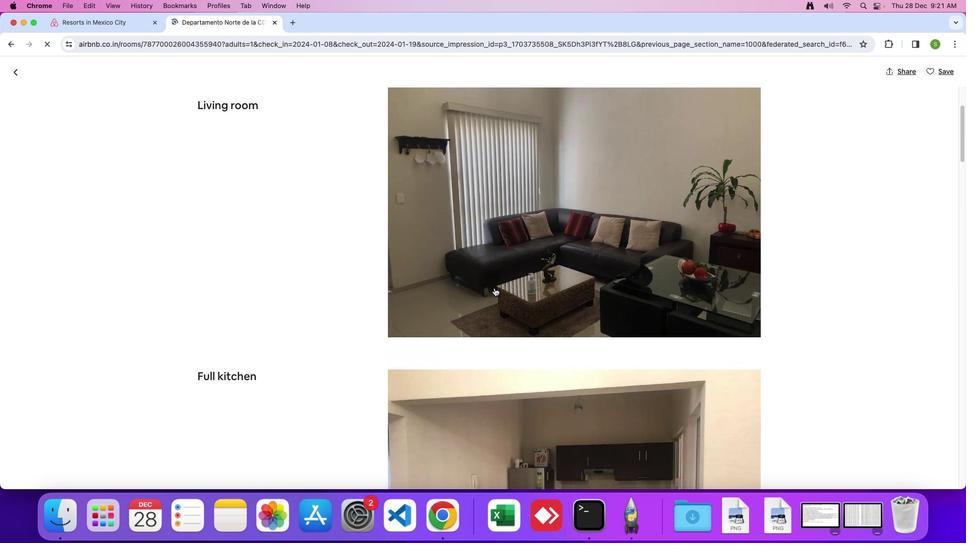 
Action: Mouse scrolled (494, 288) with delta (0, 0)
Screenshot: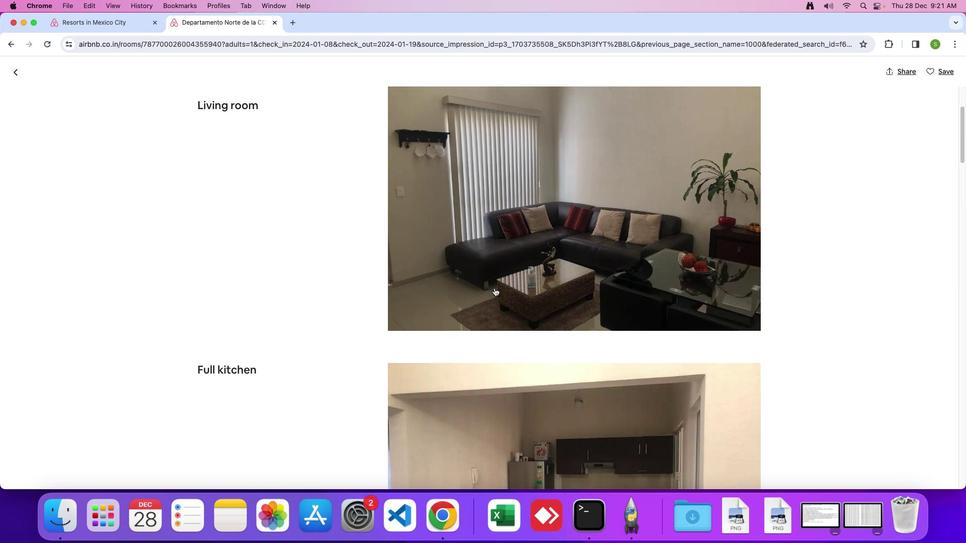 
Action: Mouse scrolled (494, 288) with delta (0, 0)
Screenshot: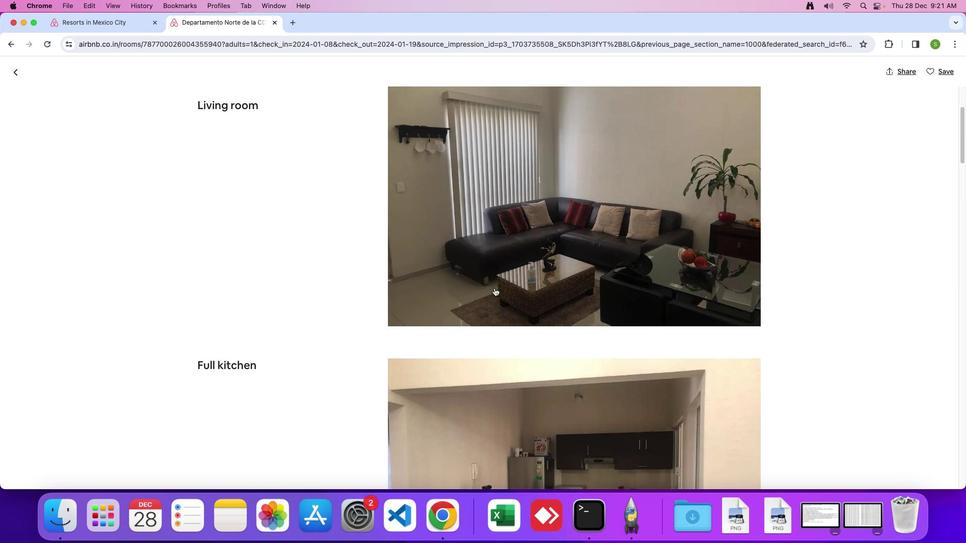 
Action: Mouse scrolled (494, 288) with delta (0, 0)
Screenshot: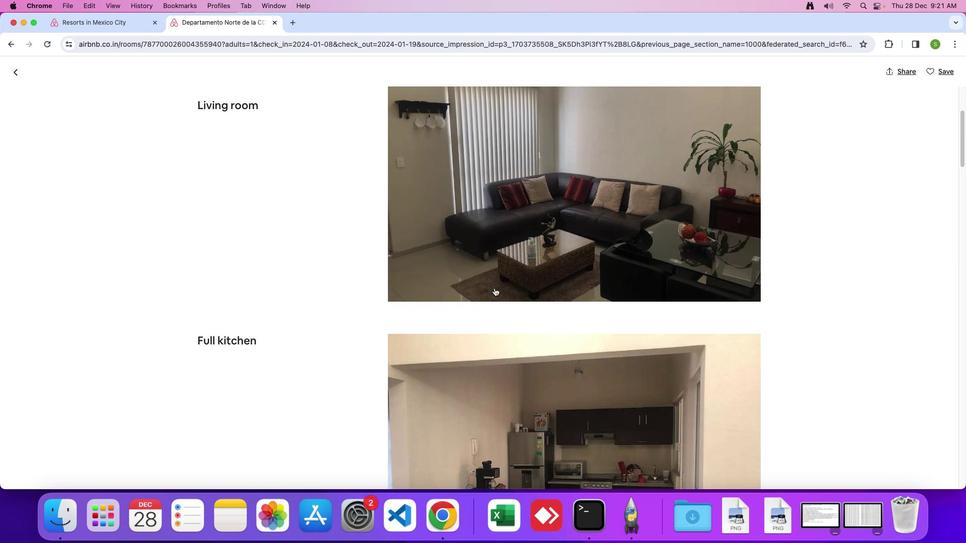 
Action: Mouse scrolled (494, 288) with delta (0, 0)
Screenshot: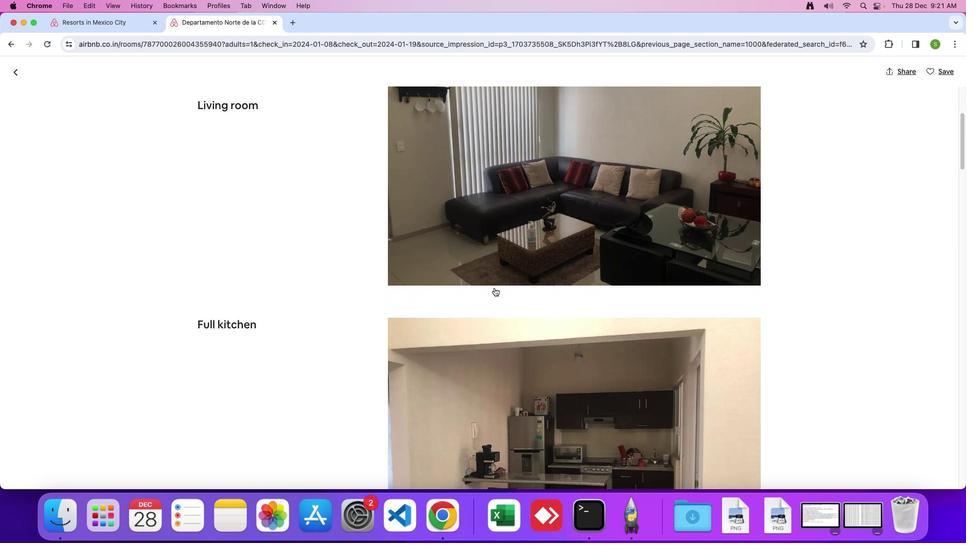 
Action: Mouse scrolled (494, 288) with delta (0, 0)
Screenshot: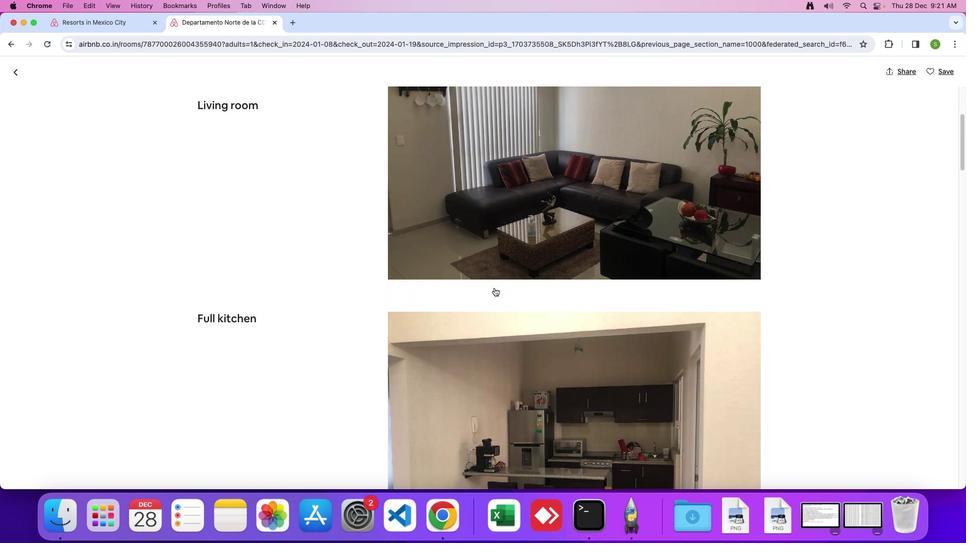 
Action: Mouse scrolled (494, 288) with delta (0, -1)
Screenshot: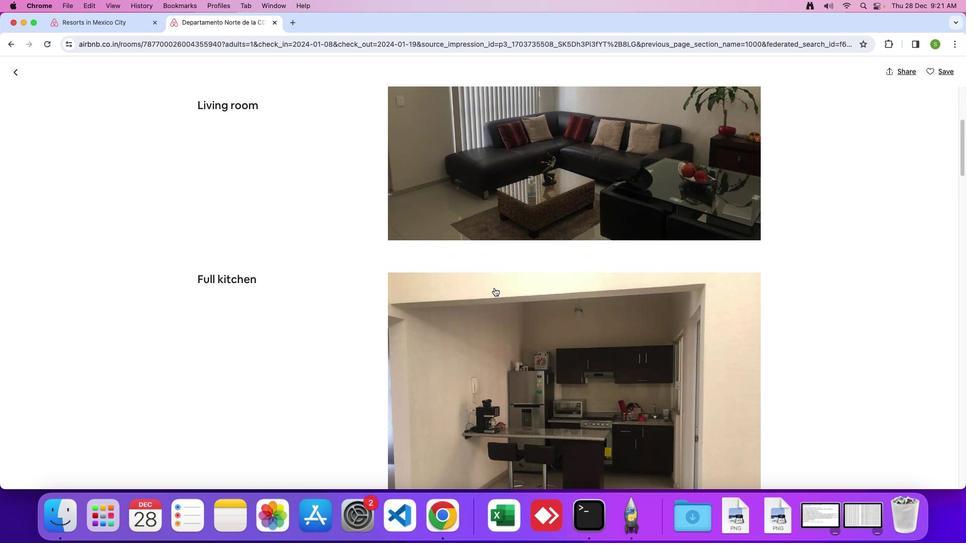 
Action: Mouse scrolled (494, 288) with delta (0, 0)
Screenshot: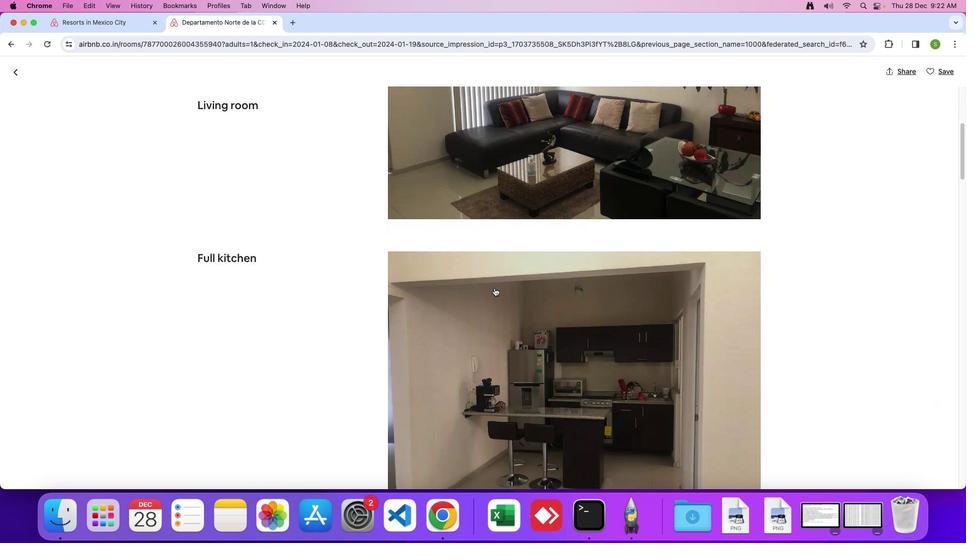 
Action: Mouse scrolled (494, 288) with delta (0, 0)
Screenshot: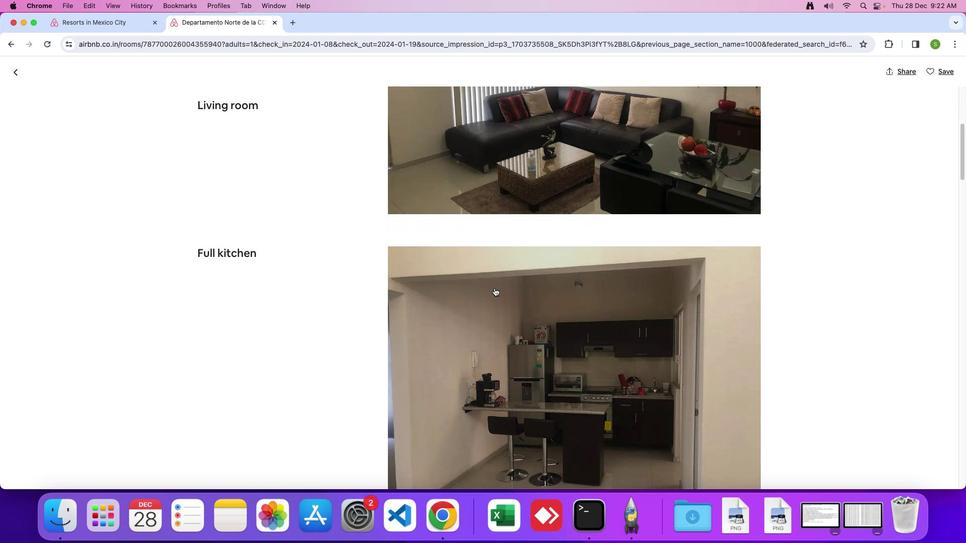 
Action: Mouse scrolled (494, 288) with delta (0, 0)
Screenshot: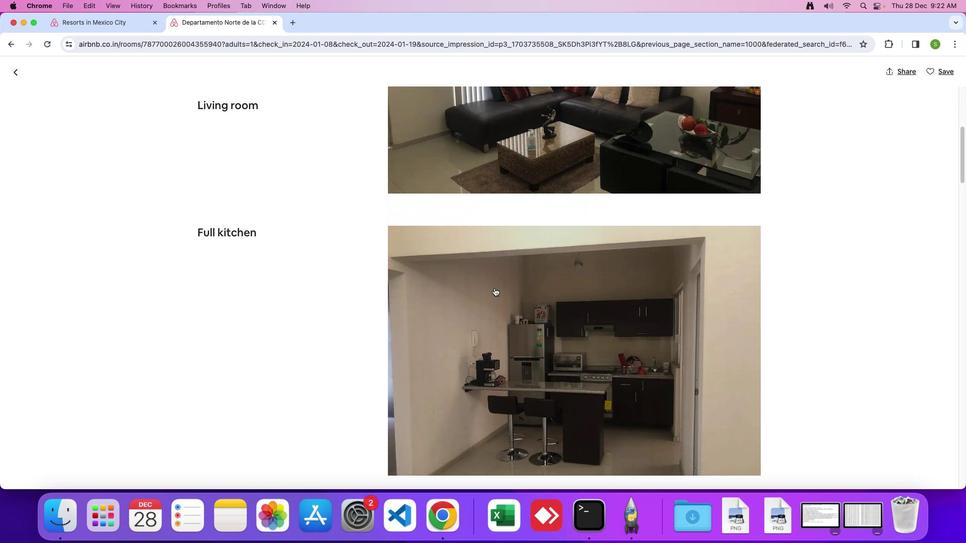 
Action: Mouse scrolled (494, 288) with delta (0, 0)
Screenshot: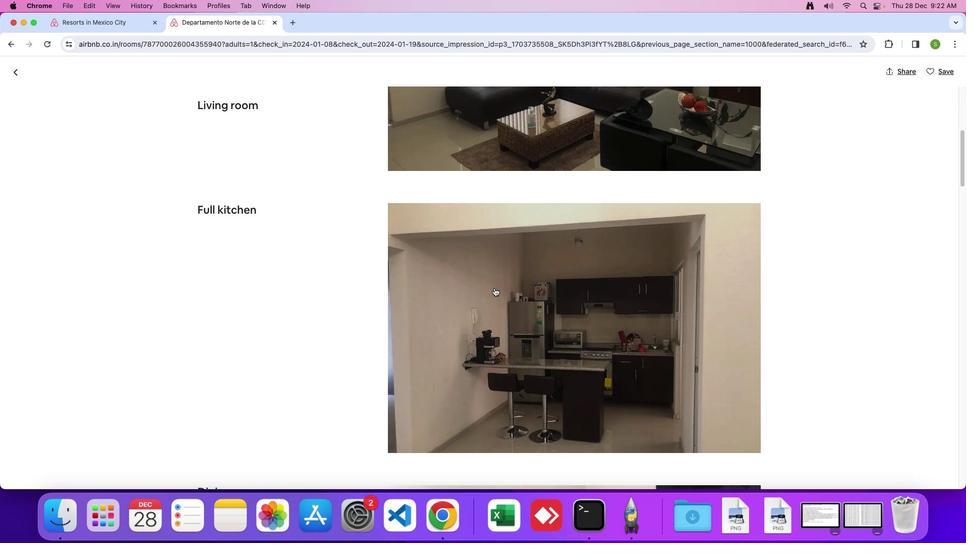 
Action: Mouse scrolled (494, 288) with delta (0, 0)
Screenshot: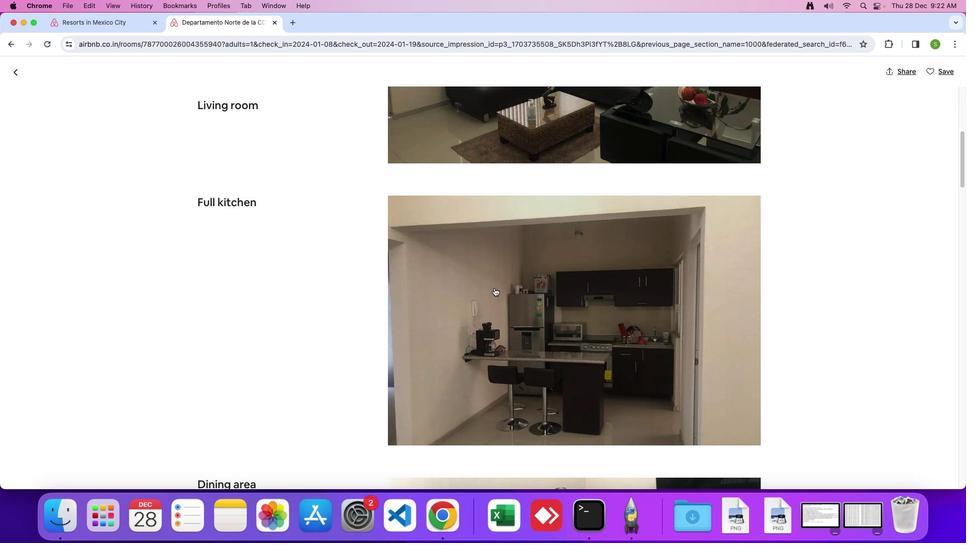 
Action: Mouse scrolled (494, 288) with delta (0, 0)
Screenshot: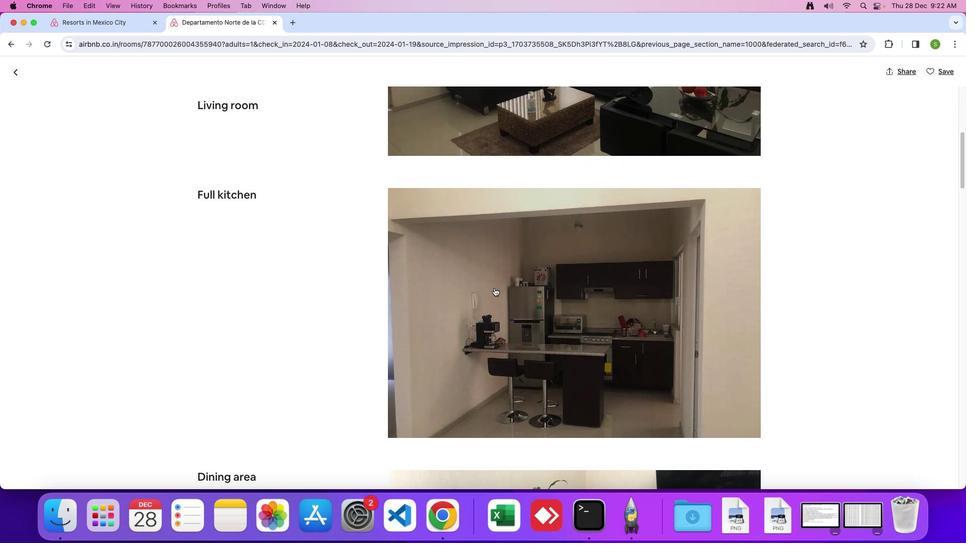 
Action: Mouse scrolled (494, 288) with delta (0, 0)
Screenshot: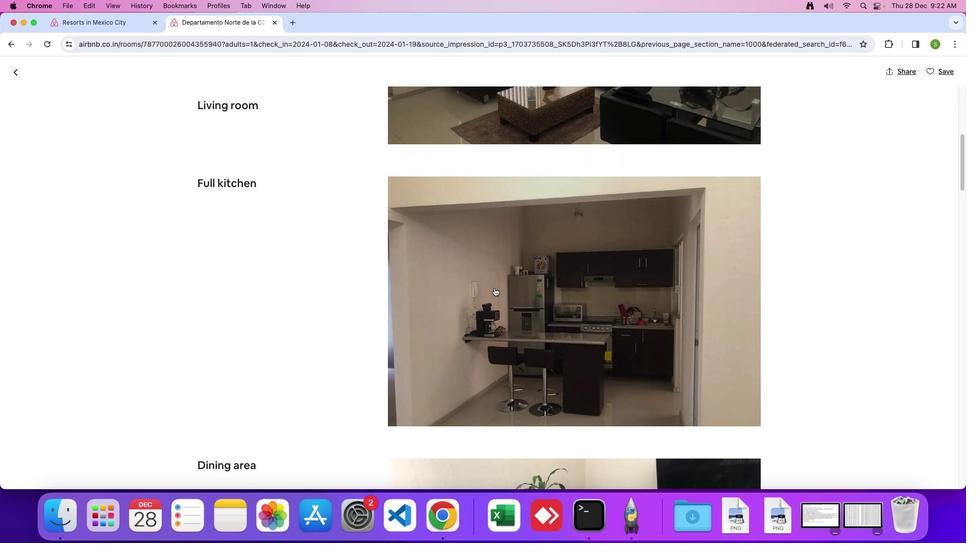 
Action: Mouse scrolled (494, 288) with delta (0, 0)
Screenshot: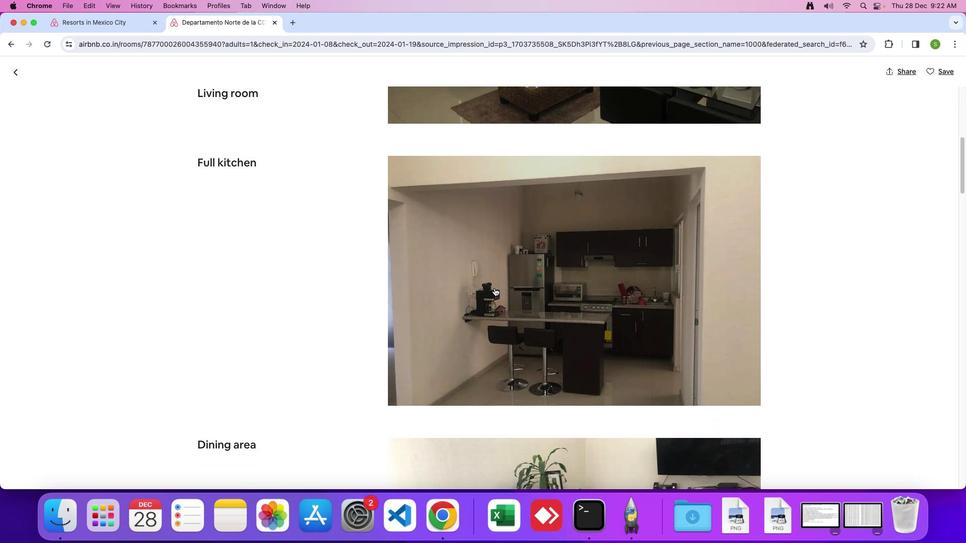 
Action: Mouse scrolled (494, 288) with delta (0, 0)
Screenshot: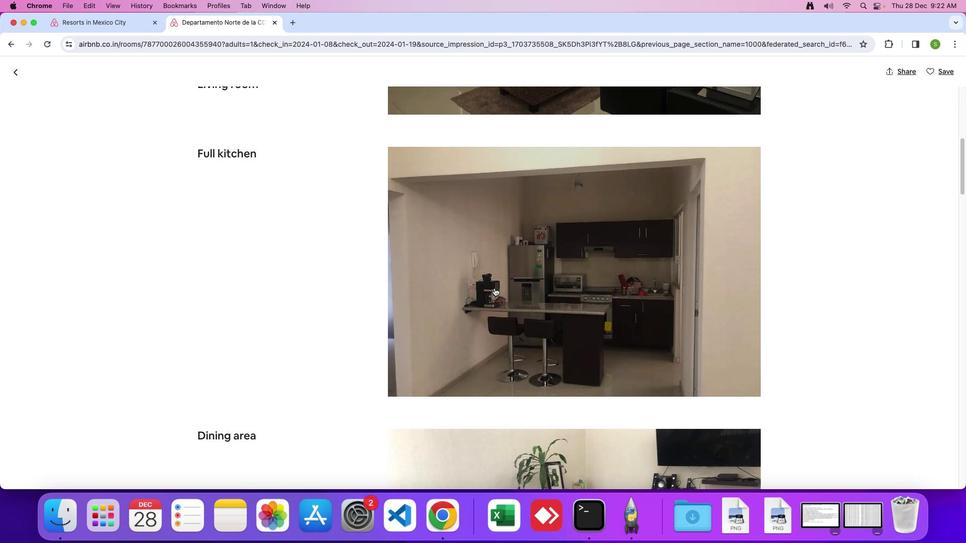 
Action: Mouse scrolled (494, 288) with delta (0, 0)
Screenshot: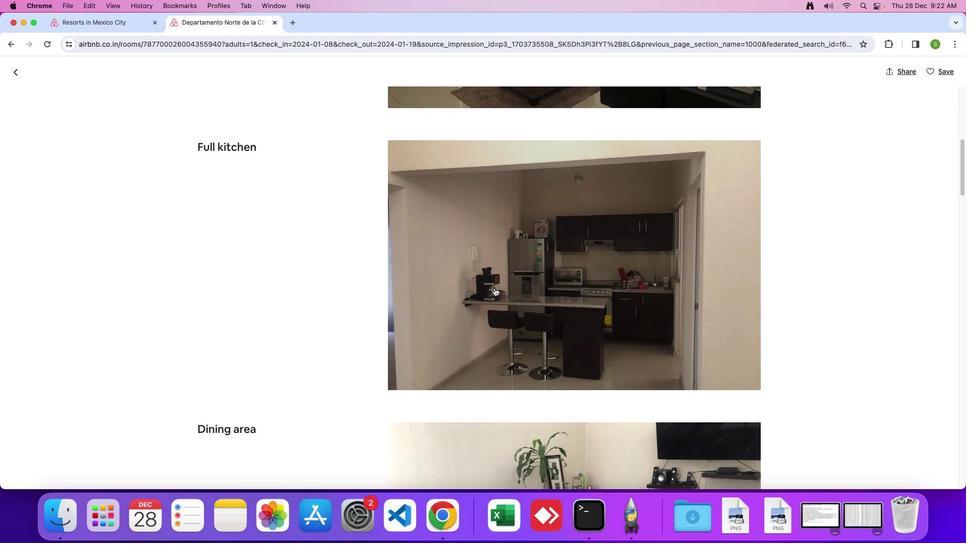 
Action: Mouse scrolled (494, 288) with delta (0, 0)
Screenshot: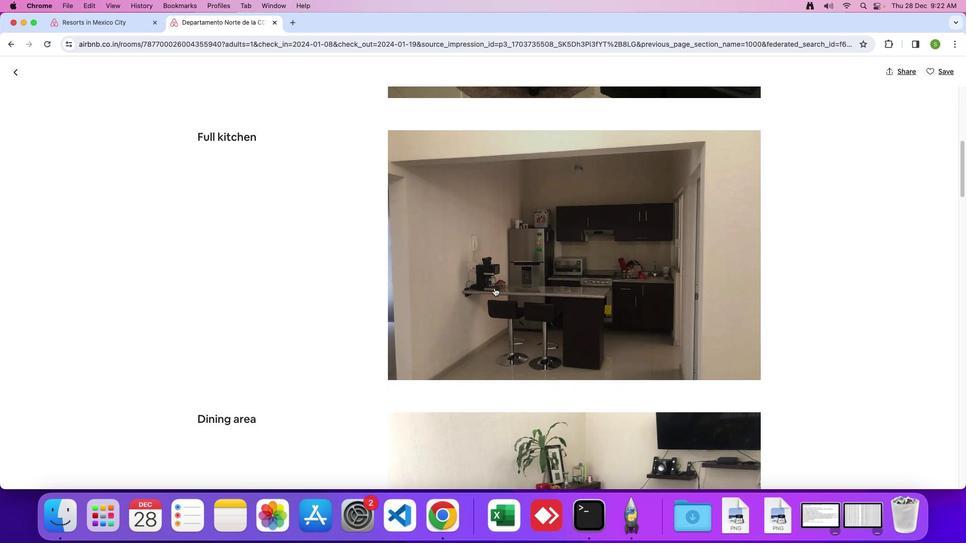 
Action: Mouse scrolled (494, 288) with delta (0, 0)
Screenshot: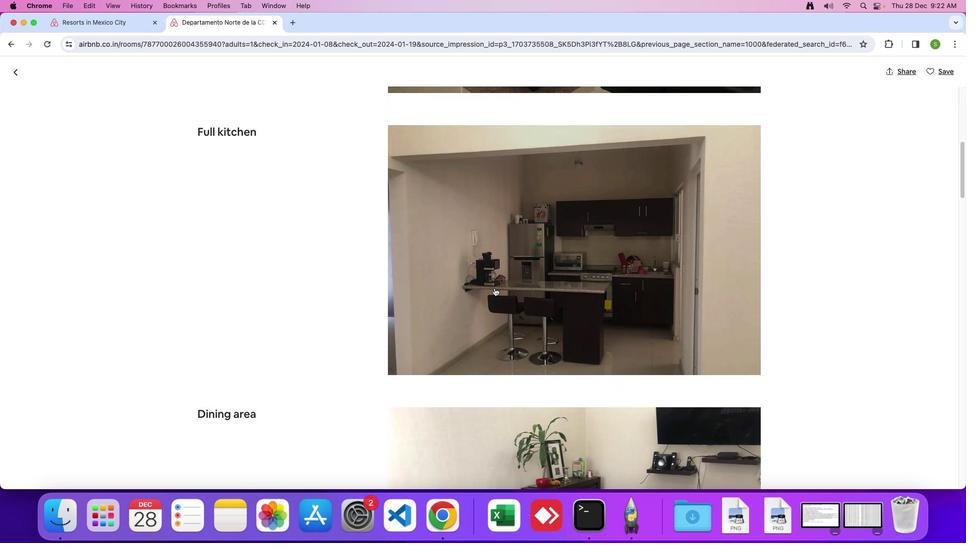 
Action: Mouse scrolled (494, 288) with delta (0, 0)
Screenshot: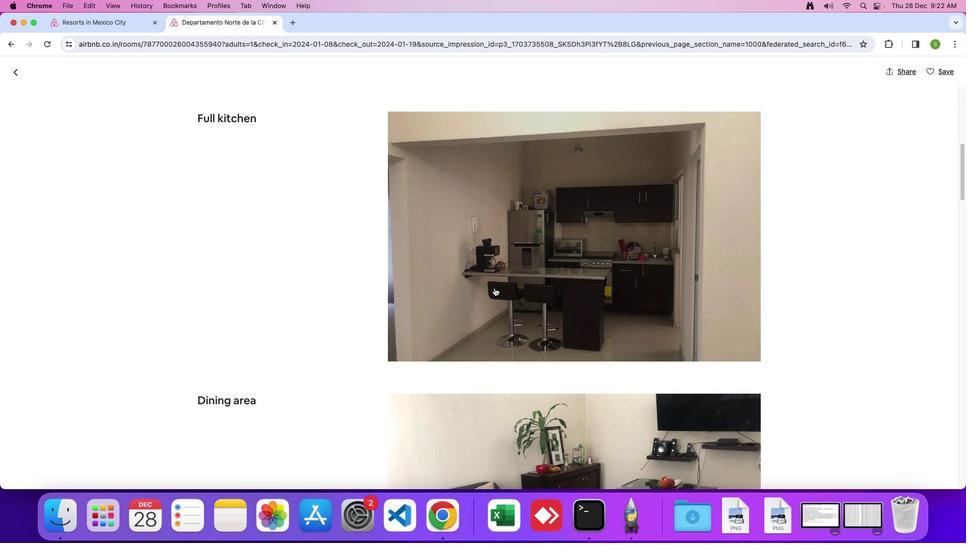 
Action: Mouse scrolled (494, 288) with delta (0, 0)
Screenshot: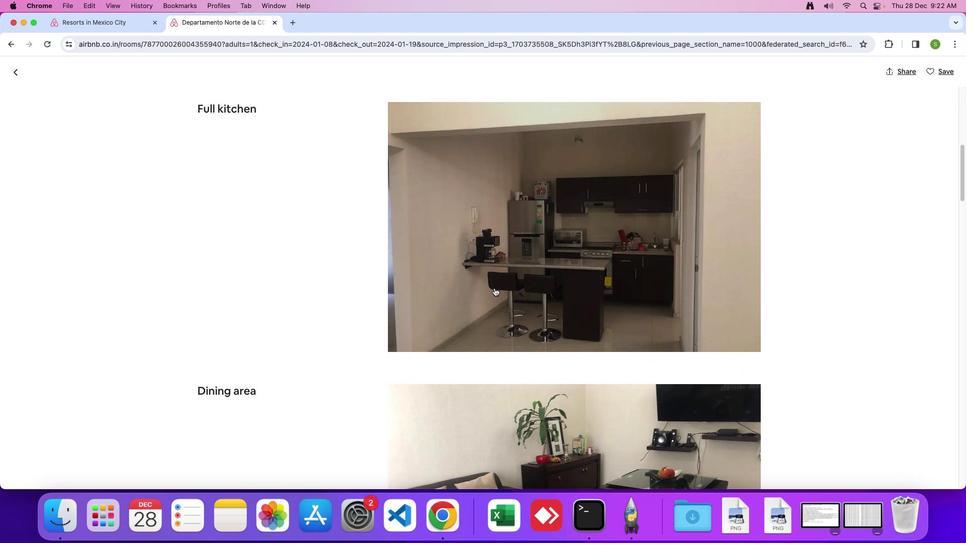 
Action: Mouse scrolled (494, 288) with delta (0, 0)
Screenshot: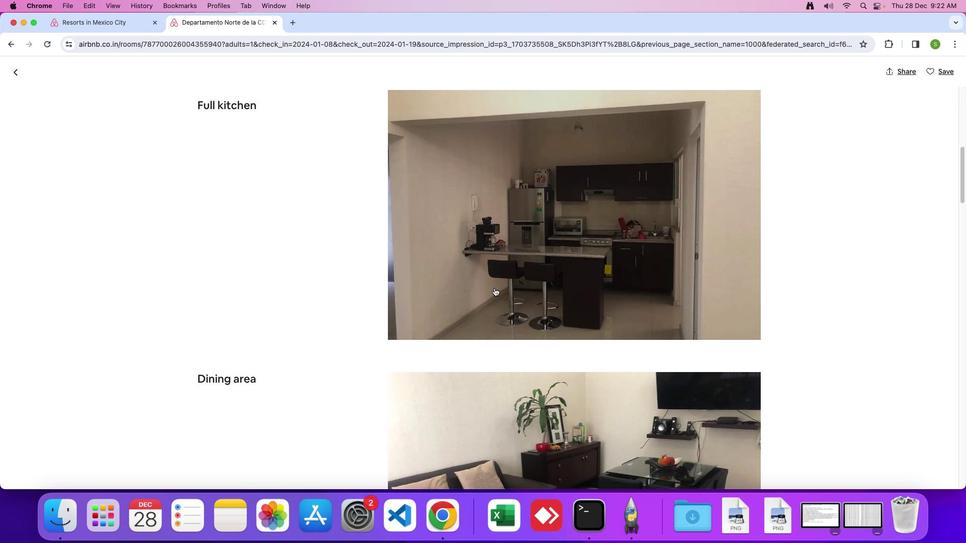
Action: Mouse scrolled (494, 288) with delta (0, 0)
Screenshot: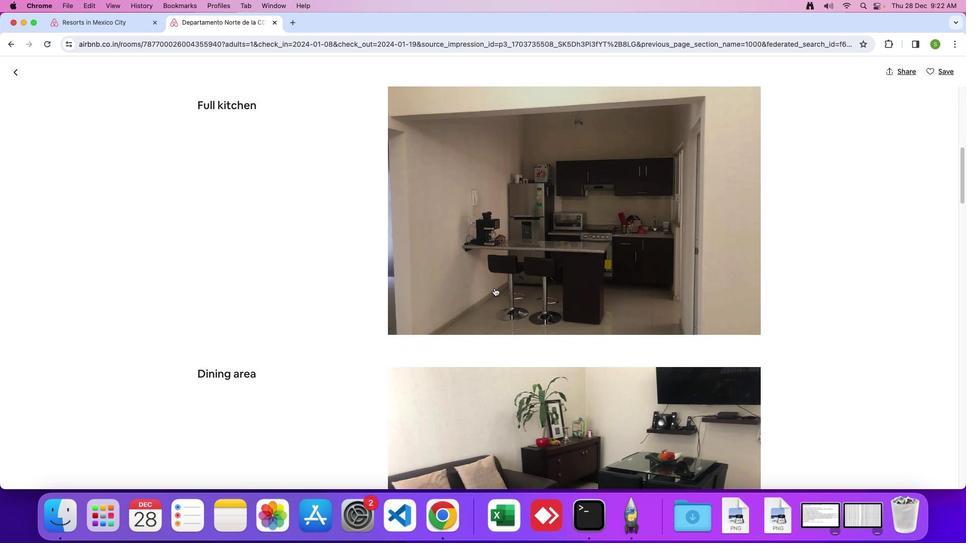 
Action: Mouse scrolled (494, 288) with delta (0, 0)
Screenshot: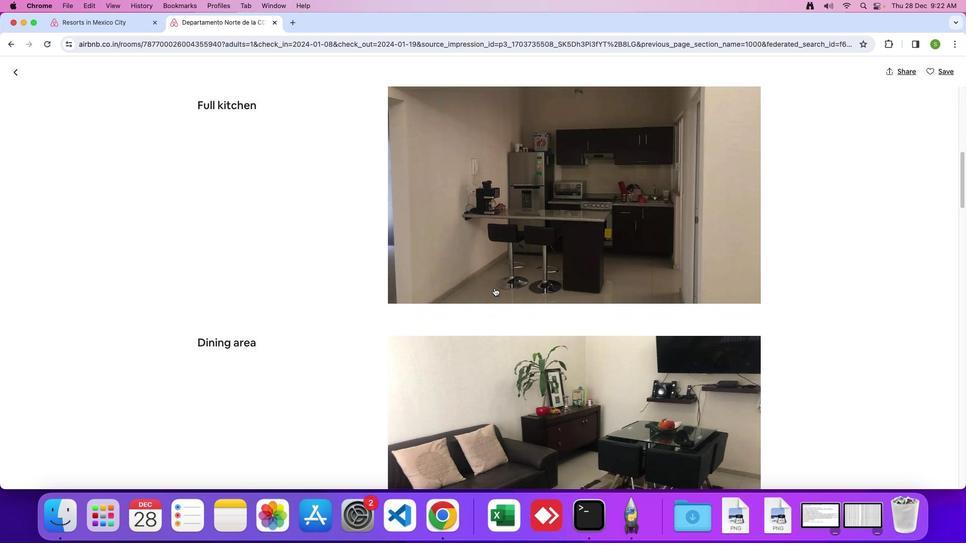 
Action: Mouse scrolled (494, 288) with delta (0, 0)
Screenshot: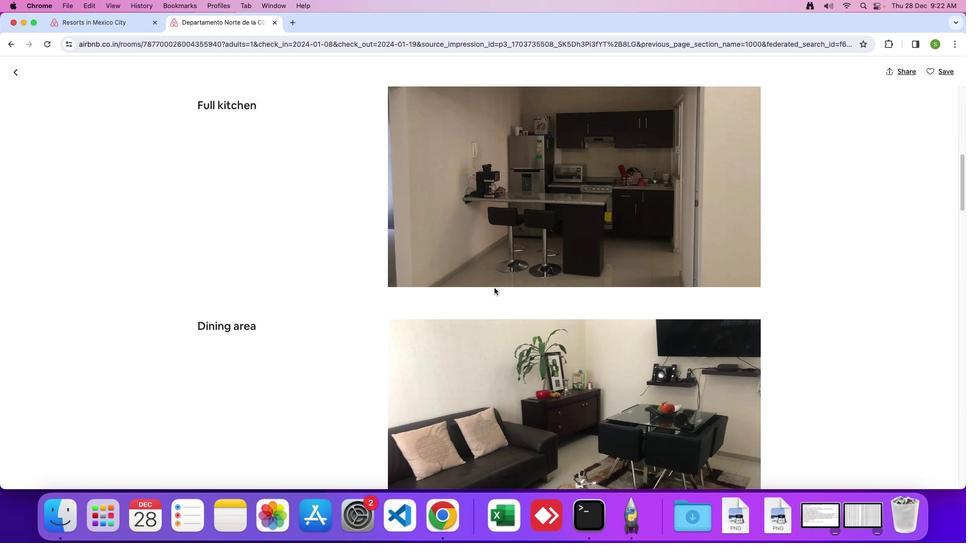 
Action: Mouse scrolled (494, 288) with delta (0, 0)
Screenshot: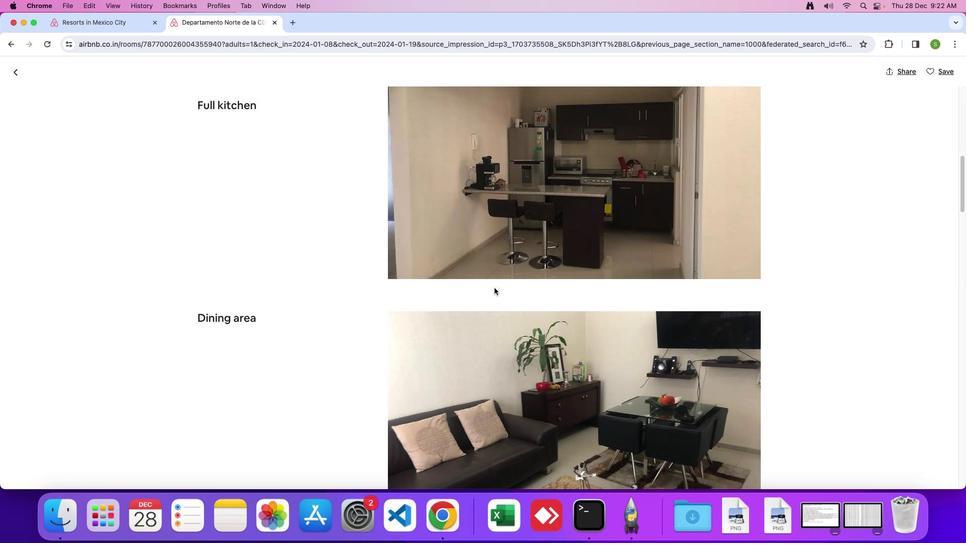 
Action: Mouse scrolled (494, 288) with delta (0, 0)
Screenshot: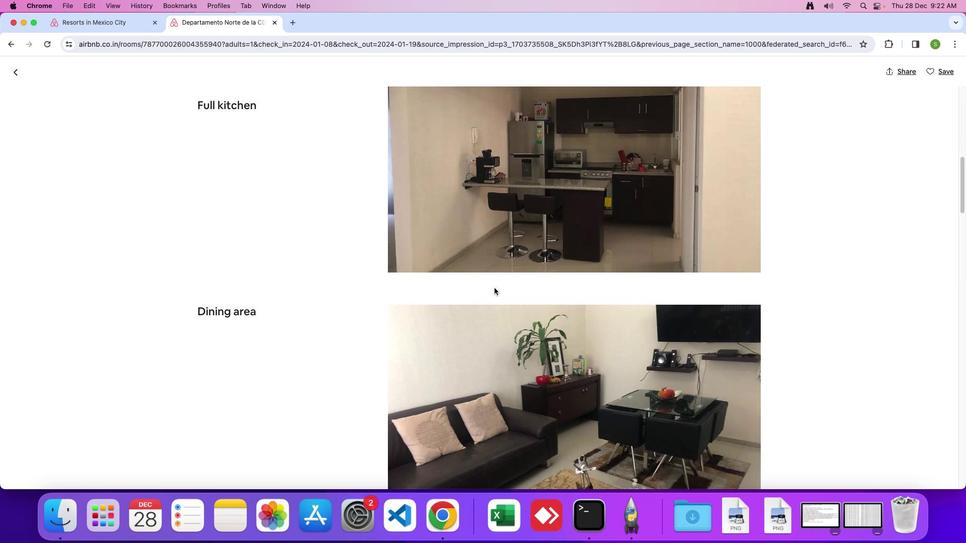 
Action: Mouse scrolled (494, 288) with delta (0, 0)
Screenshot: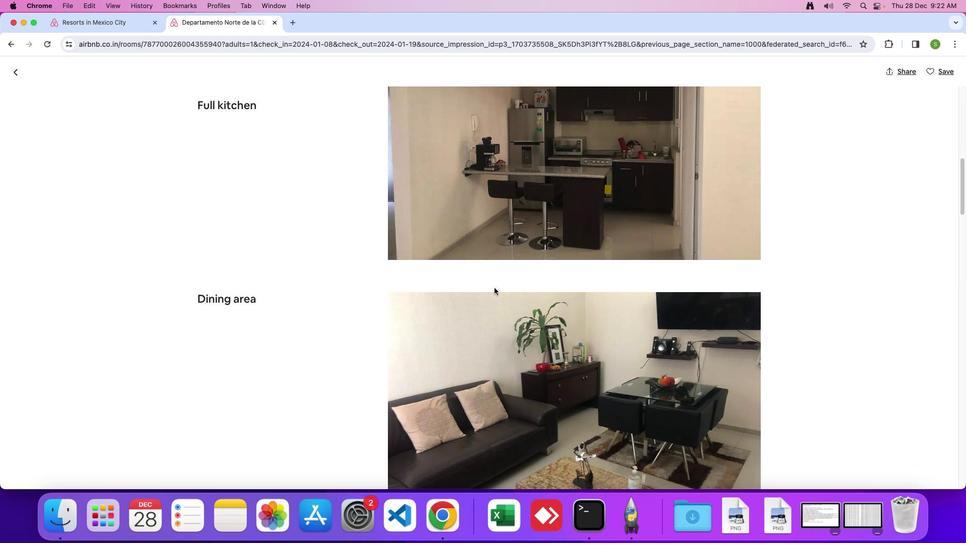 
Action: Mouse scrolled (494, 288) with delta (0, -1)
Screenshot: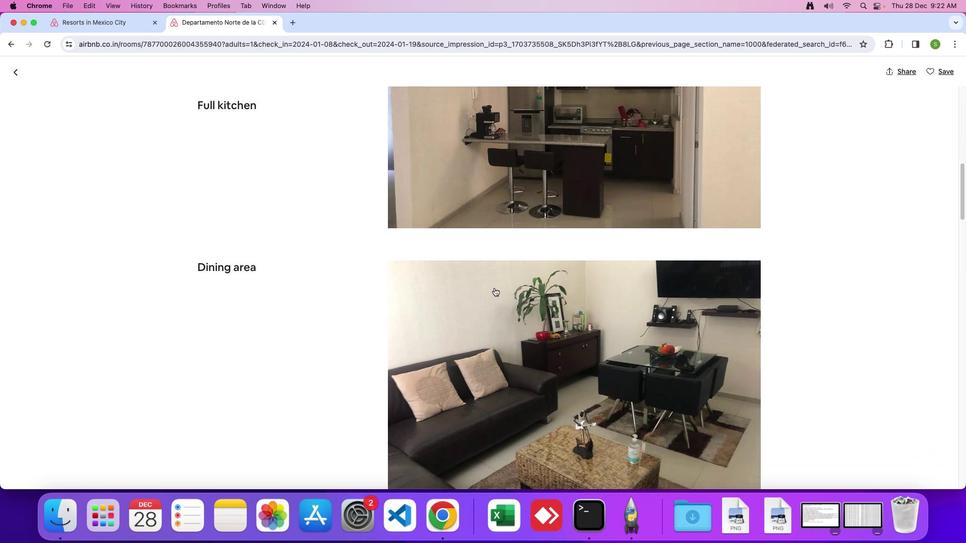 
Action: Mouse moved to (495, 288)
Screenshot: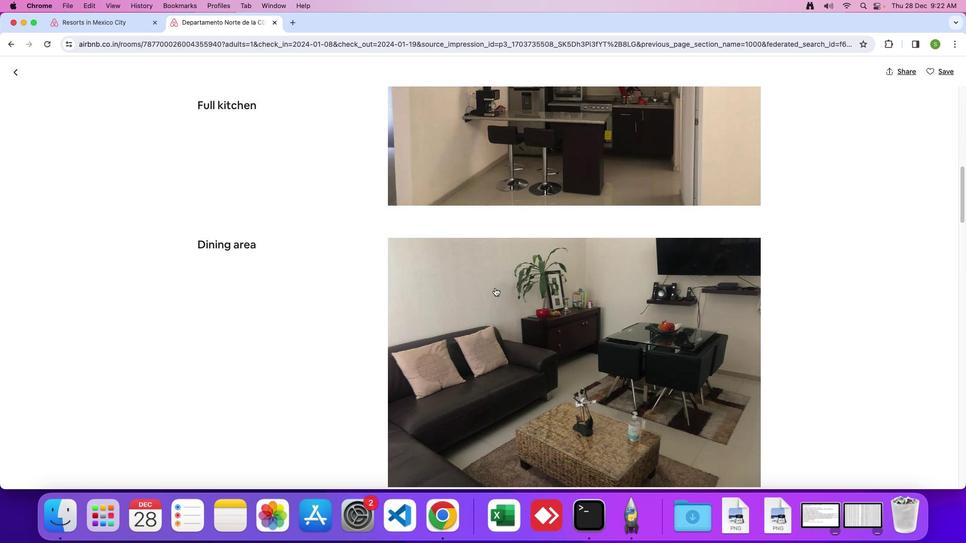 
Action: Mouse scrolled (495, 288) with delta (0, 0)
Screenshot: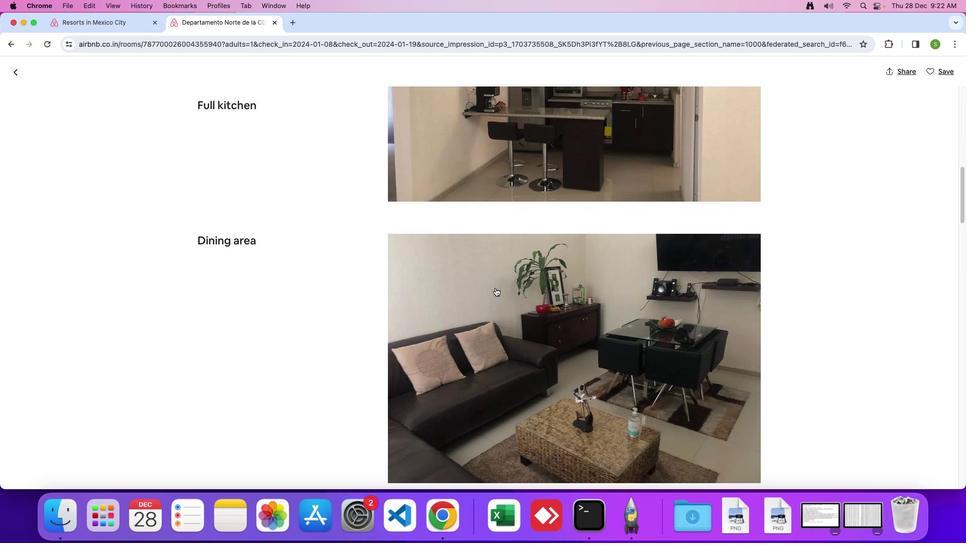
Action: Mouse scrolled (495, 288) with delta (0, 0)
Screenshot: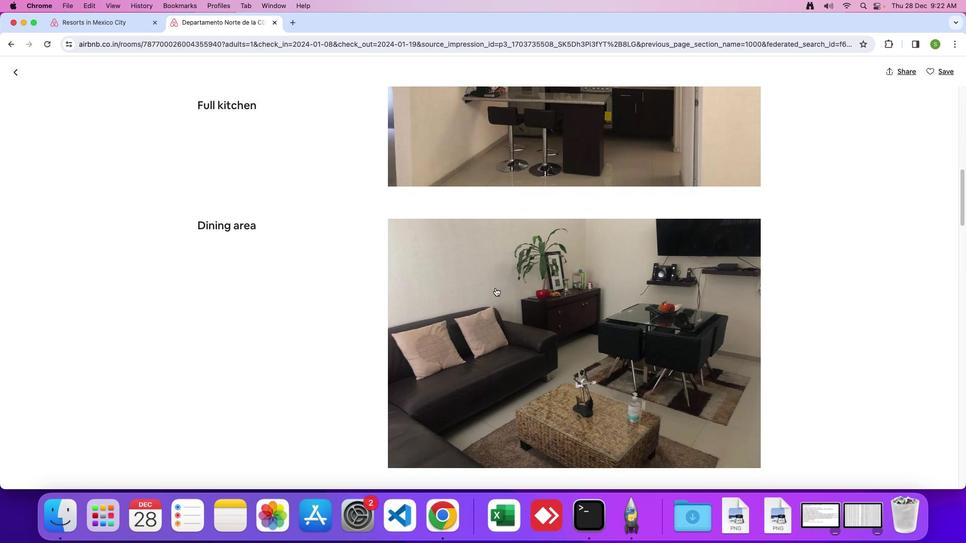 
Action: Mouse moved to (495, 287)
Screenshot: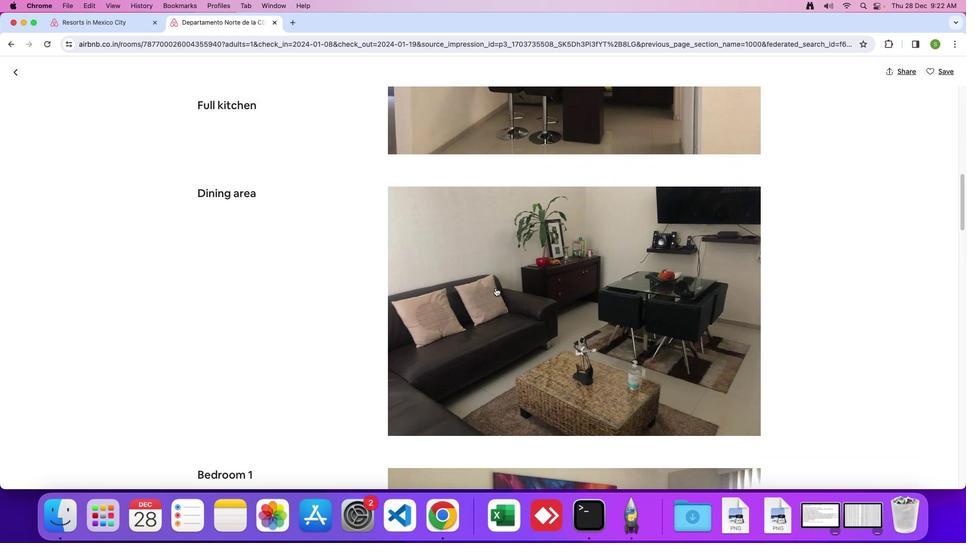 
Action: Mouse scrolled (495, 287) with delta (0, -1)
Screenshot: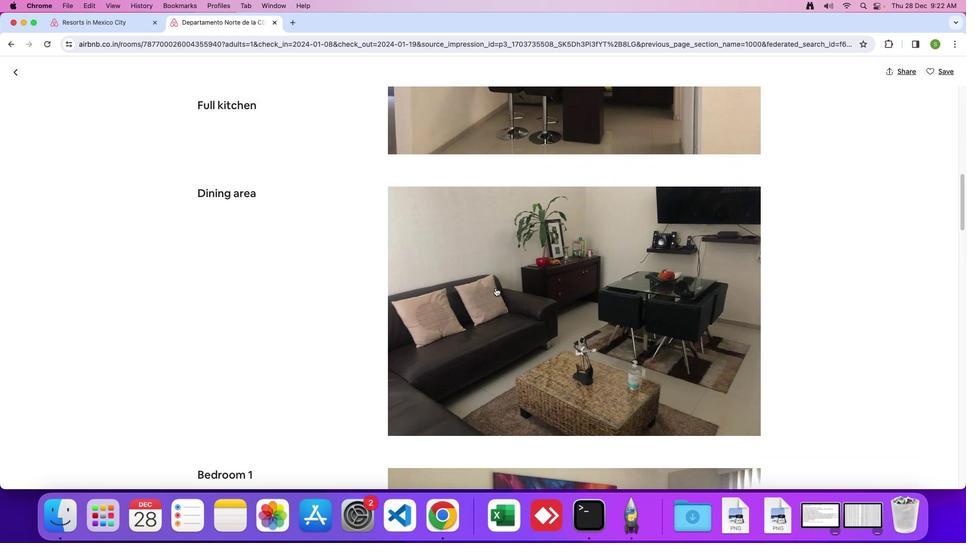 
Action: Mouse moved to (495, 287)
Screenshot: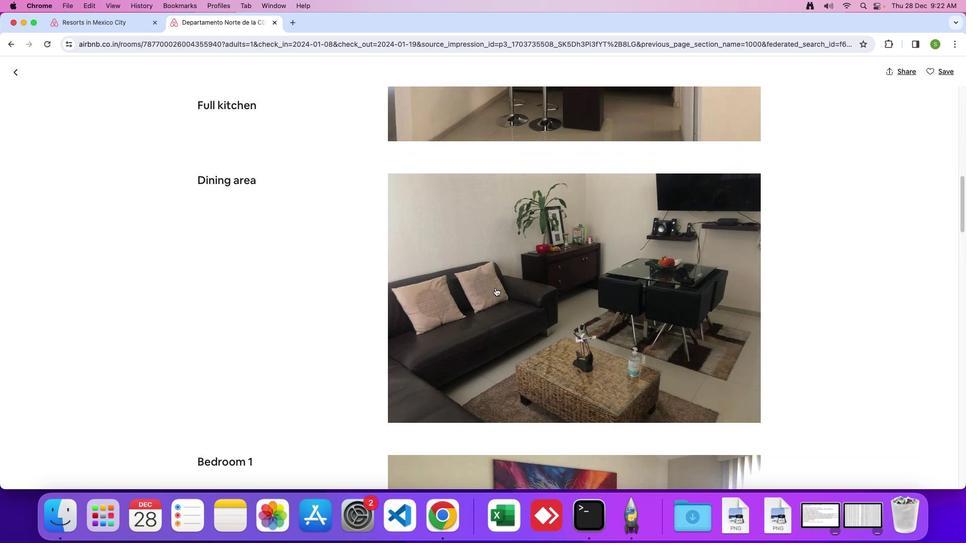 
Action: Mouse scrolled (495, 287) with delta (0, 0)
Screenshot: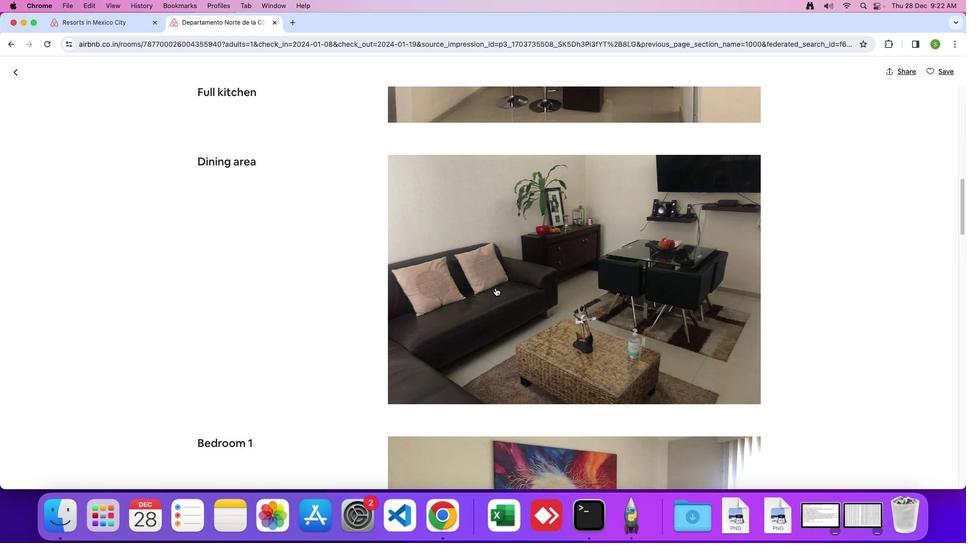 
Action: Mouse scrolled (495, 287) with delta (0, 0)
Screenshot: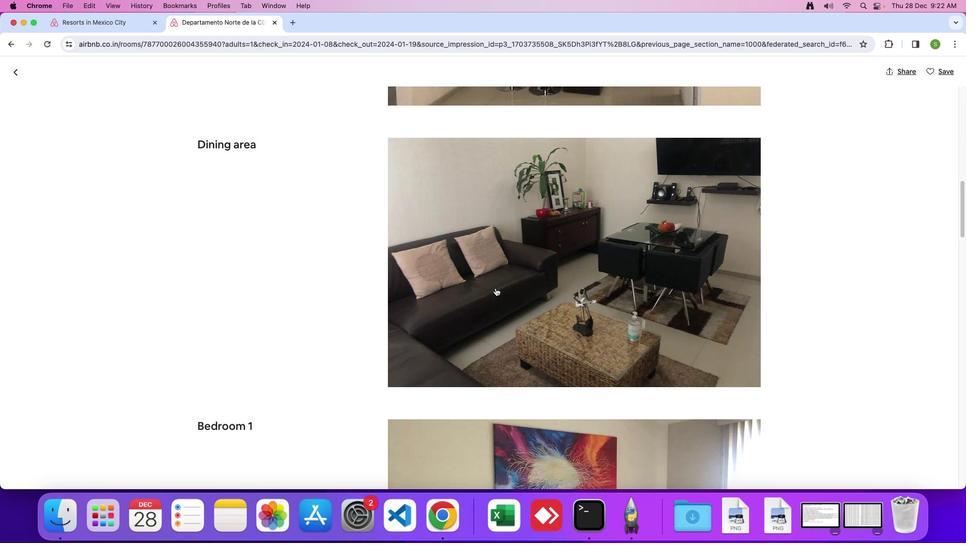 
Action: Mouse scrolled (495, 287) with delta (0, -1)
Screenshot: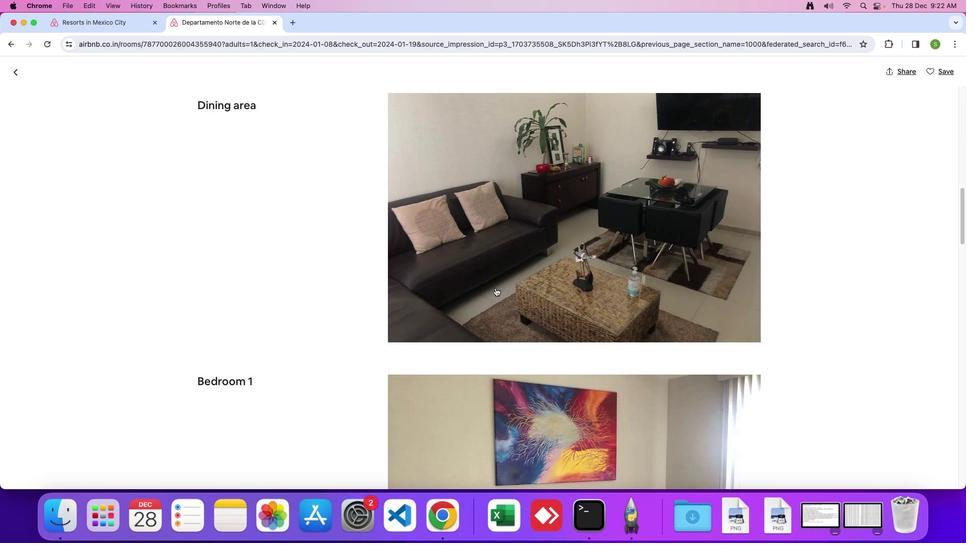 
Action: Mouse moved to (492, 287)
Screenshot: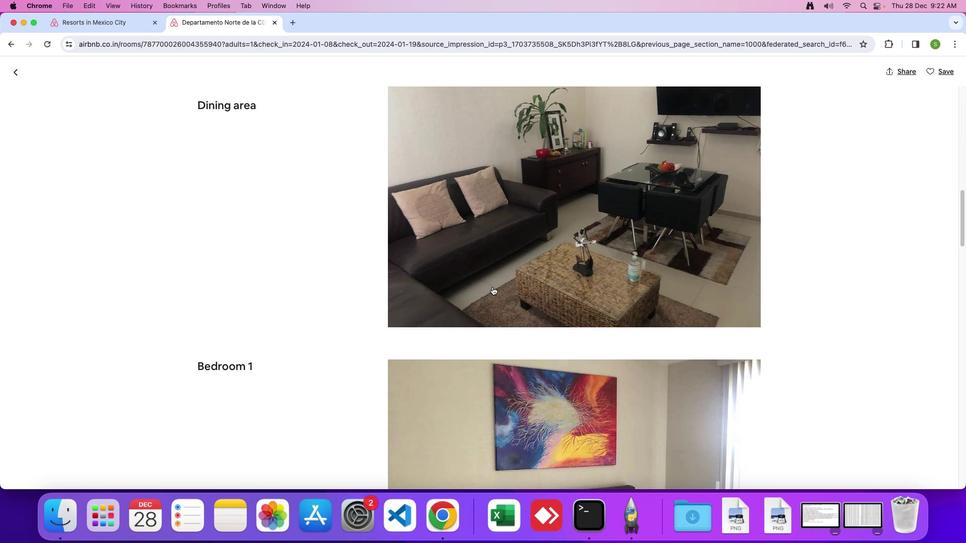 
Action: Mouse scrolled (492, 287) with delta (0, 0)
Screenshot: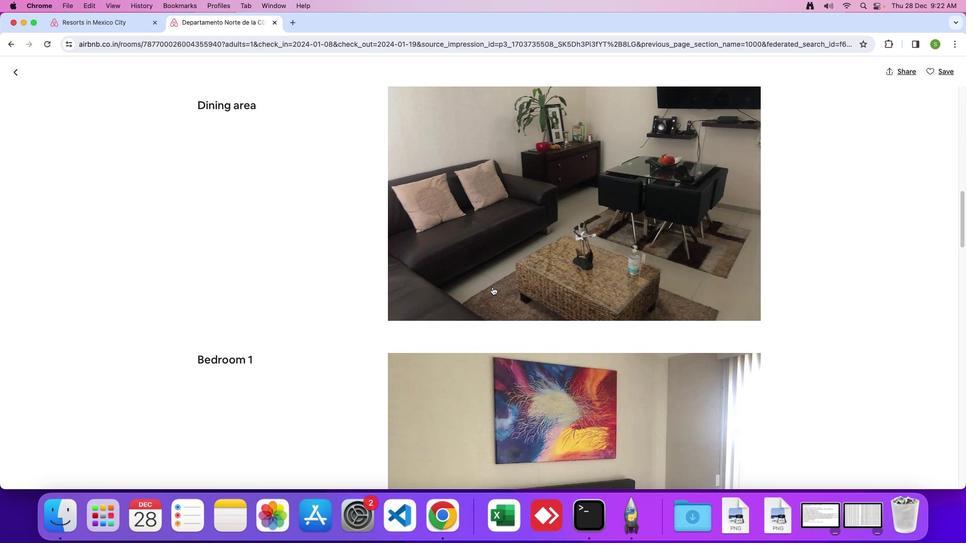 
Action: Mouse scrolled (492, 287) with delta (0, 0)
Screenshot: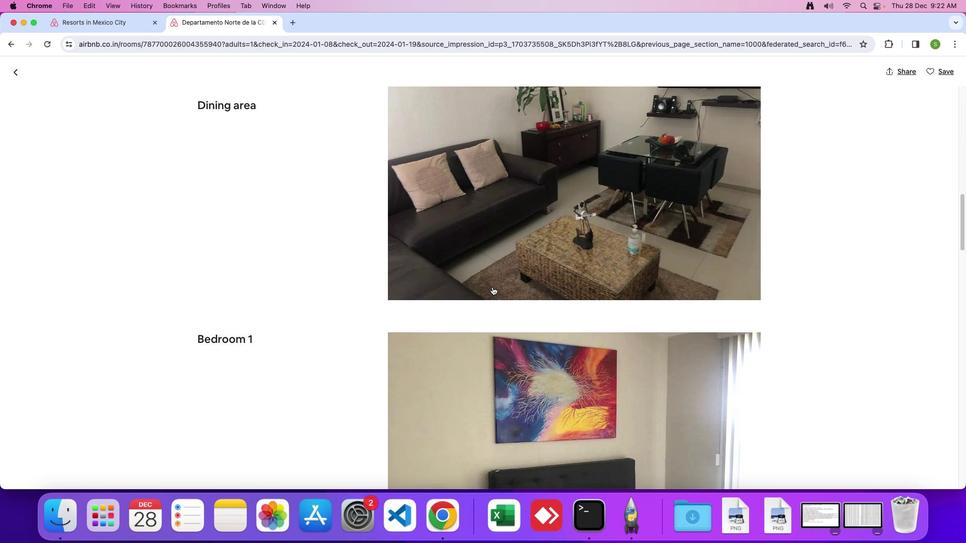 
Action: Mouse scrolled (492, 287) with delta (0, -1)
Screenshot: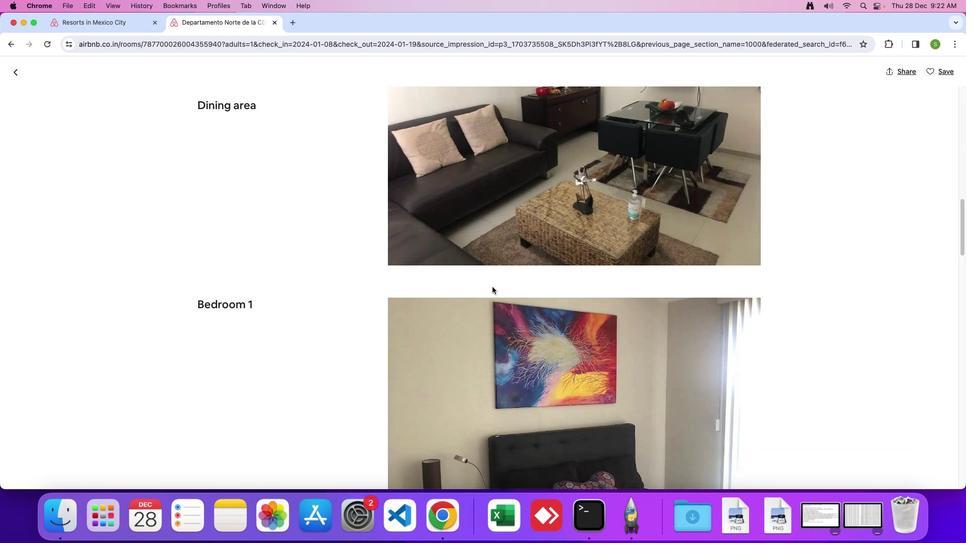 
Action: Mouse moved to (492, 286)
Screenshot: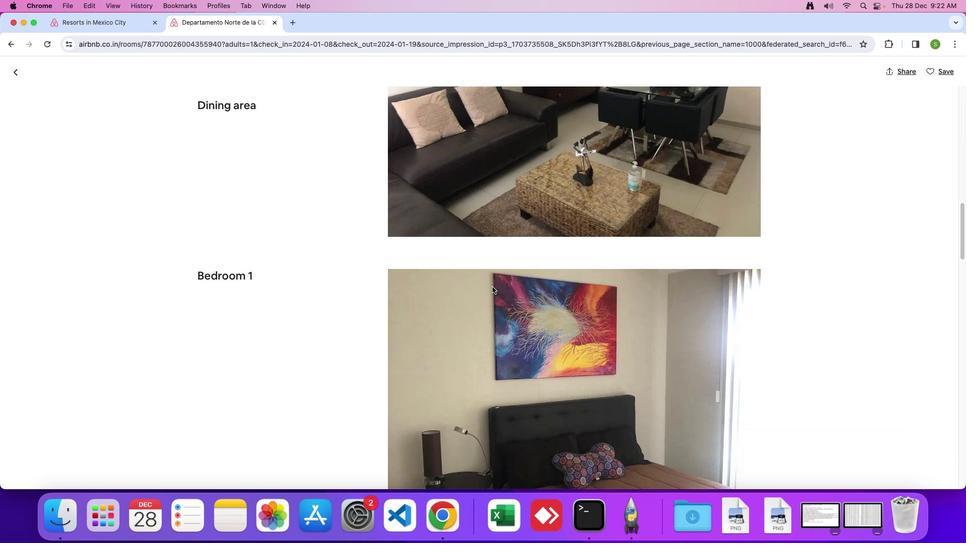 
Action: Mouse scrolled (492, 286) with delta (0, 0)
Screenshot: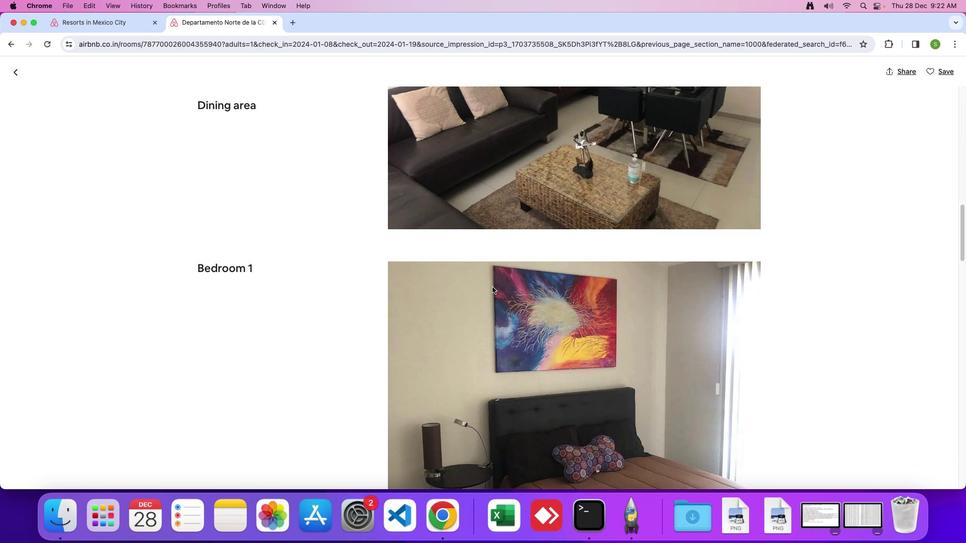 
Action: Mouse scrolled (492, 286) with delta (0, 0)
Screenshot: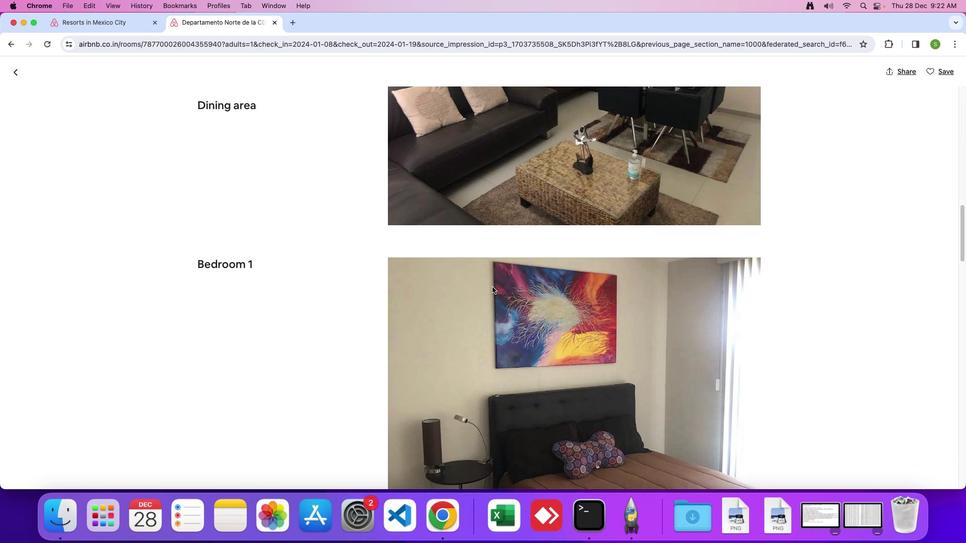 
Action: Mouse scrolled (492, 286) with delta (0, -1)
Screenshot: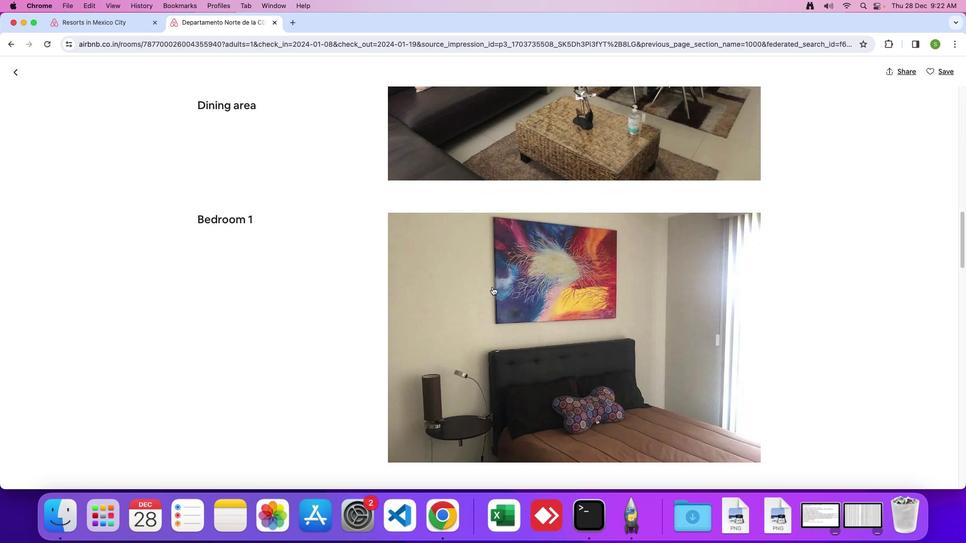 
Action: Mouse scrolled (492, 286) with delta (0, 0)
Screenshot: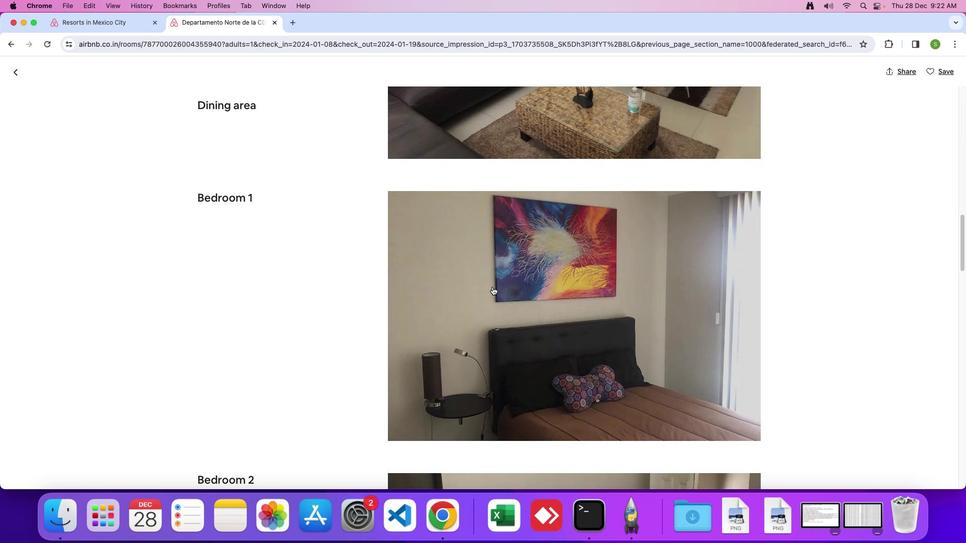 
Action: Mouse scrolled (492, 286) with delta (0, 0)
Screenshot: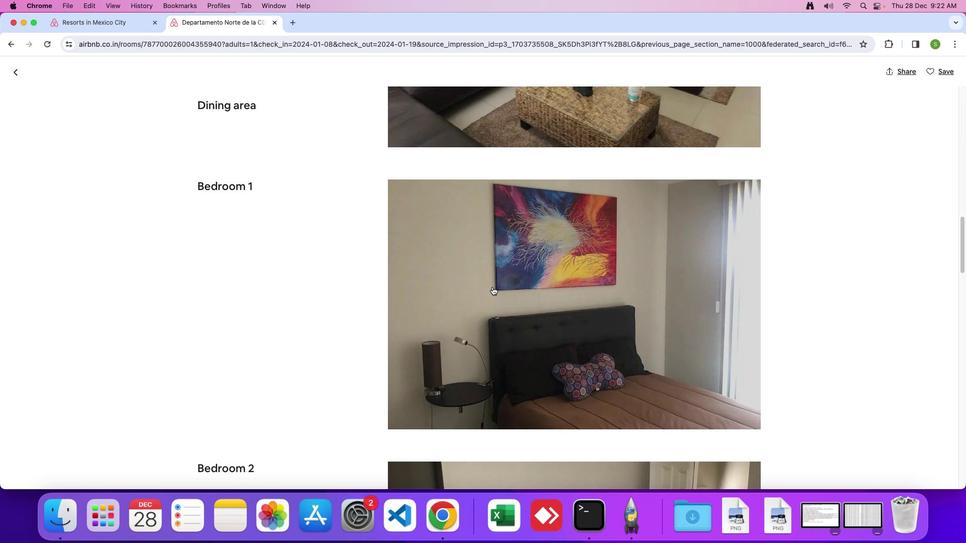 
Action: Mouse scrolled (492, 286) with delta (0, -1)
Screenshot: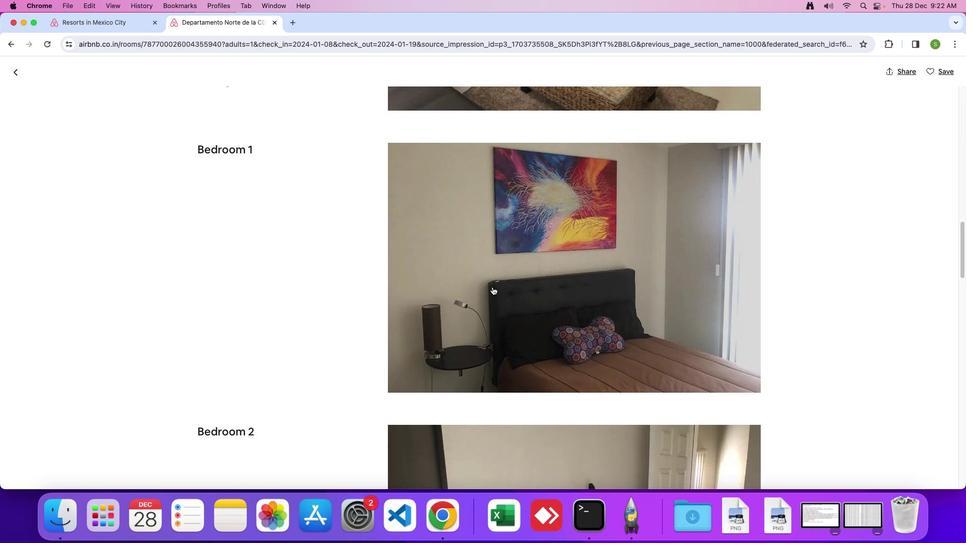 
Action: Mouse scrolled (492, 286) with delta (0, 0)
Screenshot: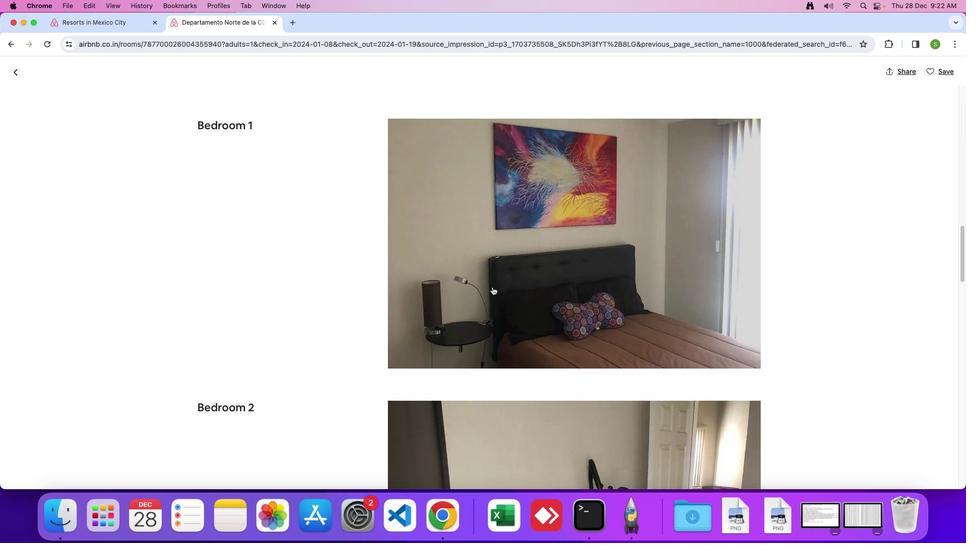 
Action: Mouse scrolled (492, 286) with delta (0, 0)
Screenshot: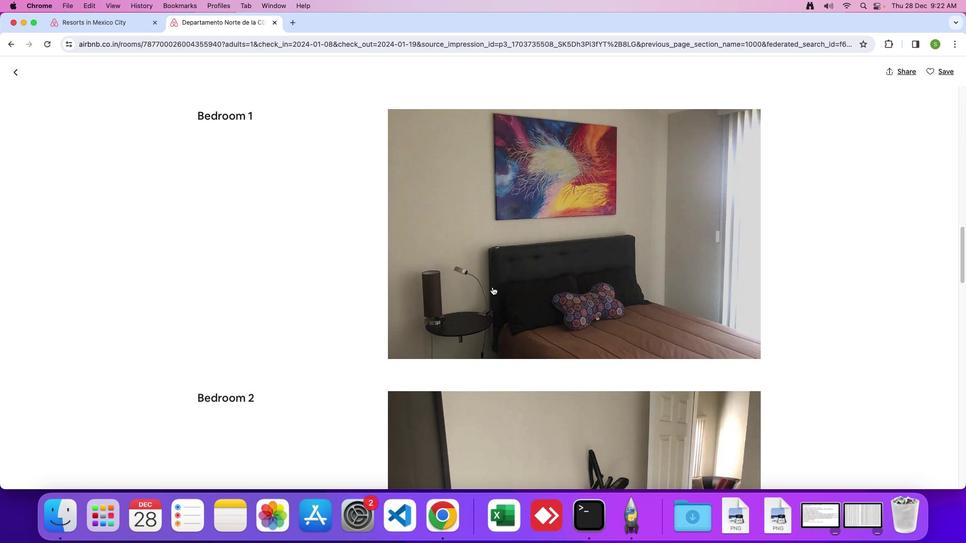 
Action: Mouse scrolled (492, 286) with delta (0, 0)
Screenshot: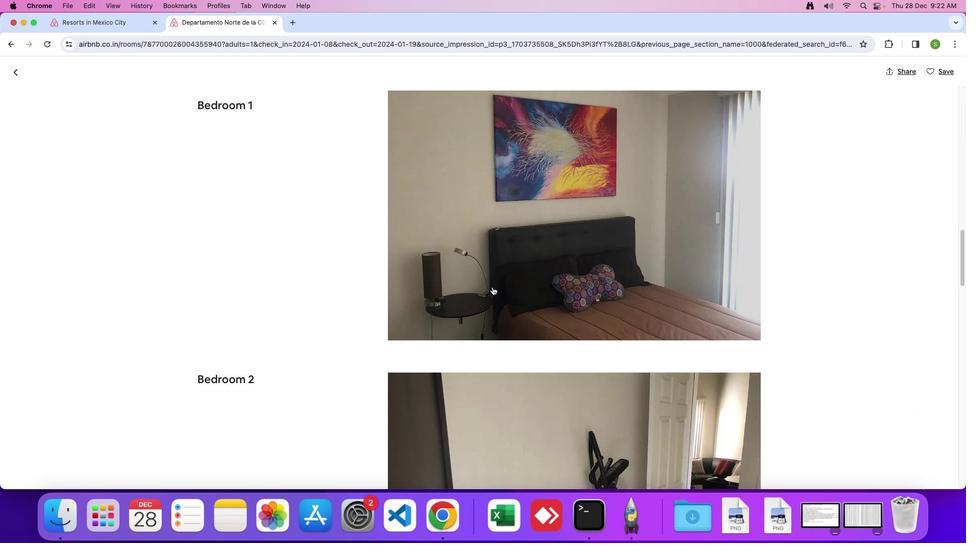 
Action: Mouse scrolled (492, 286) with delta (0, 0)
Screenshot: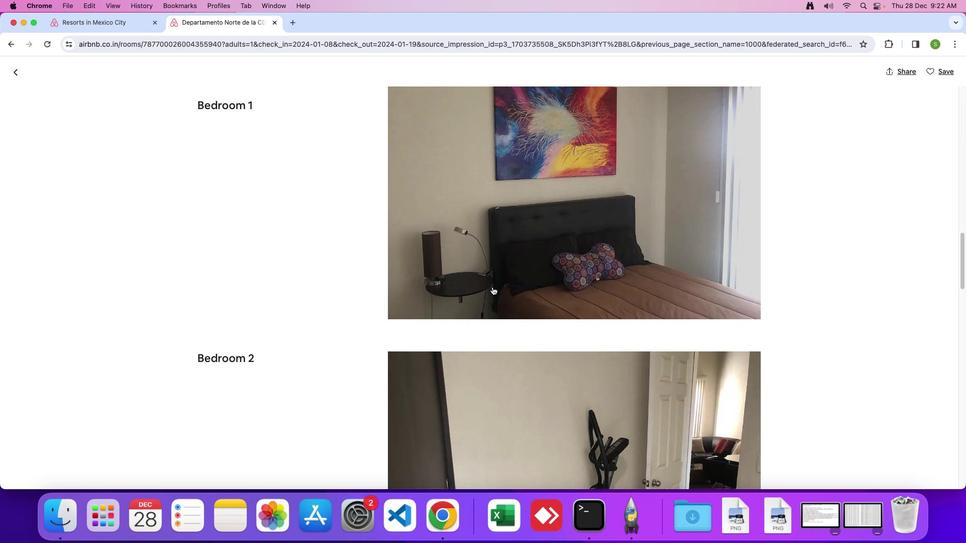 
Action: Mouse scrolled (492, 286) with delta (0, 0)
Screenshot: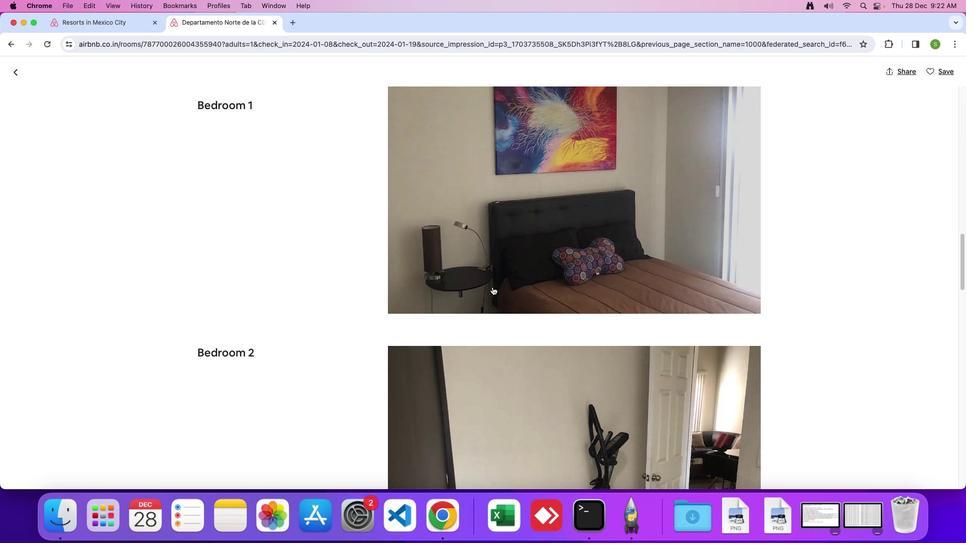 
Action: Mouse scrolled (492, 286) with delta (0, -1)
Screenshot: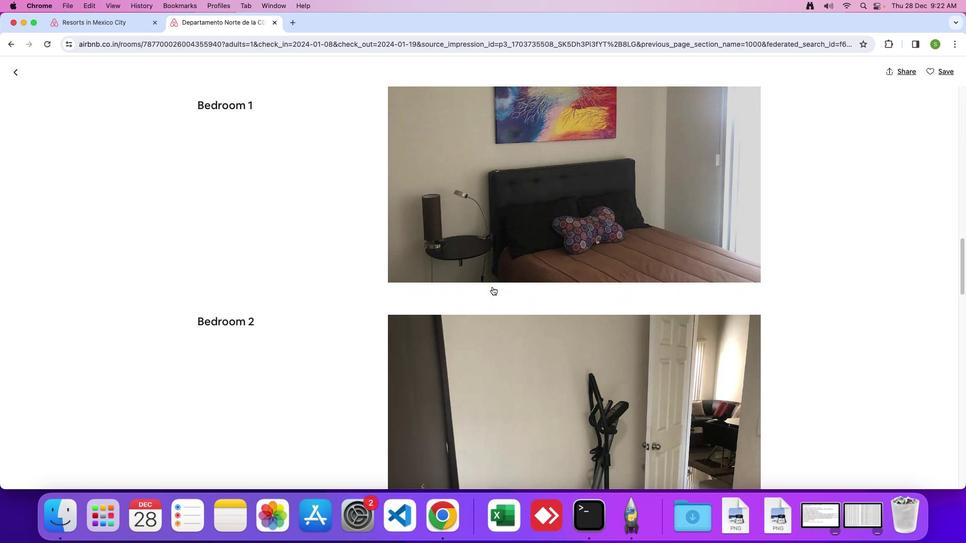 
Action: Mouse scrolled (492, 286) with delta (0, 0)
Screenshot: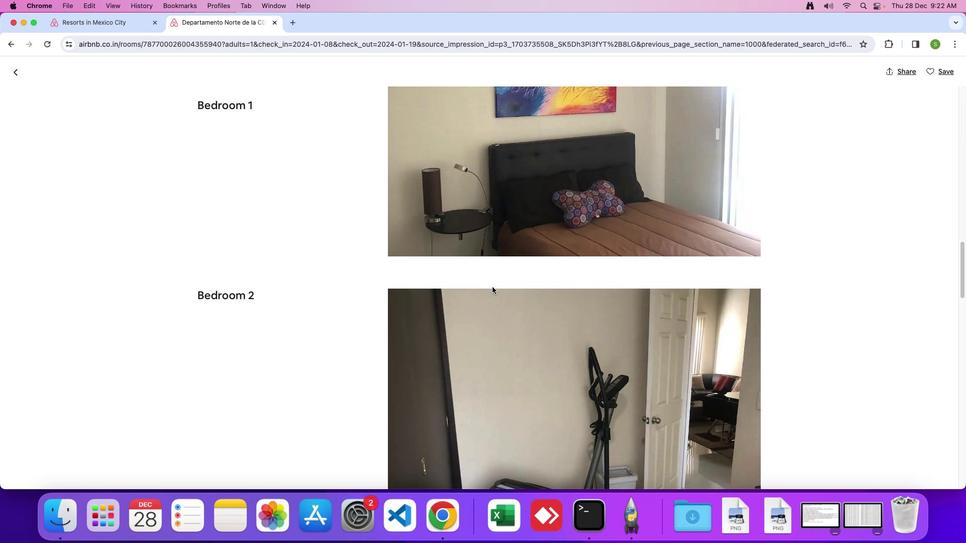 
Action: Mouse scrolled (492, 286) with delta (0, 0)
Screenshot: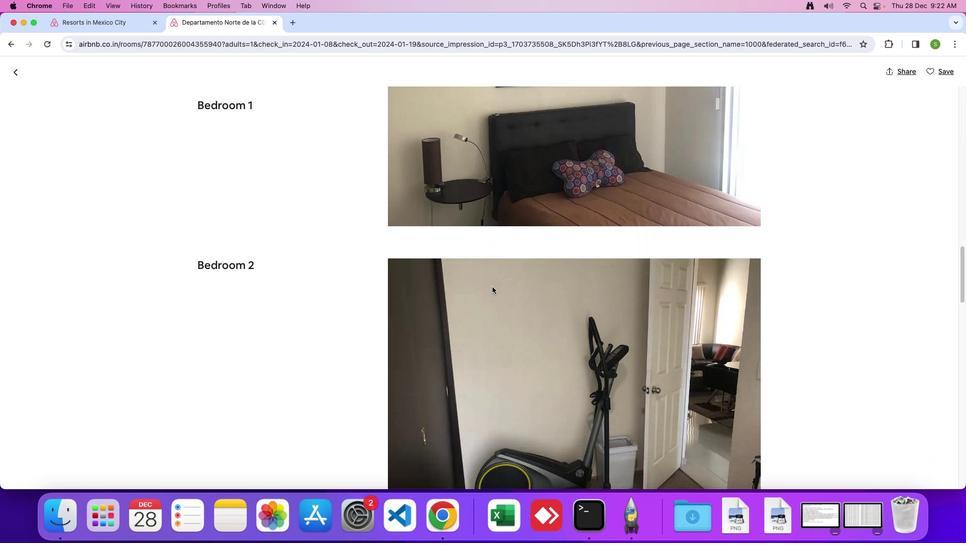 
Action: Mouse scrolled (492, 286) with delta (0, -1)
Screenshot: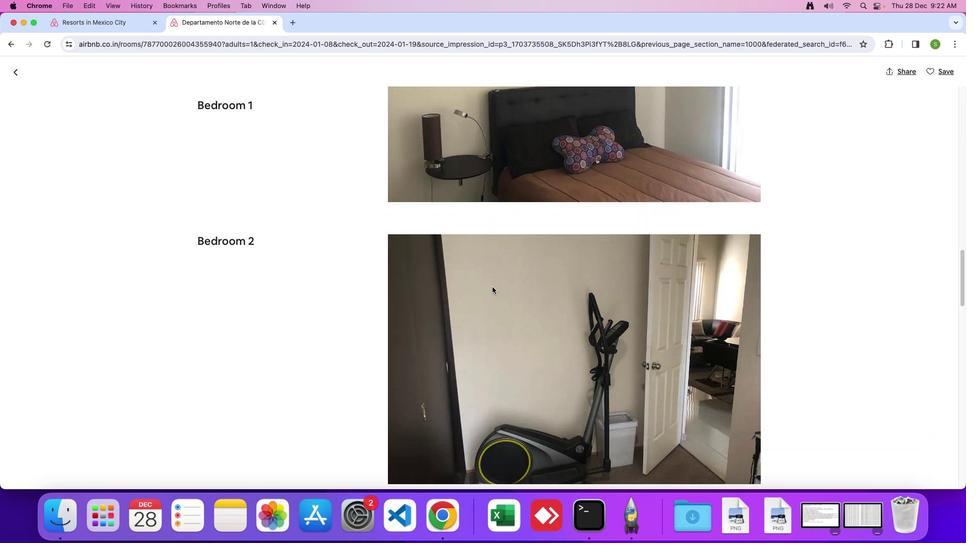 
Action: Mouse scrolled (492, 286) with delta (0, 0)
Screenshot: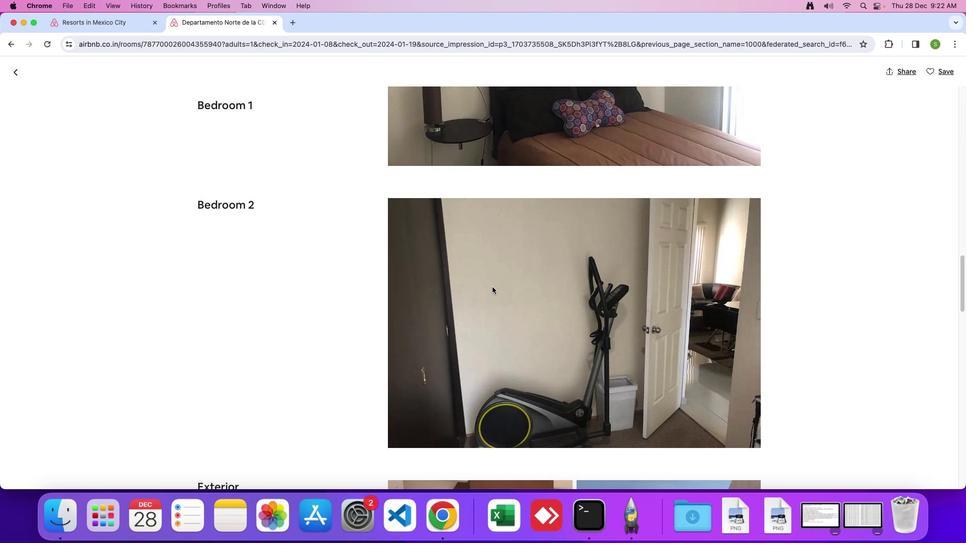
Action: Mouse scrolled (492, 286) with delta (0, 0)
Screenshot: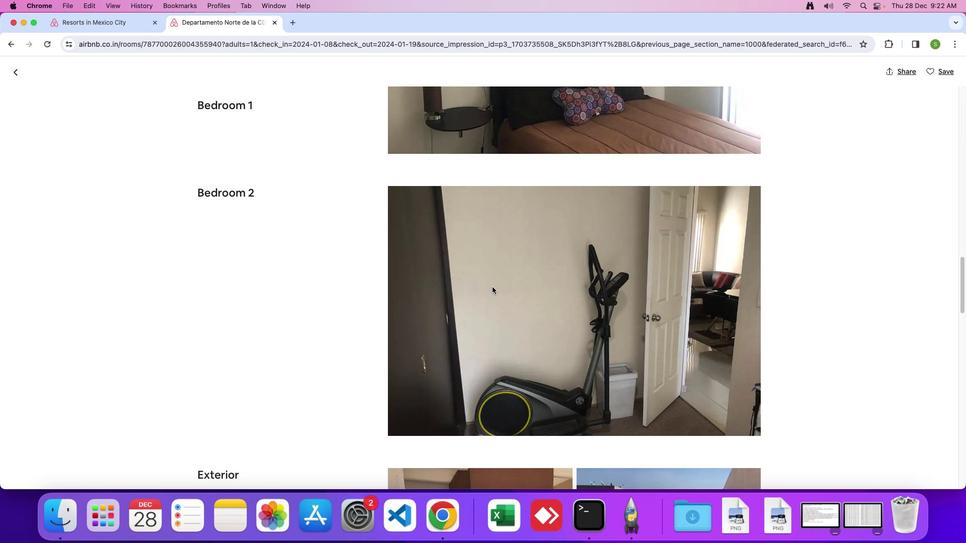 
Action: Mouse scrolled (492, 286) with delta (0, -1)
Screenshot: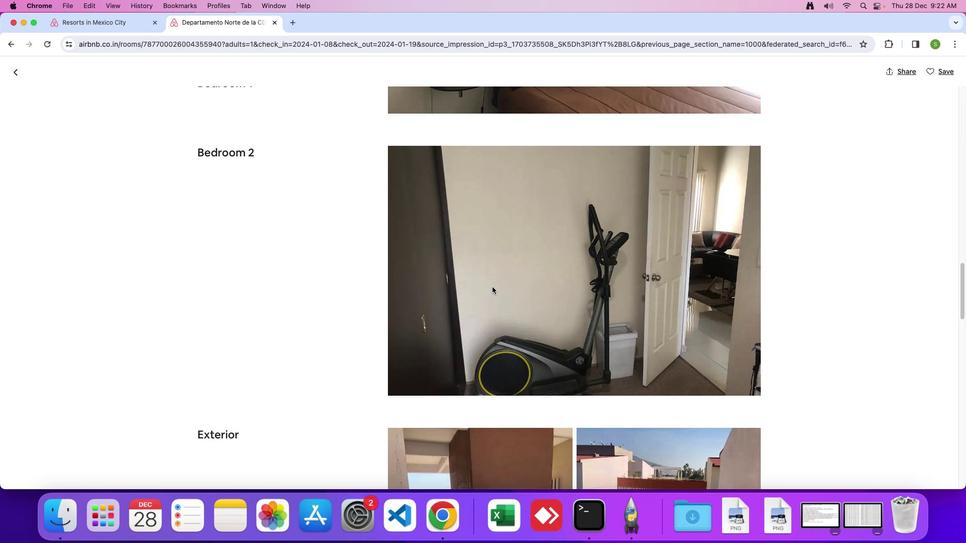 
Action: Mouse scrolled (492, 286) with delta (0, 0)
Screenshot: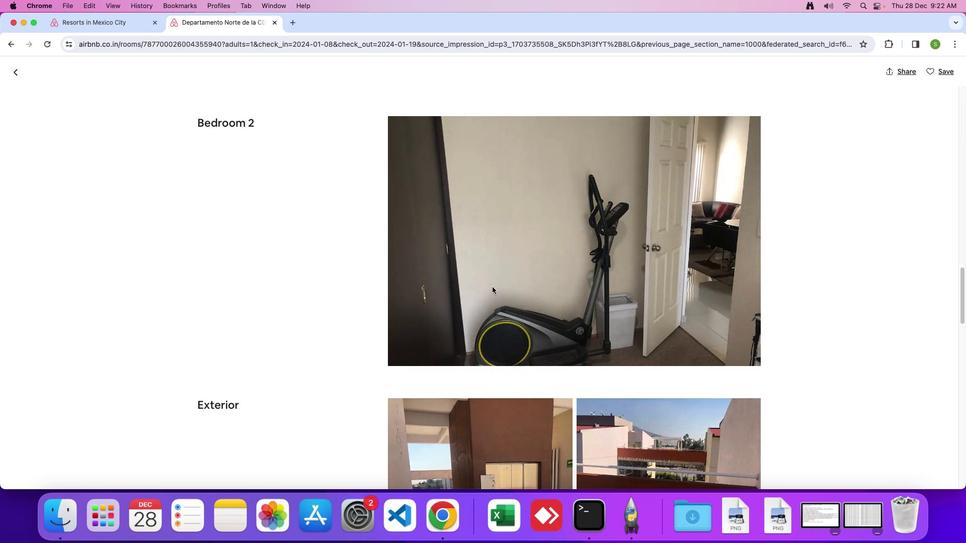 
Action: Mouse scrolled (492, 286) with delta (0, 0)
Screenshot: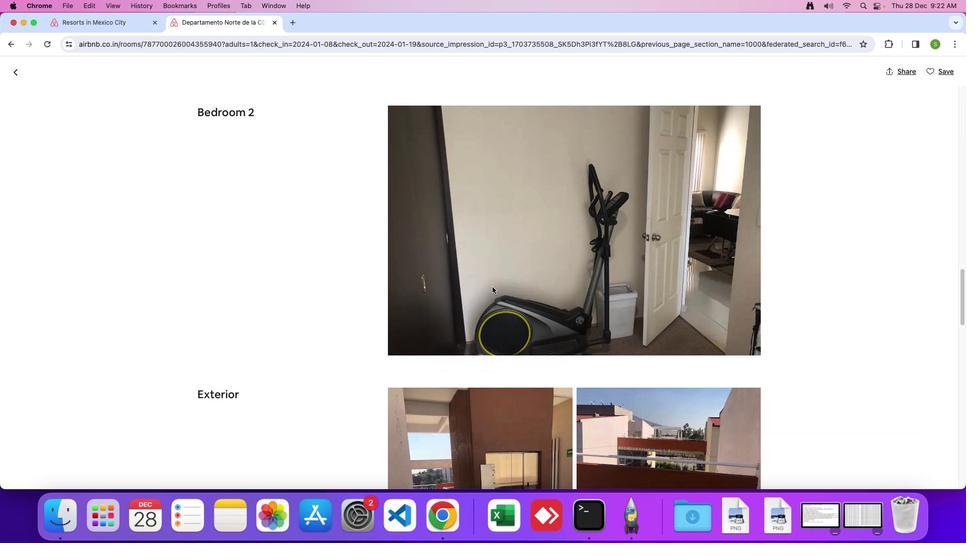 
Action: Mouse scrolled (492, 286) with delta (0, -1)
Screenshot: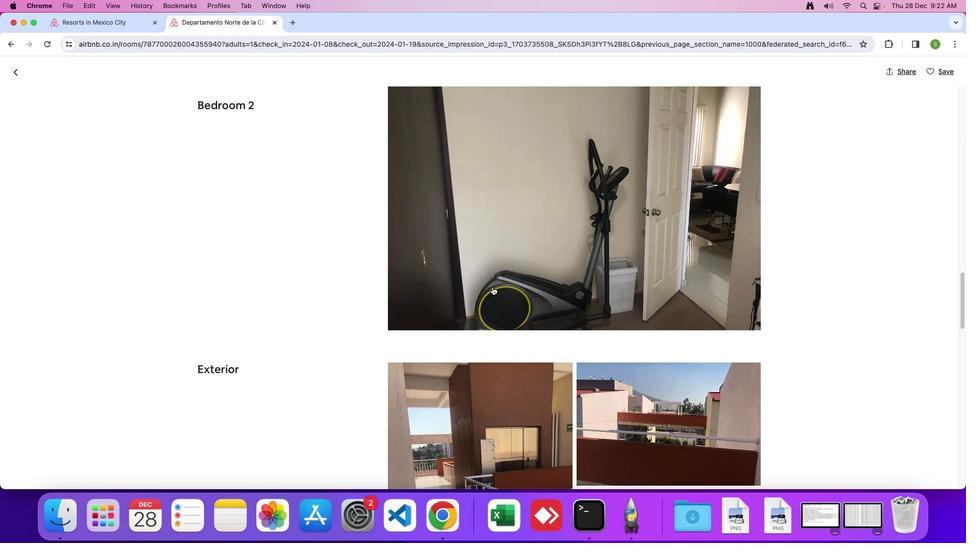 
Action: Mouse scrolled (492, 286) with delta (0, 0)
Screenshot: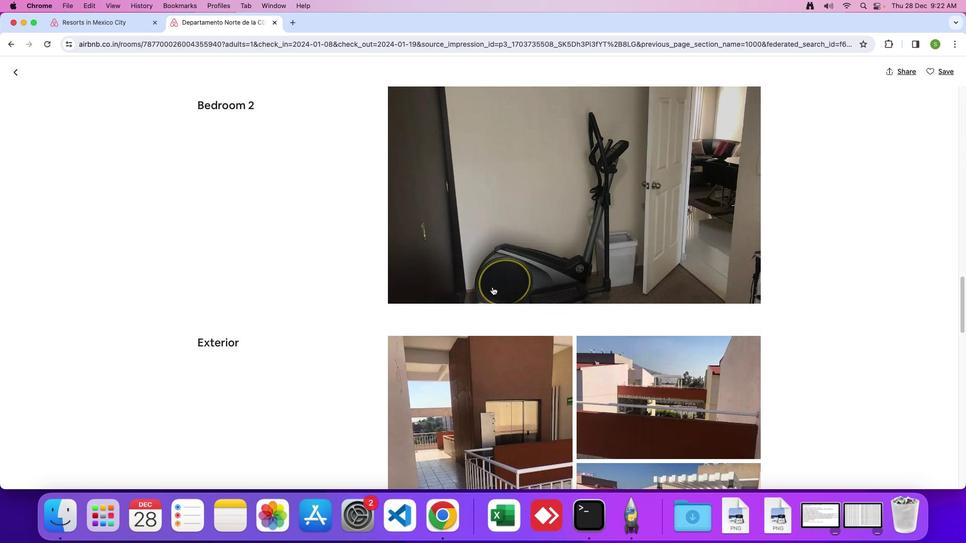 
Action: Mouse scrolled (492, 286) with delta (0, 0)
Screenshot: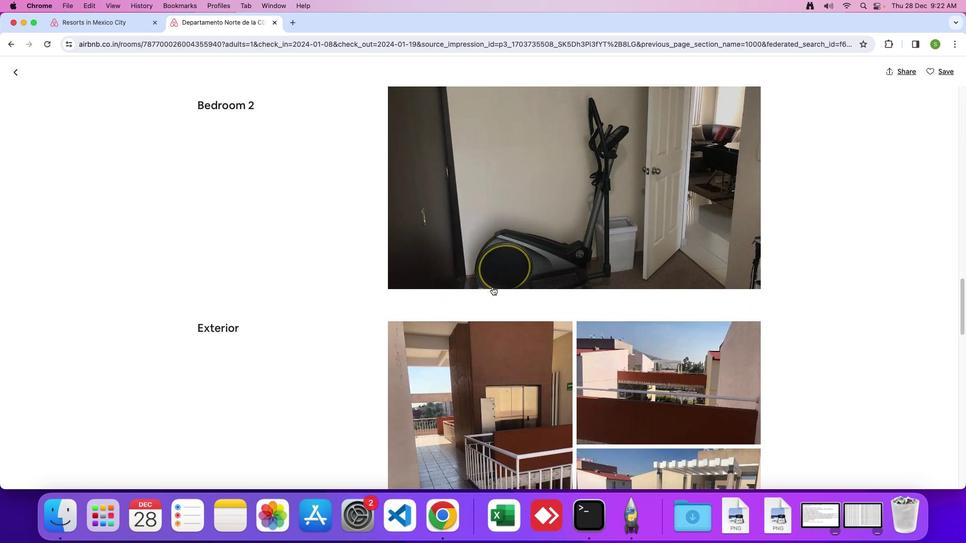 
Action: Mouse scrolled (492, 286) with delta (0, -1)
Screenshot: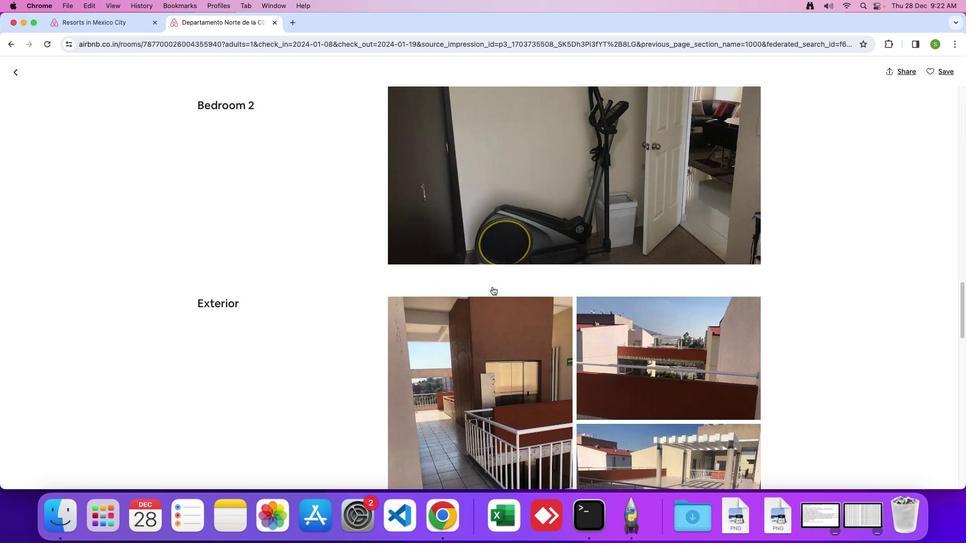 
Action: Mouse scrolled (492, 286) with delta (0, 0)
Screenshot: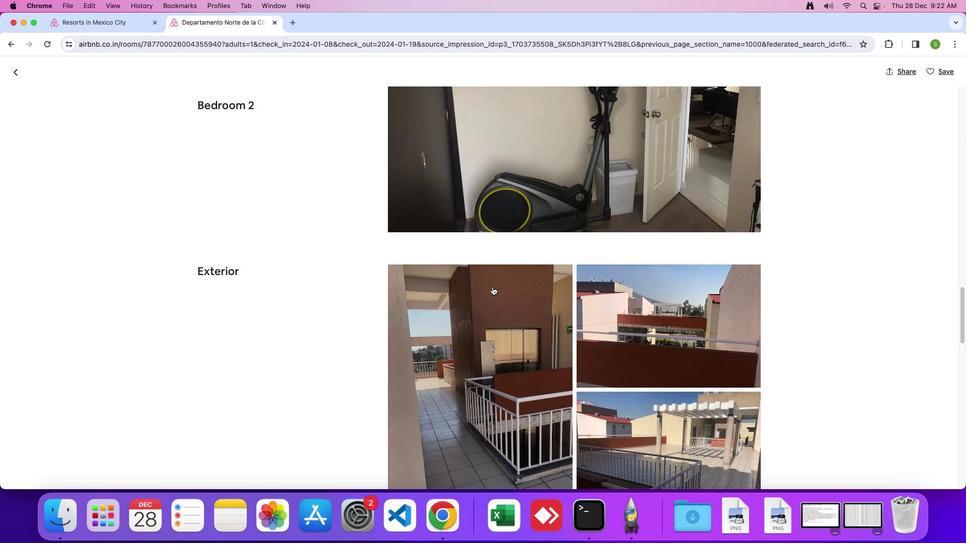 
Action: Mouse scrolled (492, 286) with delta (0, 0)
Screenshot: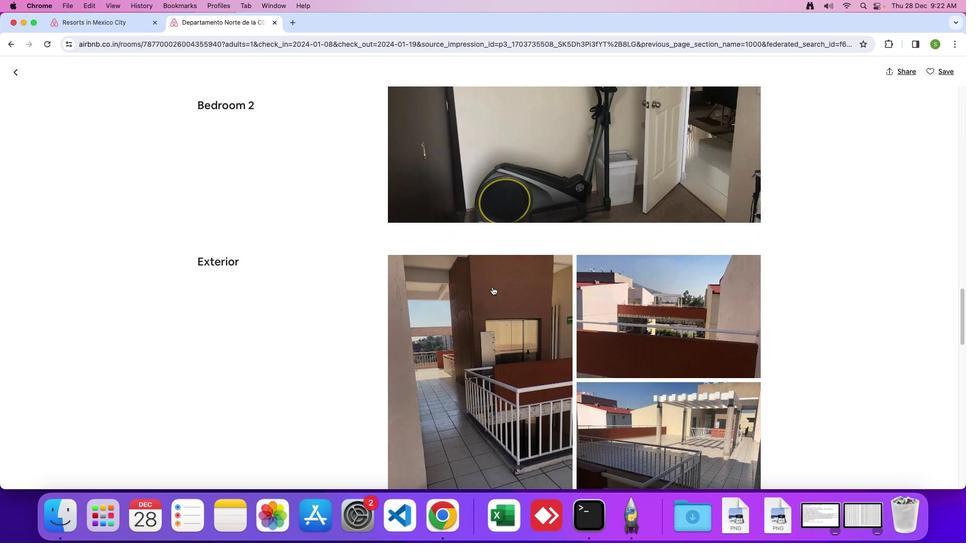 
Action: Mouse scrolled (492, 286) with delta (0, -1)
Screenshot: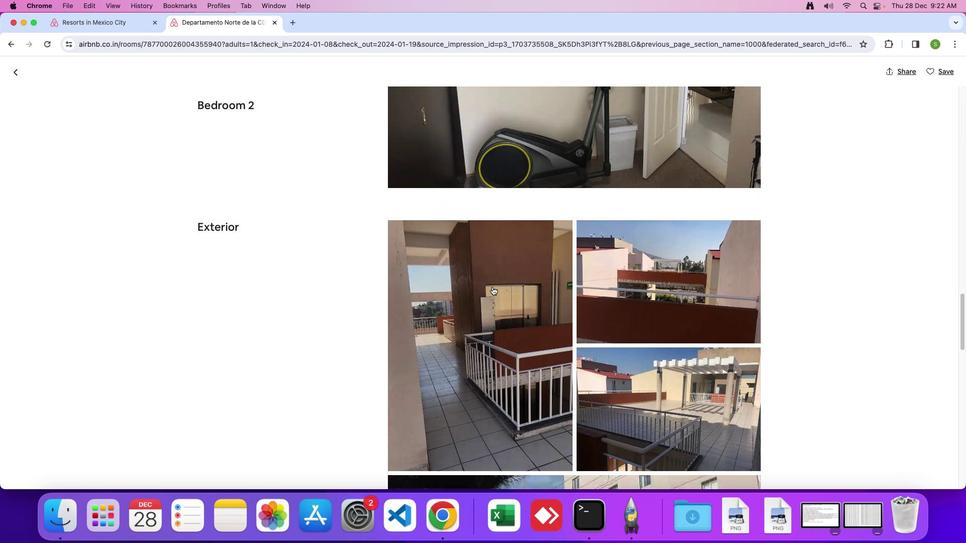 
Action: Mouse scrolled (492, 286) with delta (0, 0)
Screenshot: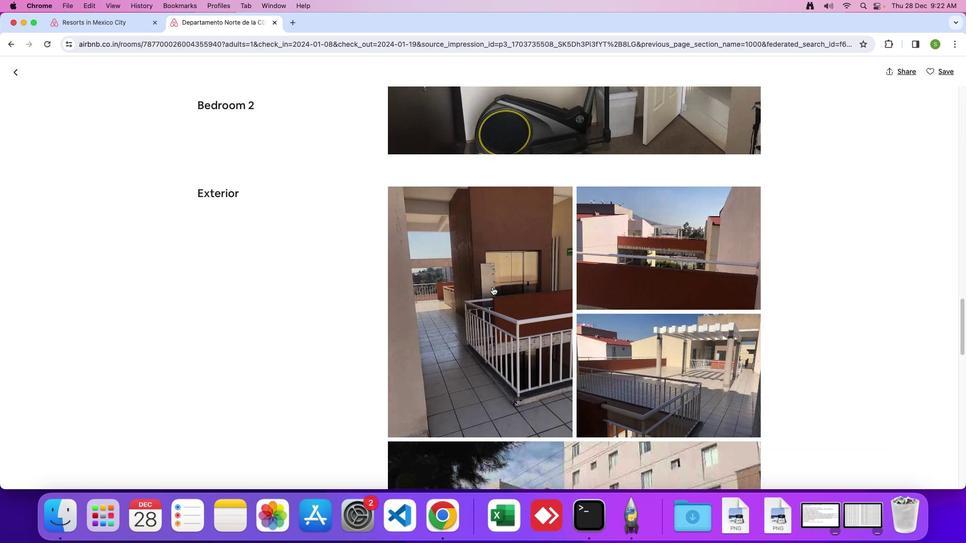 
Action: Mouse scrolled (492, 286) with delta (0, 0)
Screenshot: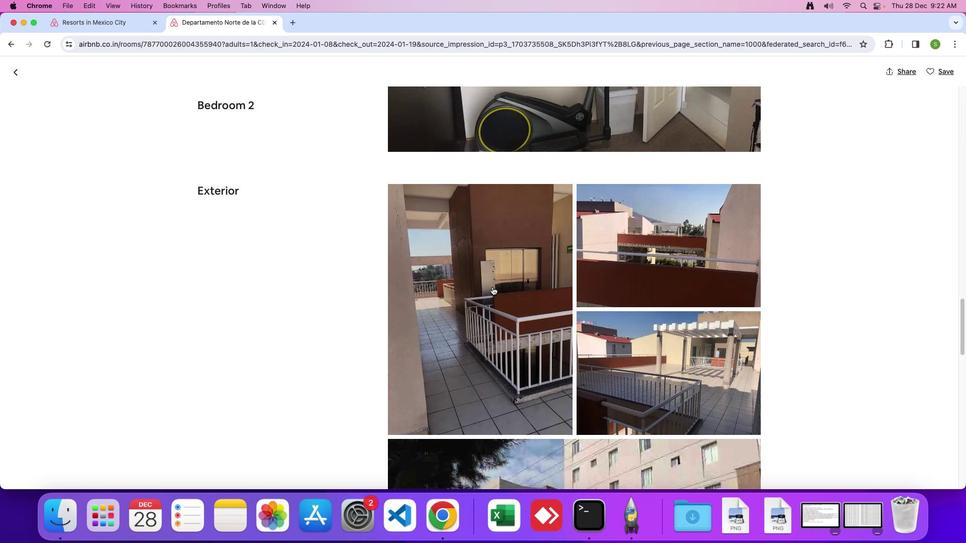 
Action: Mouse scrolled (492, 286) with delta (0, 0)
Screenshot: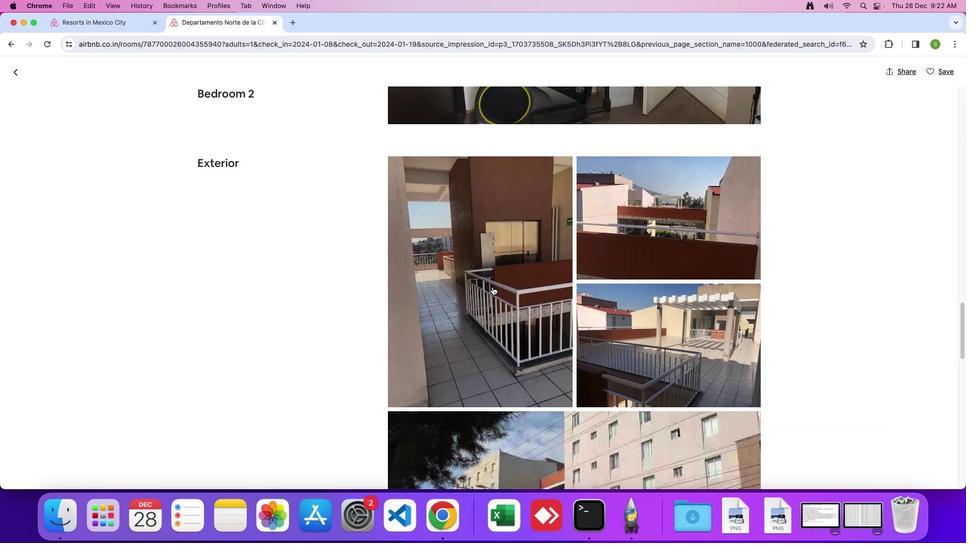 
Action: Mouse scrolled (492, 286) with delta (0, 0)
Screenshot: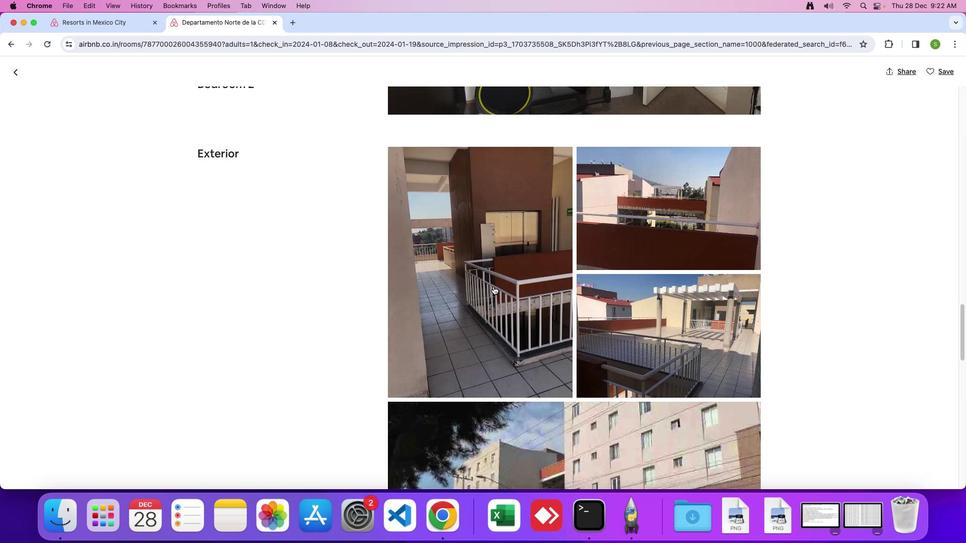 
Action: Mouse scrolled (492, 286) with delta (0, 0)
Screenshot: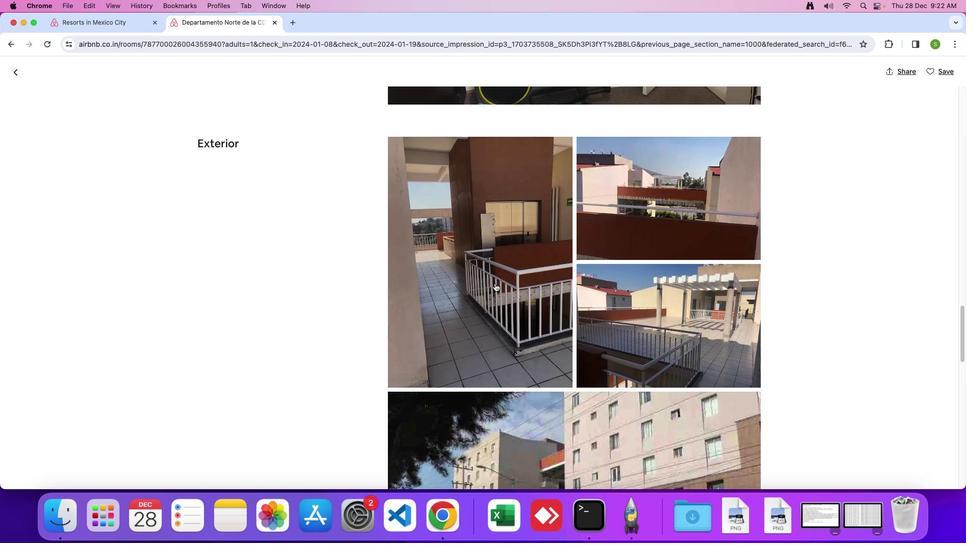 
Action: Mouse moved to (494, 284)
Screenshot: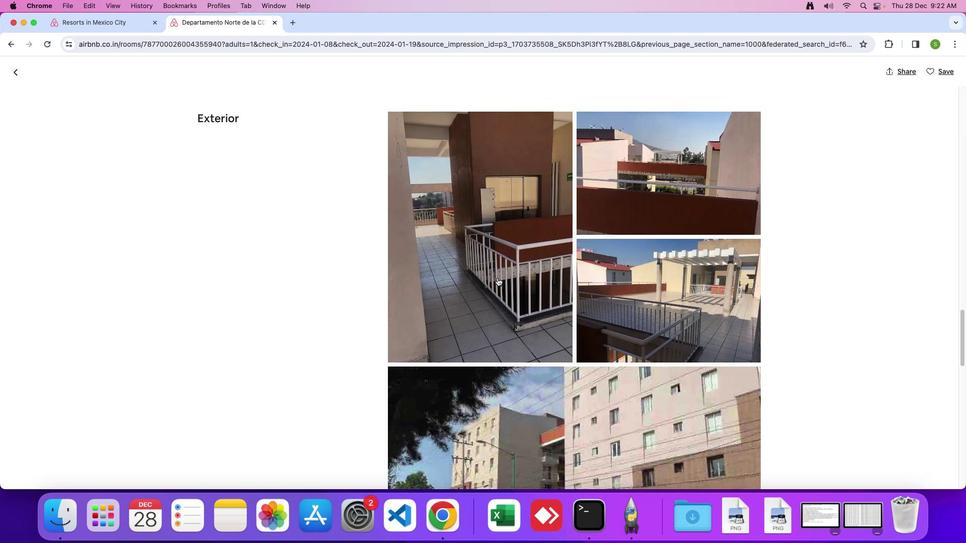 
Action: Mouse scrolled (494, 284) with delta (0, 0)
Screenshot: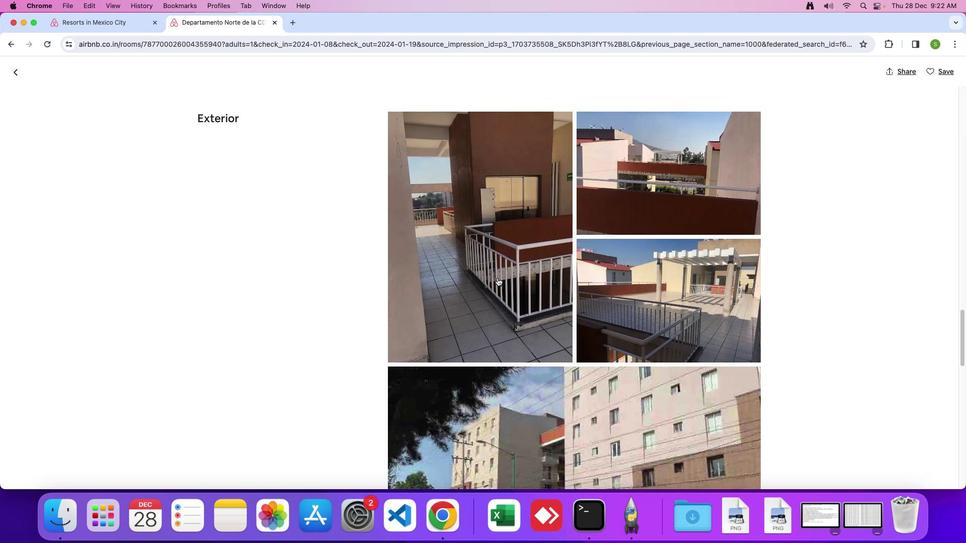 
Action: Mouse moved to (499, 275)
Screenshot: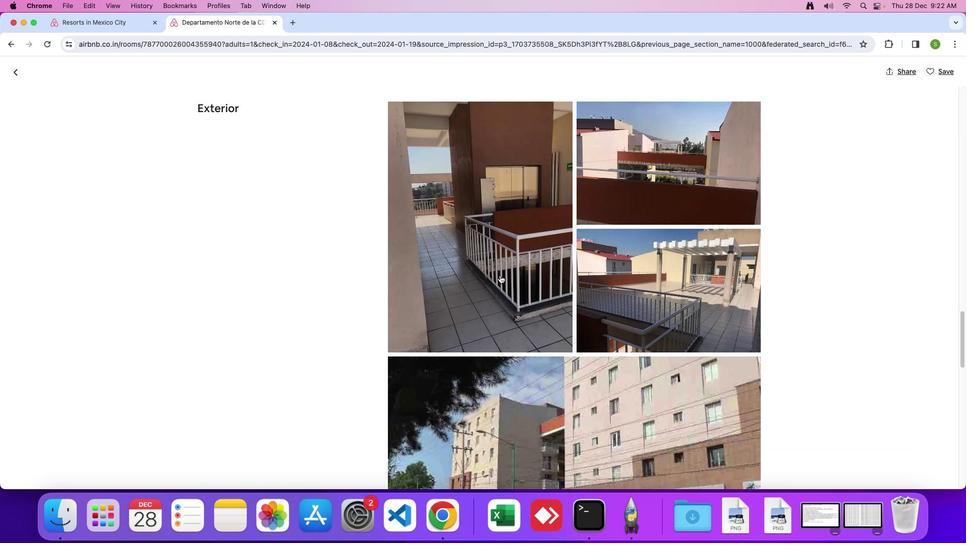 
Action: Mouse scrolled (499, 275) with delta (0, 0)
Screenshot: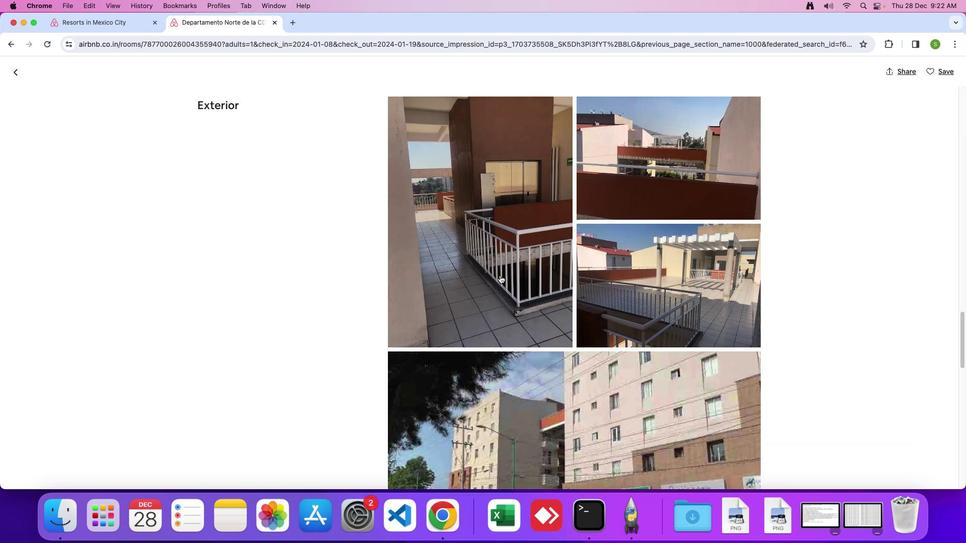 
Action: Mouse scrolled (499, 275) with delta (0, 0)
Screenshot: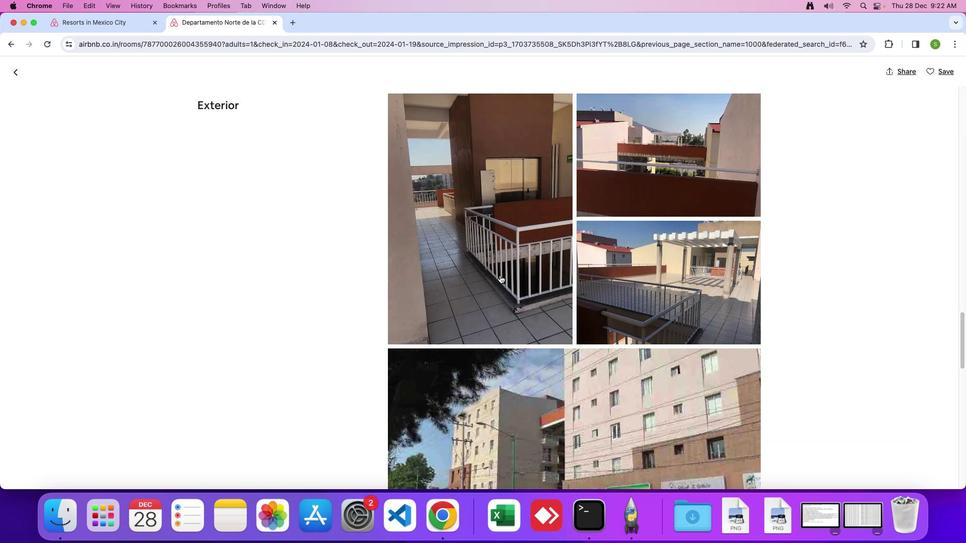 
Action: Mouse scrolled (499, 275) with delta (0, -1)
Screenshot: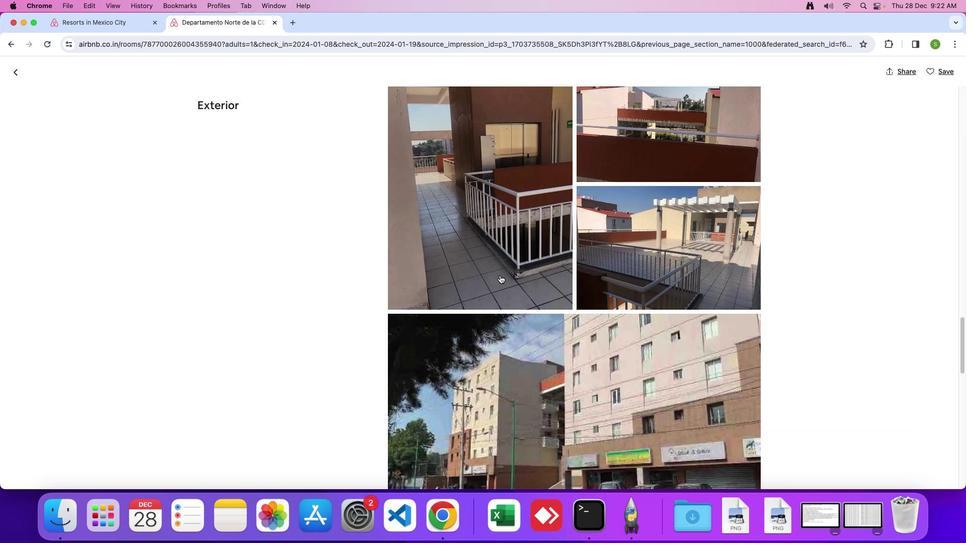 
Action: Mouse scrolled (499, 275) with delta (0, 0)
Screenshot: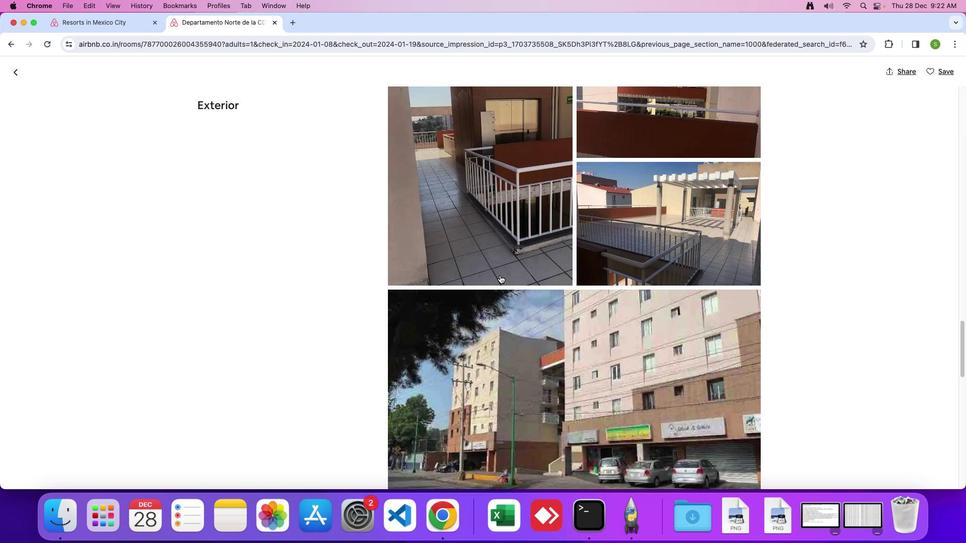 
Action: Mouse scrolled (499, 275) with delta (0, 0)
Screenshot: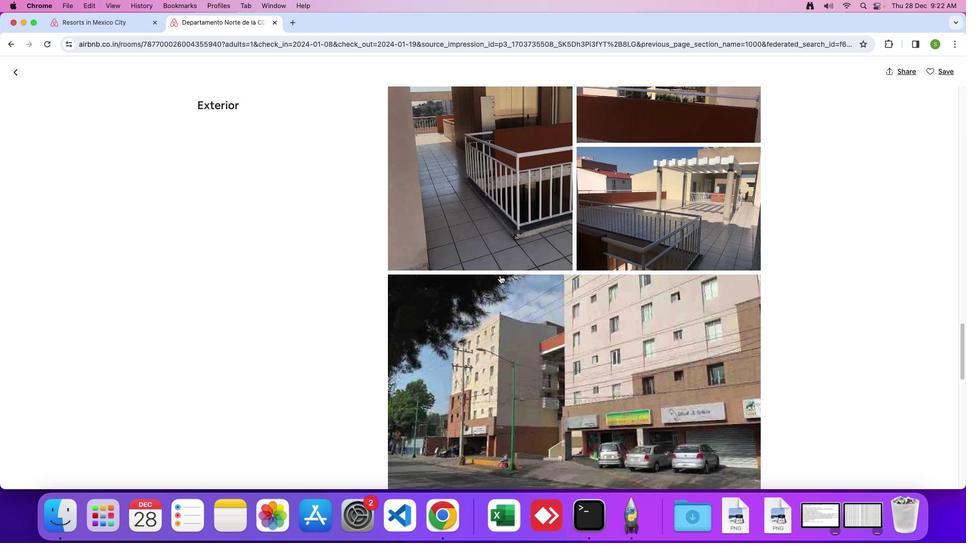 
Action: Mouse scrolled (499, 275) with delta (0, -1)
Screenshot: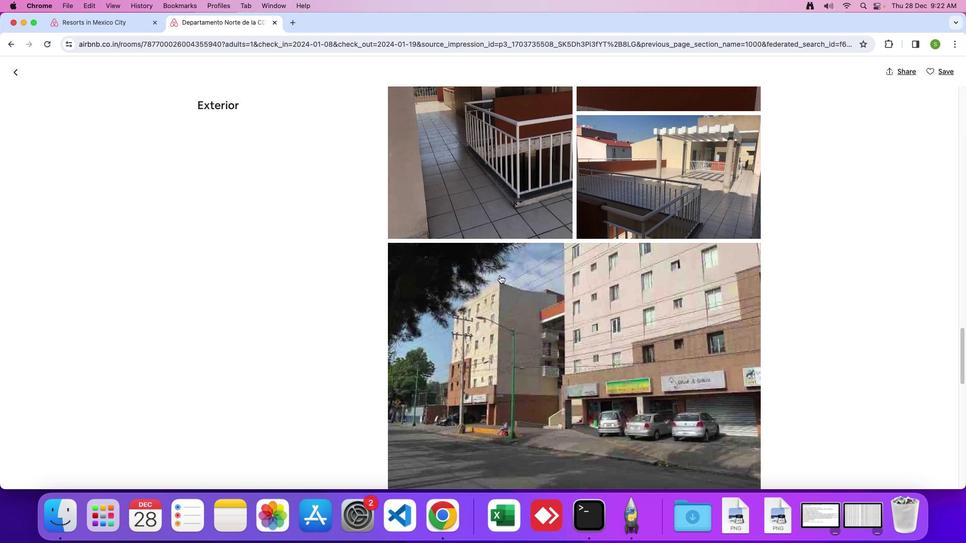 
Action: Mouse moved to (503, 274)
Screenshot: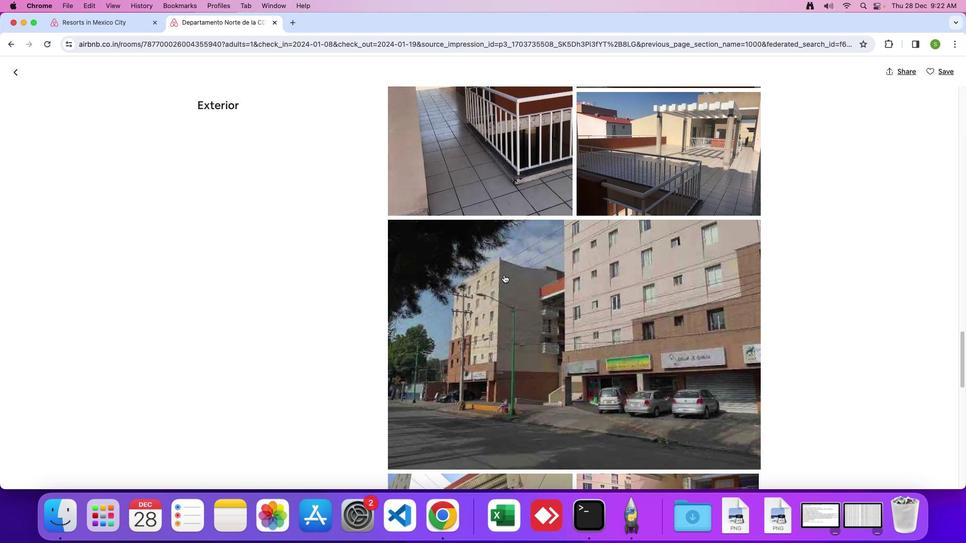 
Action: Mouse scrolled (503, 274) with delta (0, 0)
Screenshot: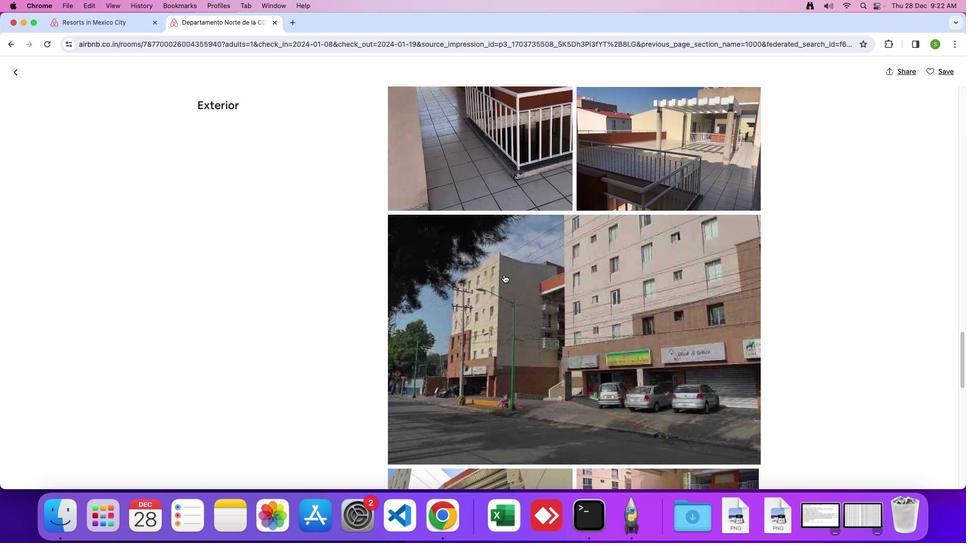 
Action: Mouse scrolled (503, 274) with delta (0, 0)
Screenshot: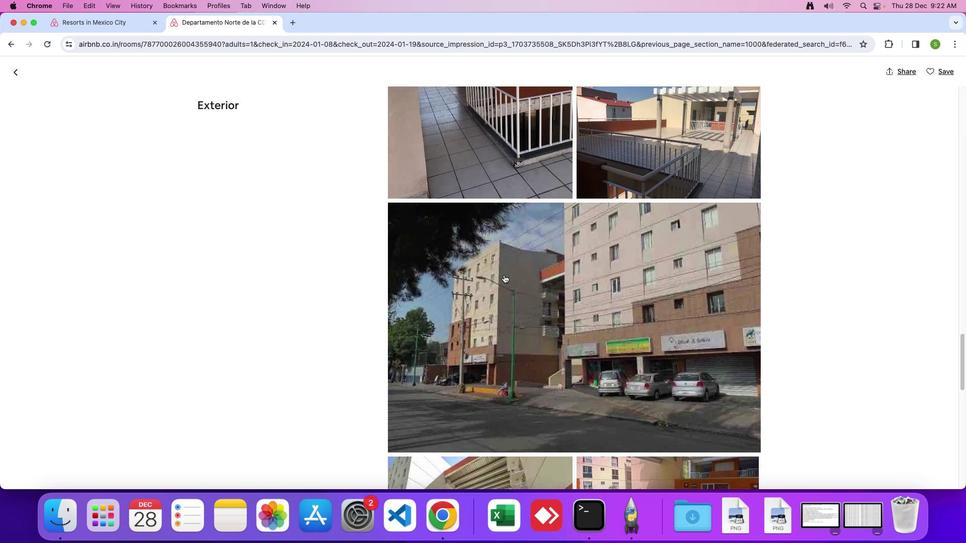 
Action: Mouse scrolled (503, 274) with delta (0, 0)
Screenshot: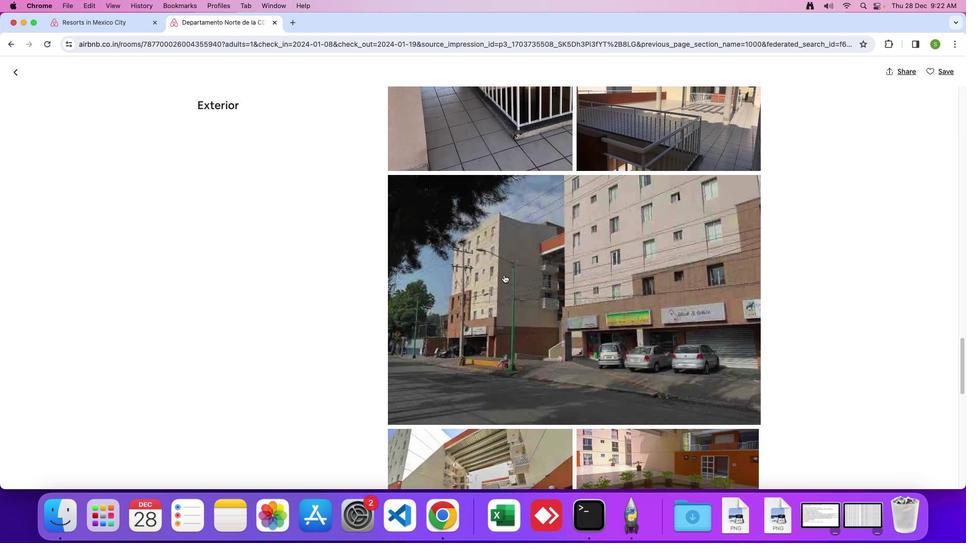 
Action: Mouse scrolled (503, 274) with delta (0, 0)
Screenshot: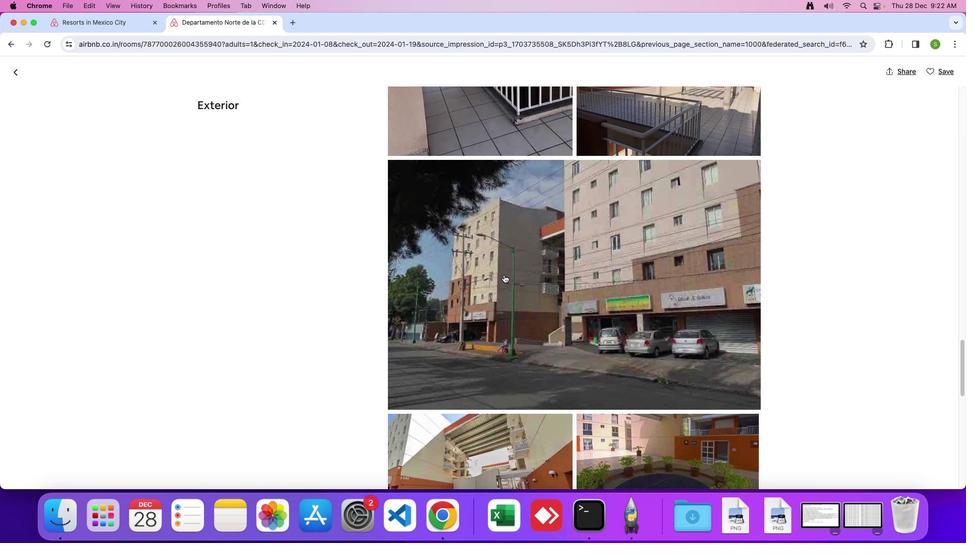 
Action: Mouse scrolled (503, 274) with delta (0, 0)
Screenshot: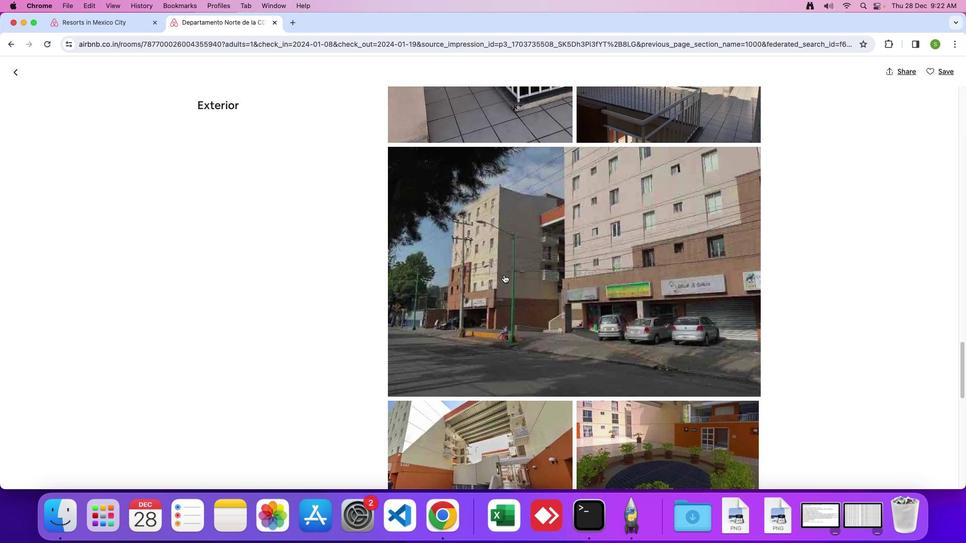 
Action: Mouse scrolled (503, 274) with delta (0, -1)
Screenshot: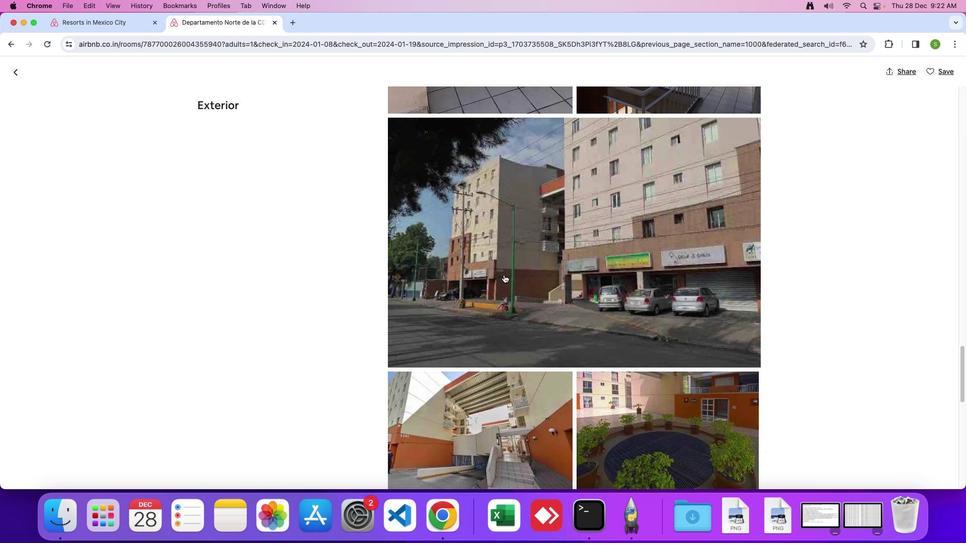 
Action: Mouse scrolled (503, 274) with delta (0, 0)
Screenshot: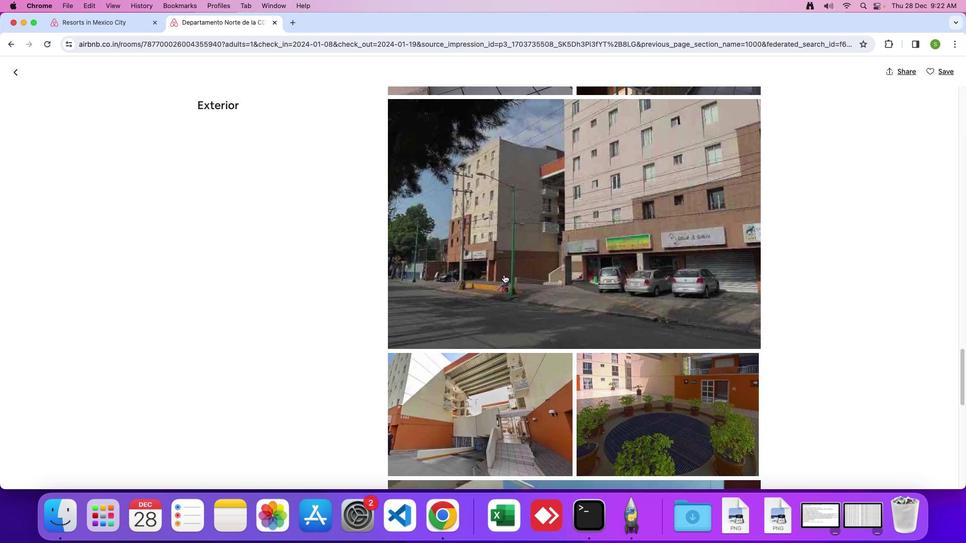 
Action: Mouse scrolled (503, 274) with delta (0, 0)
Screenshot: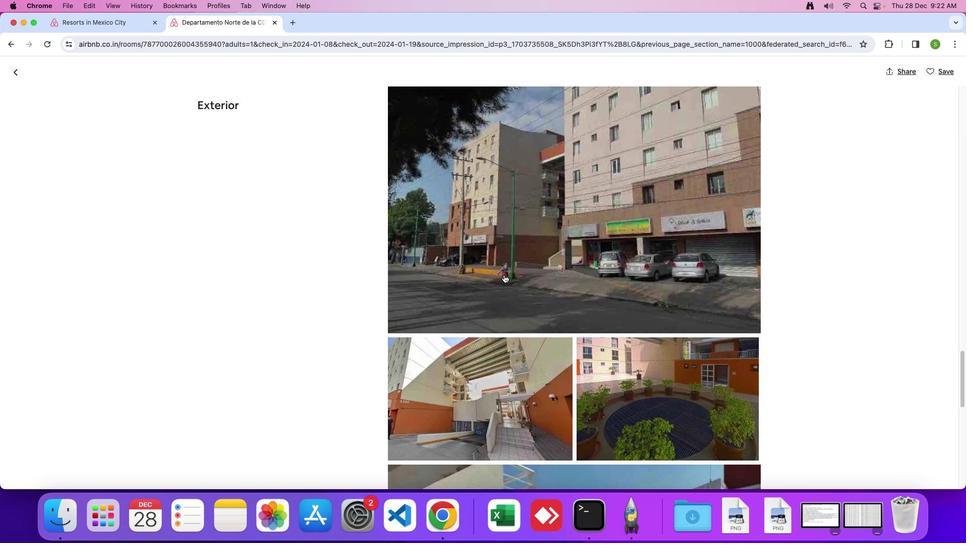 
Action: Mouse scrolled (503, 274) with delta (0, -1)
Screenshot: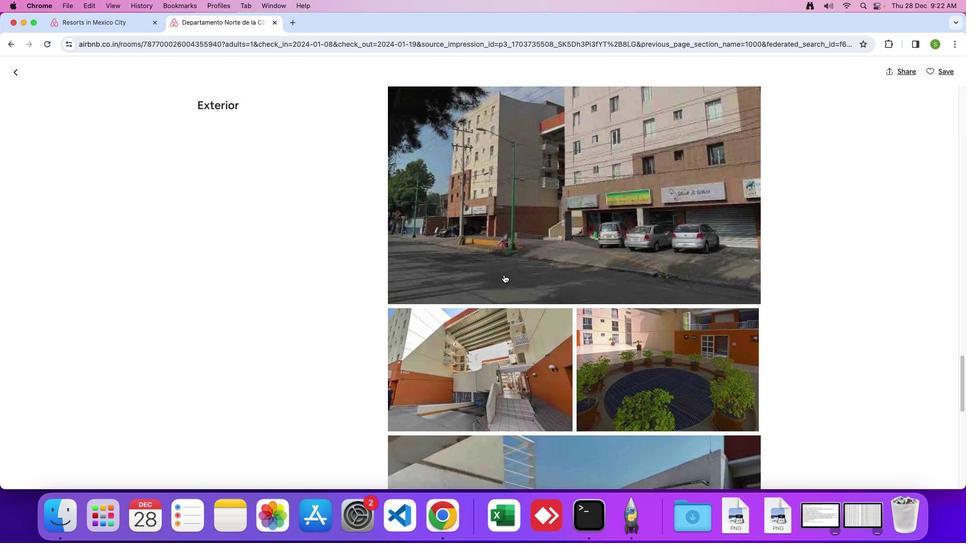 
Action: Mouse scrolled (503, 274) with delta (0, 0)
Screenshot: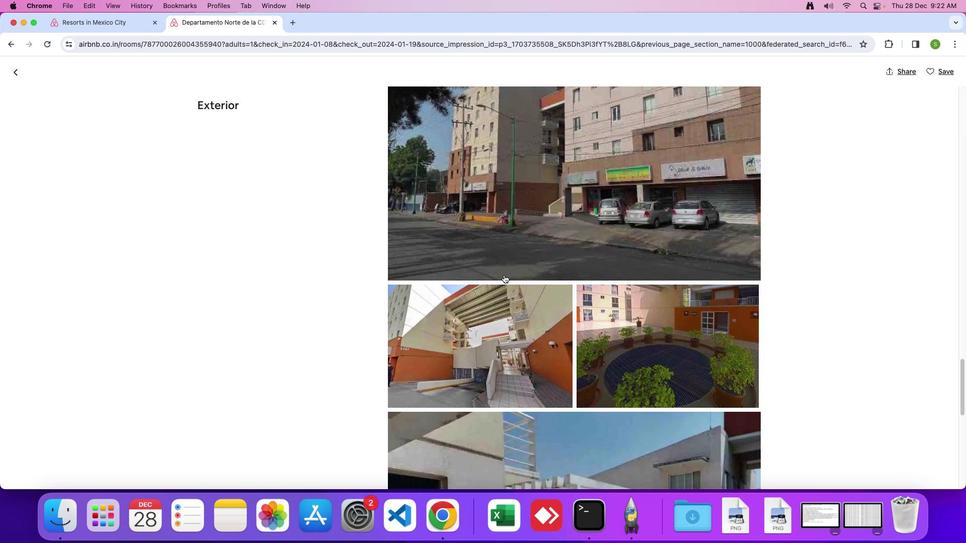 
Action: Mouse scrolled (503, 274) with delta (0, 0)
Screenshot: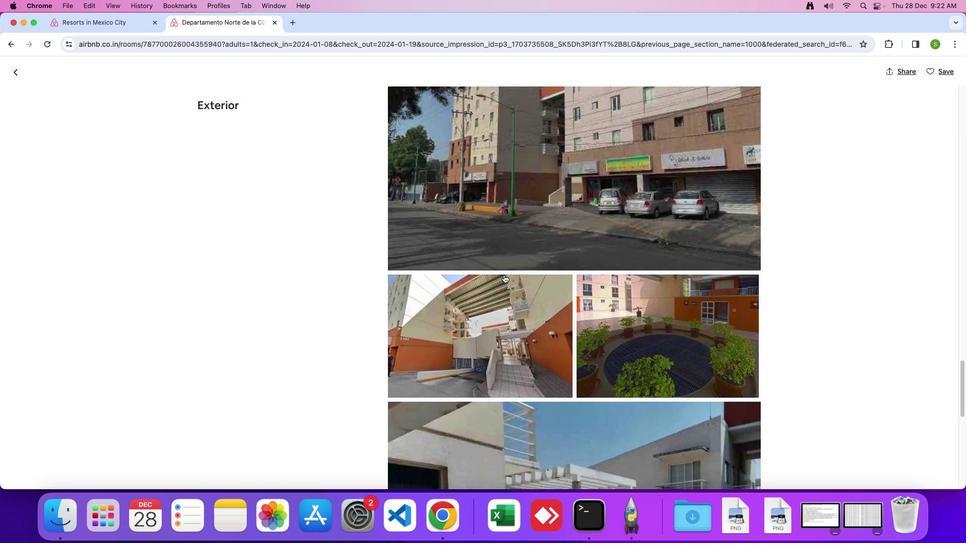
Action: Mouse scrolled (503, 274) with delta (0, -1)
Screenshot: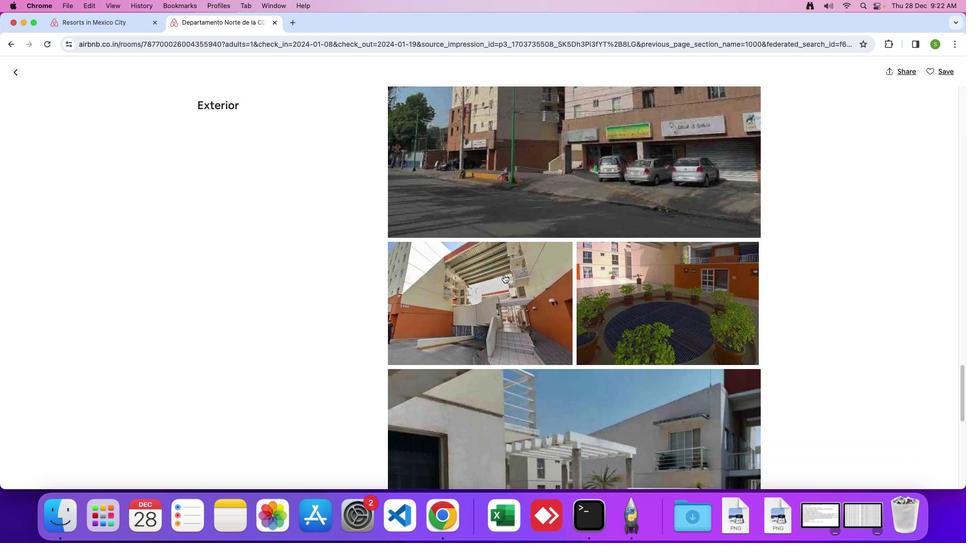 
Action: Mouse scrolled (503, 274) with delta (0, 0)
Screenshot: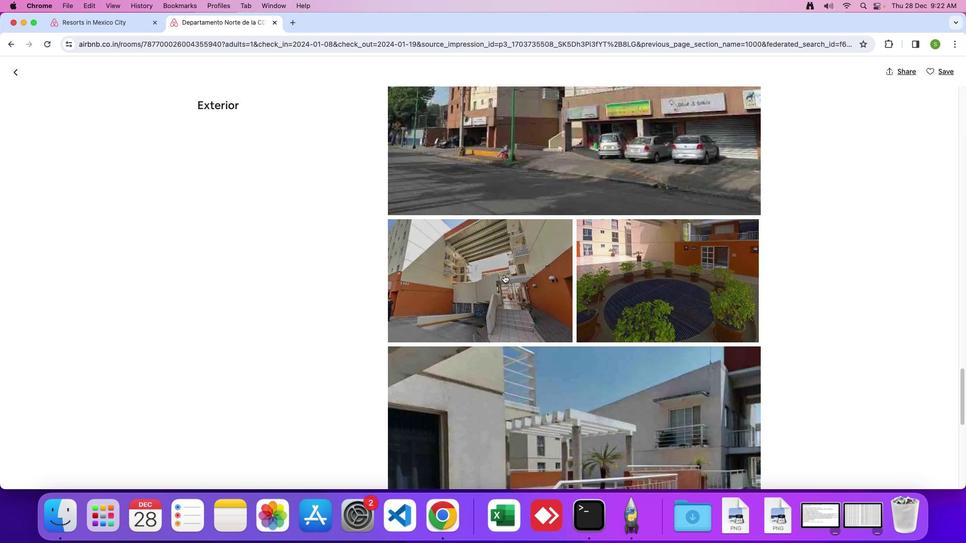 
Action: Mouse scrolled (503, 274) with delta (0, 0)
Screenshot: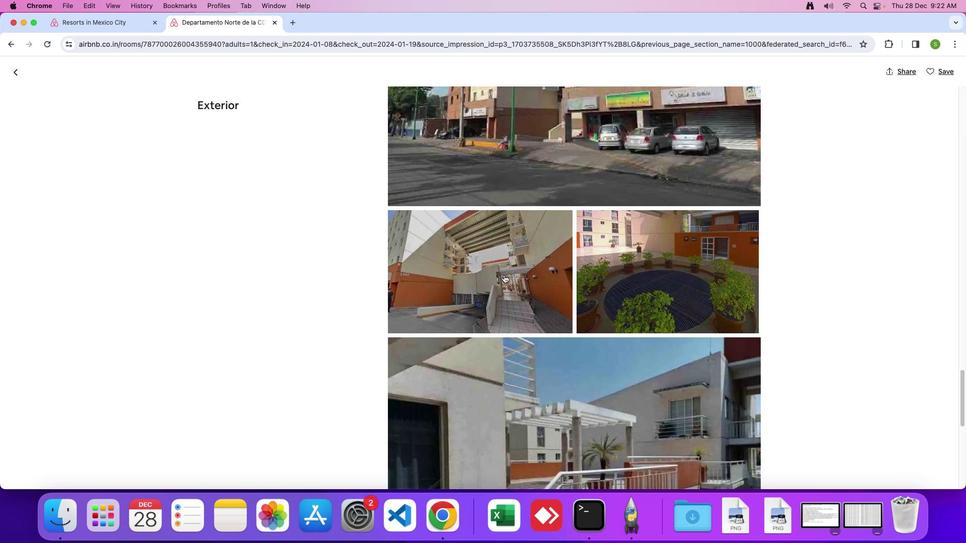 
Action: Mouse scrolled (503, 274) with delta (0, 0)
Screenshot: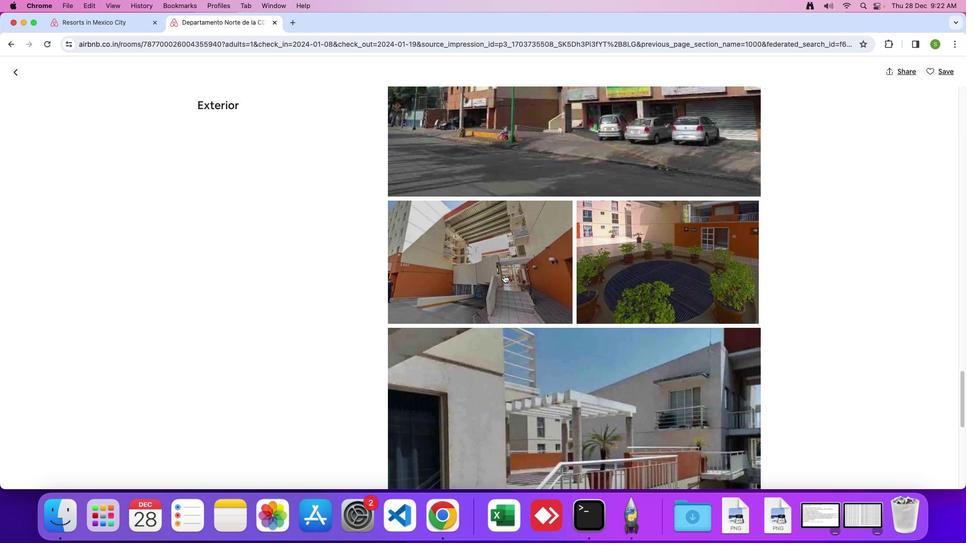 
Action: Mouse scrolled (503, 274) with delta (0, 0)
Screenshot: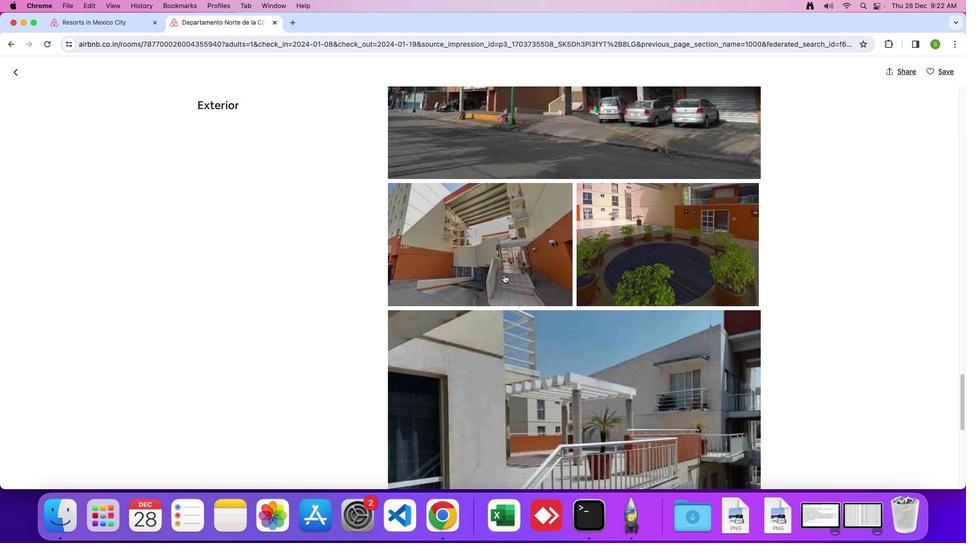 
Action: Mouse scrolled (503, 274) with delta (0, -1)
Screenshot: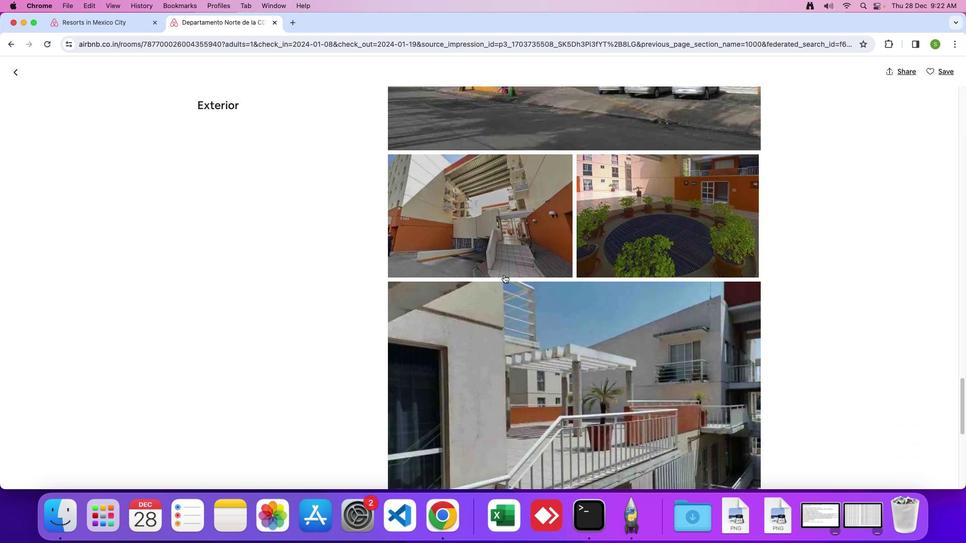 
Action: Mouse scrolled (503, 274) with delta (0, -1)
Screenshot: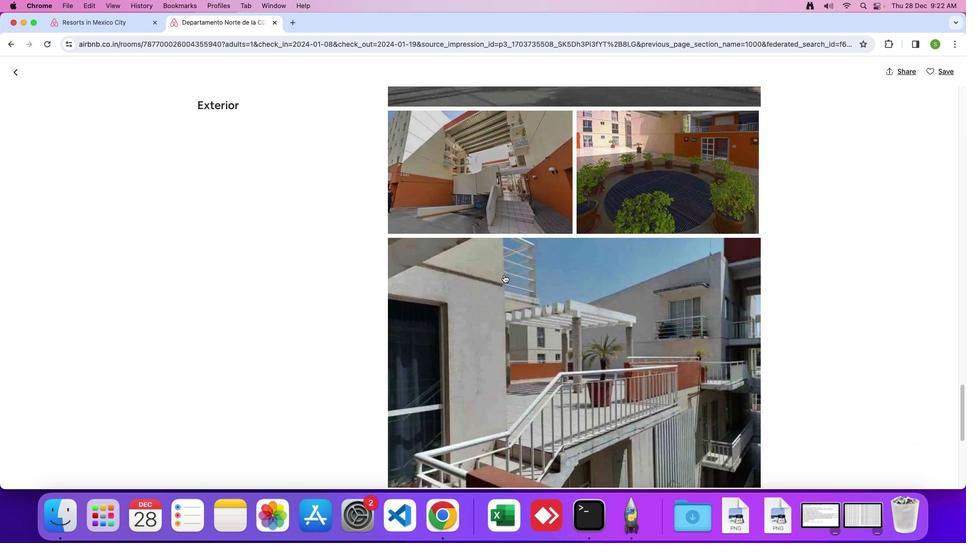 
Action: Mouse scrolled (503, 274) with delta (0, 0)
Screenshot: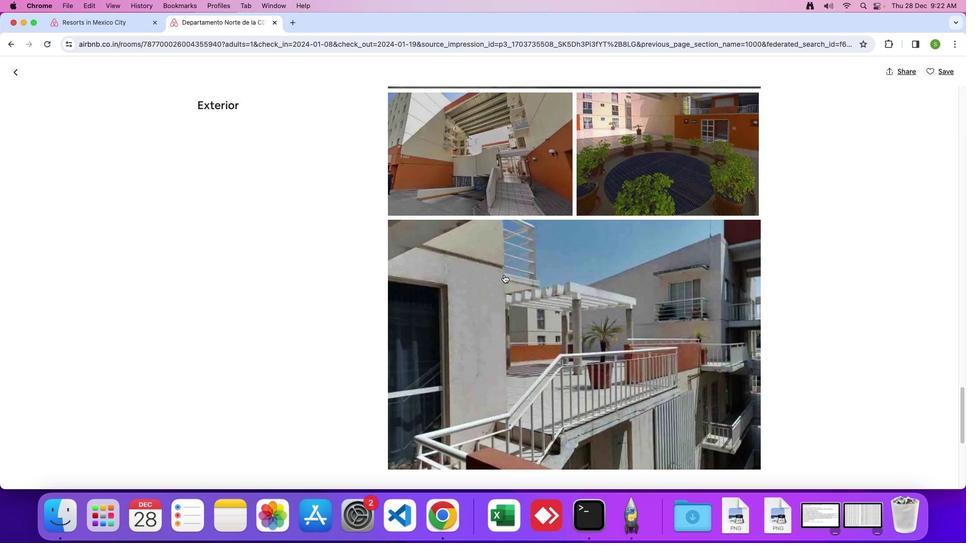 
Action: Mouse scrolled (503, 274) with delta (0, 0)
Screenshot: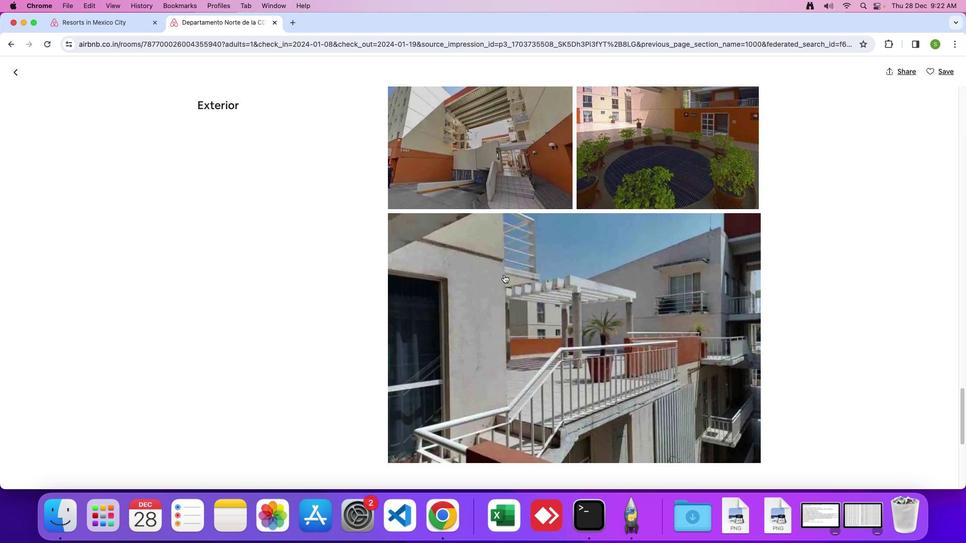 
Action: Mouse scrolled (503, 274) with delta (0, 0)
Screenshot: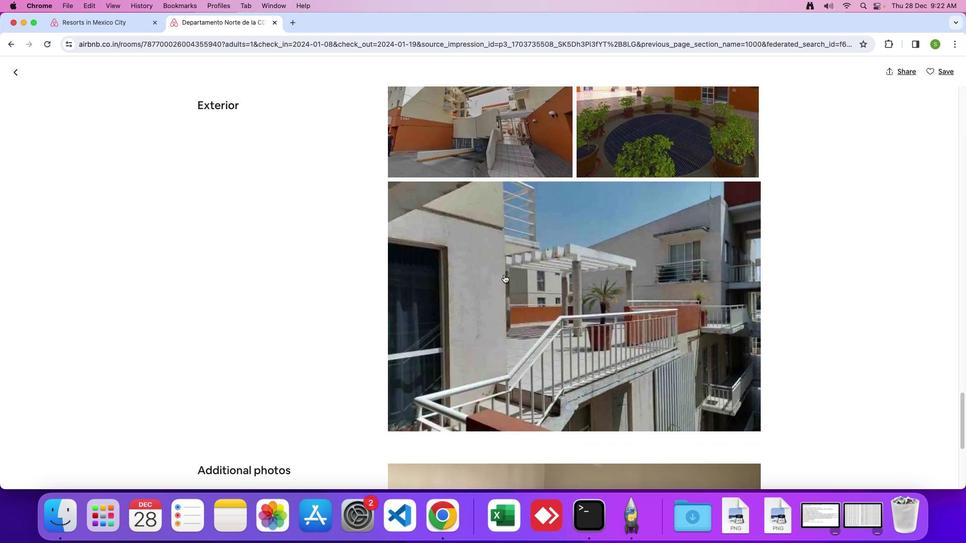 
Action: Mouse scrolled (503, 274) with delta (0, 0)
Screenshot: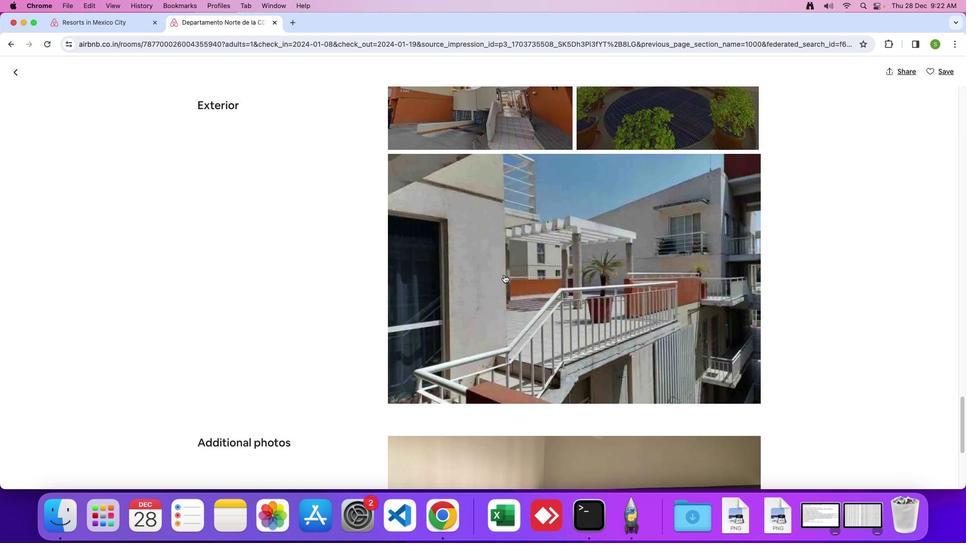 
Action: Mouse scrolled (503, 274) with delta (0, 0)
Screenshot: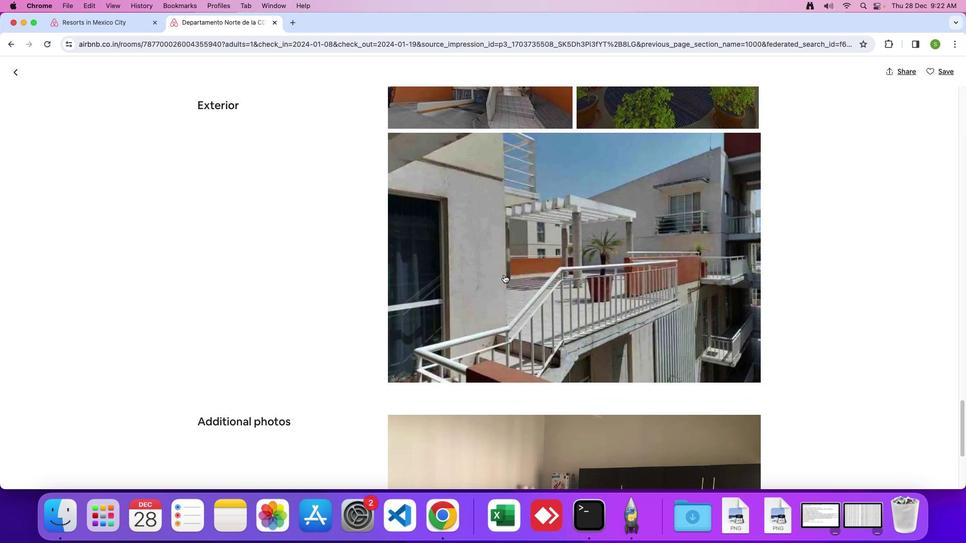 
Action: Mouse scrolled (503, 274) with delta (0, -1)
Screenshot: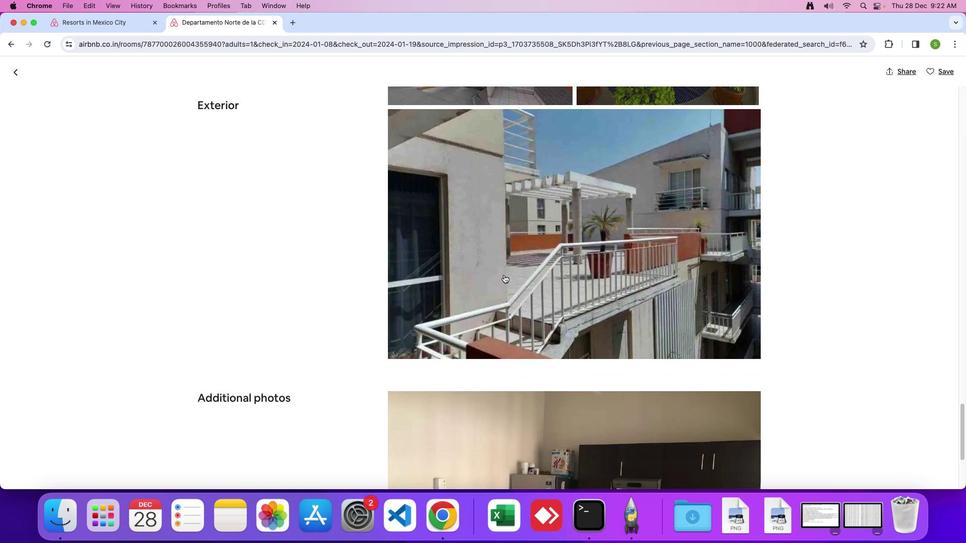 
Action: Mouse scrolled (503, 274) with delta (0, 0)
Screenshot: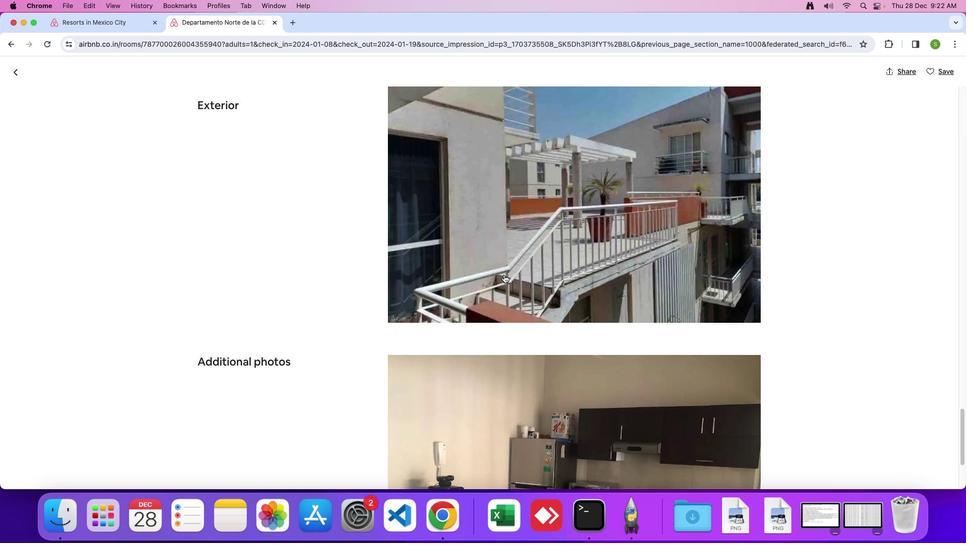 
Action: Mouse scrolled (503, 274) with delta (0, 0)
Screenshot: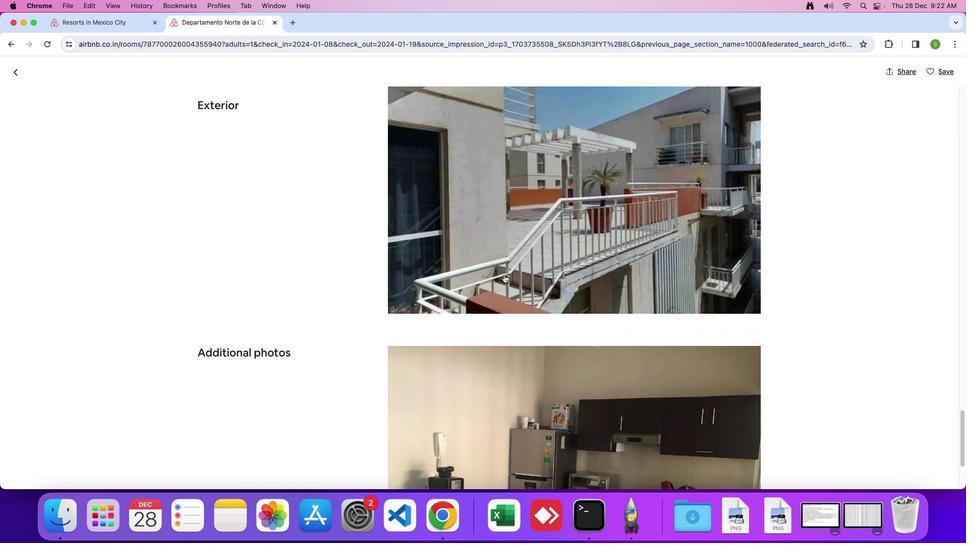 
Action: Mouse scrolled (503, 274) with delta (0, -1)
Screenshot: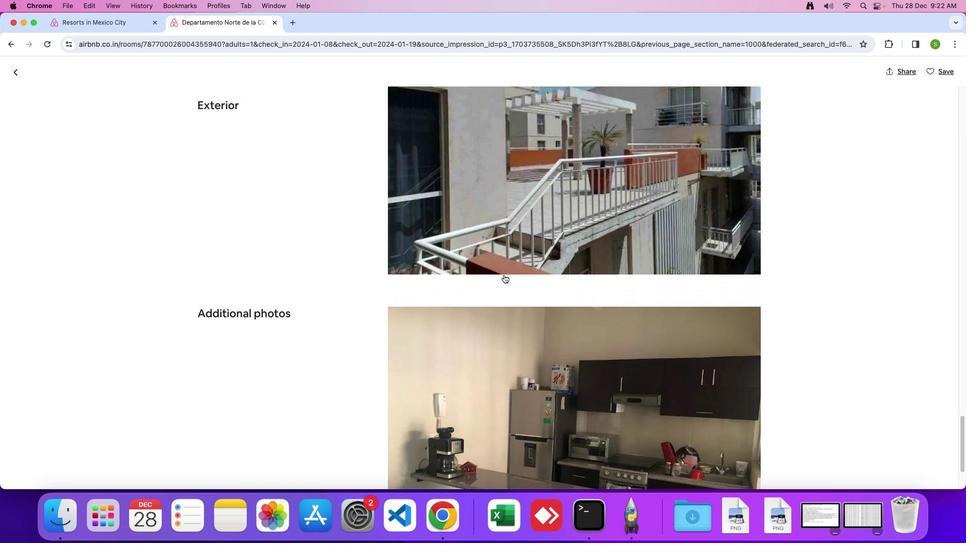 
Action: Mouse scrolled (503, 274) with delta (0, 0)
Screenshot: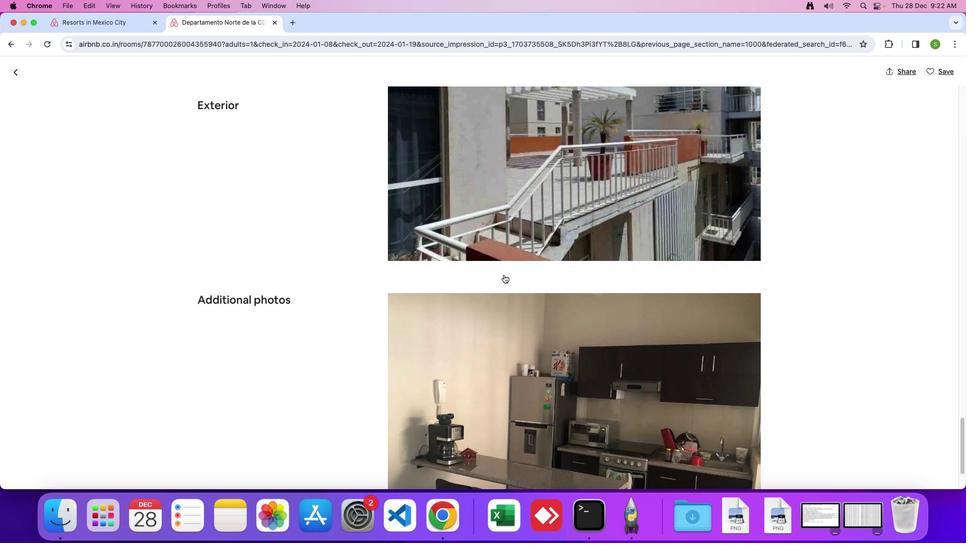 
Action: Mouse scrolled (503, 274) with delta (0, 0)
Screenshot: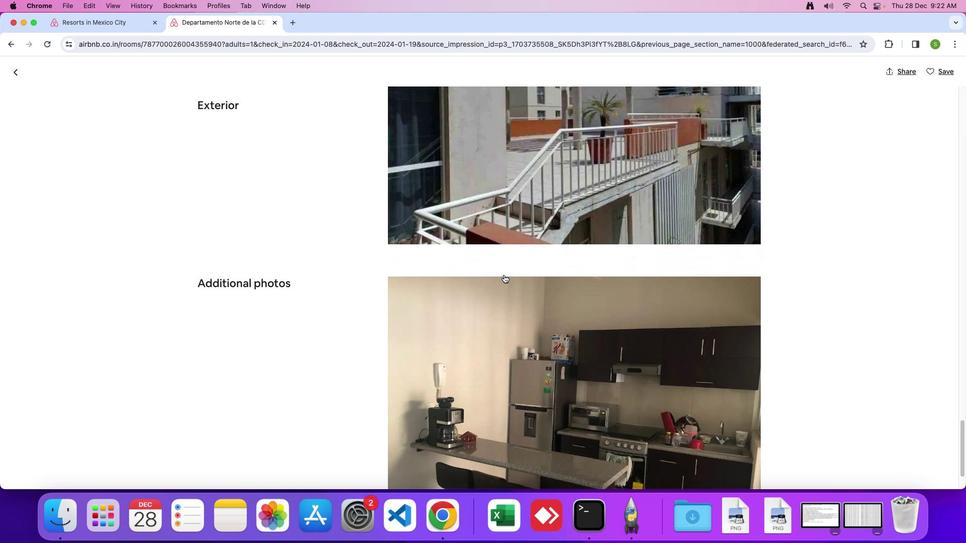 
Action: Mouse scrolled (503, 274) with delta (0, -1)
Screenshot: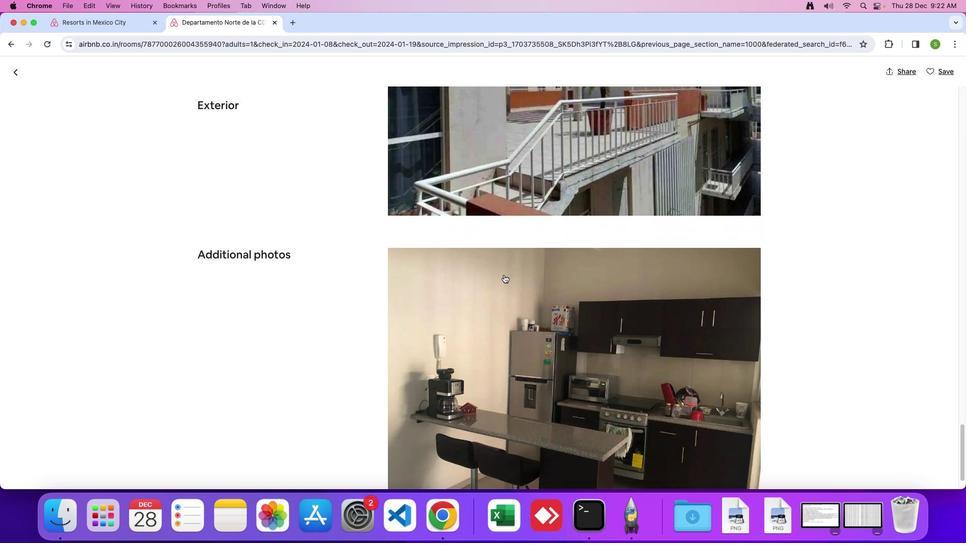 
Action: Mouse scrolled (503, 274) with delta (0, 0)
Screenshot: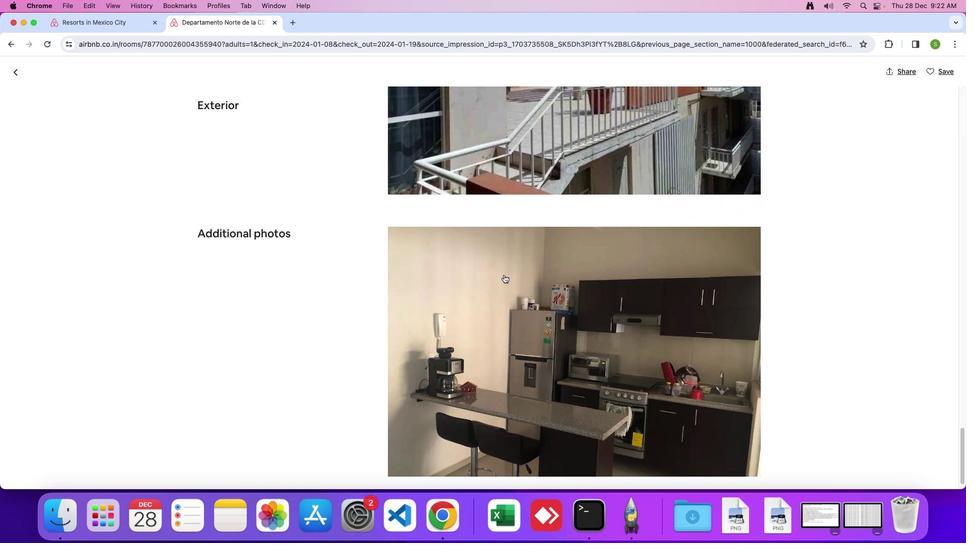 
Action: Mouse scrolled (503, 274) with delta (0, 0)
Screenshot: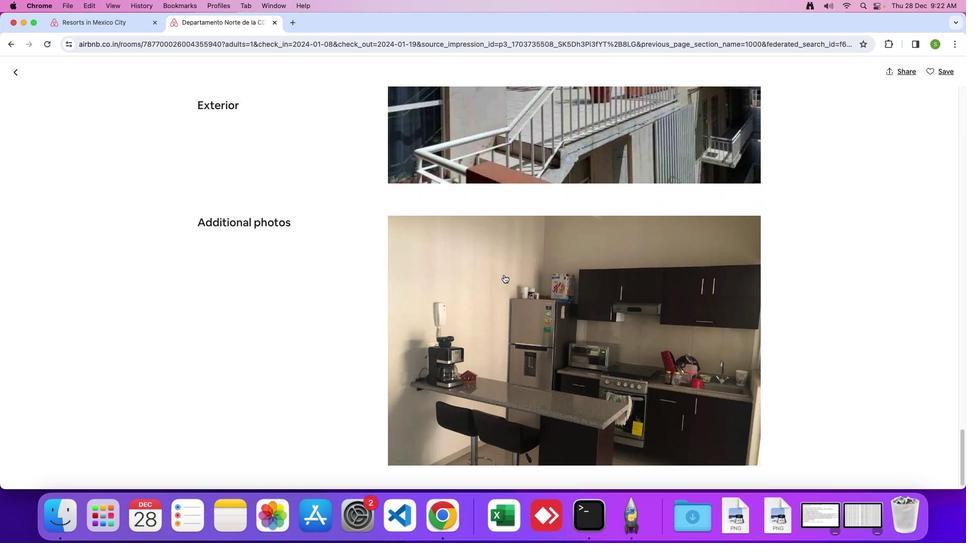 
Action: Mouse scrolled (503, 274) with delta (0, 0)
Screenshot: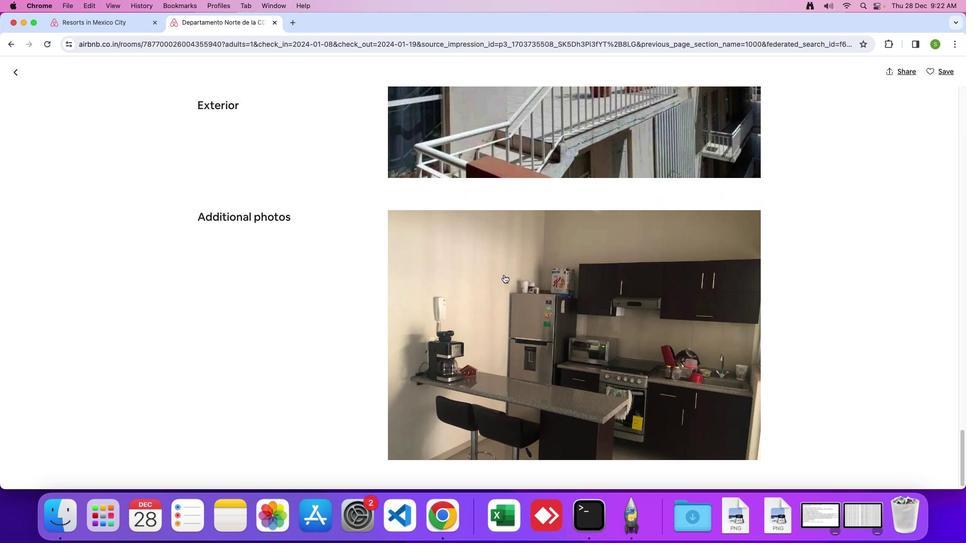 
Action: Mouse scrolled (503, 274) with delta (0, 0)
Screenshot: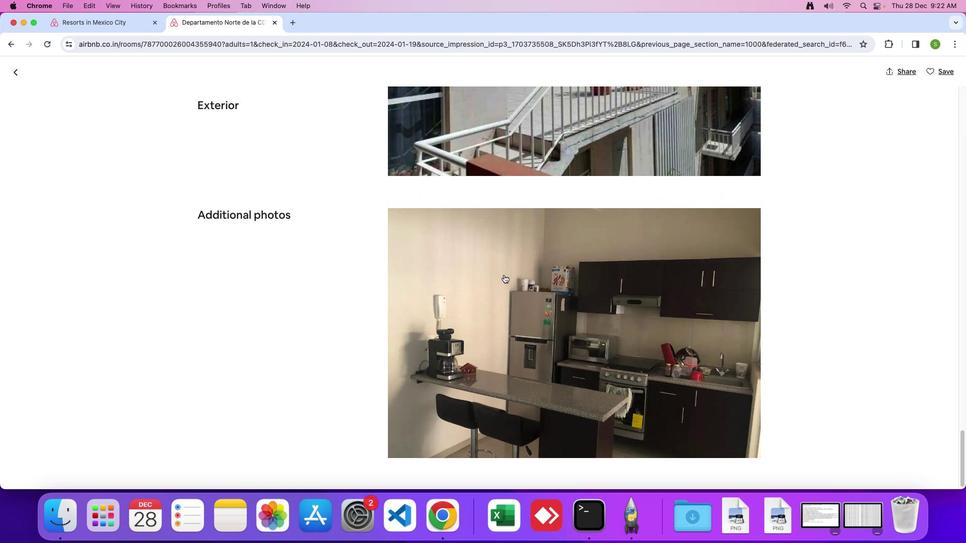 
Action: Mouse scrolled (503, 274) with delta (0, 0)
Screenshot: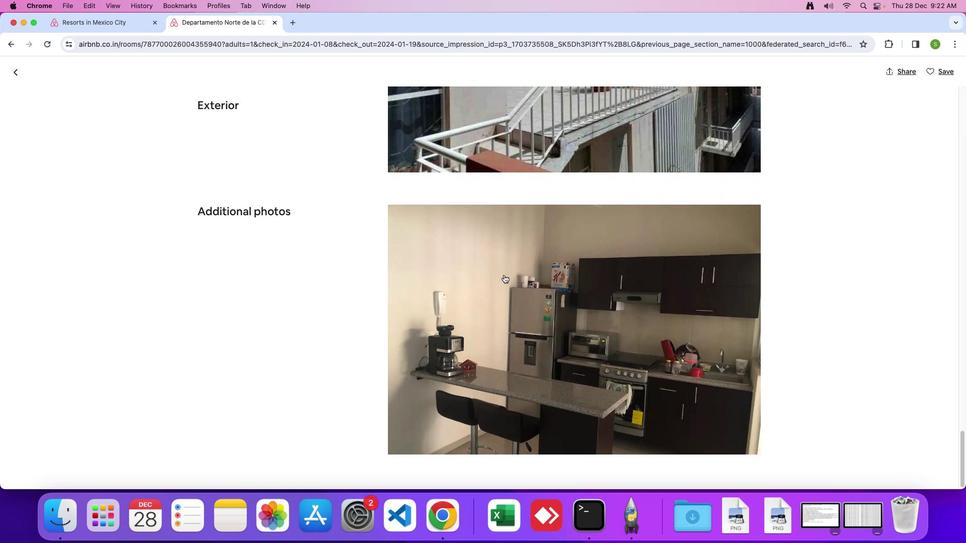 
Action: Mouse moved to (13, 74)
Screenshot: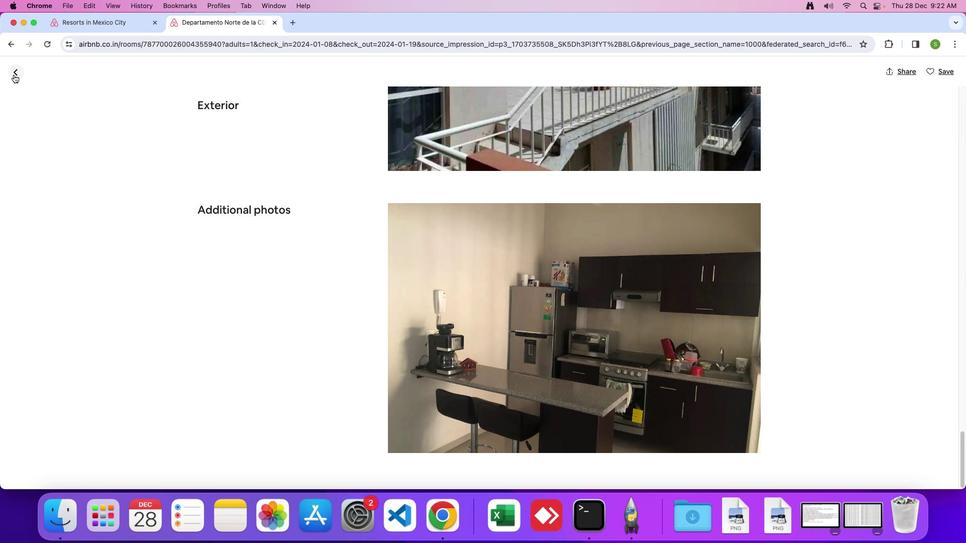 
Action: Mouse pressed left at (13, 74)
Screenshot: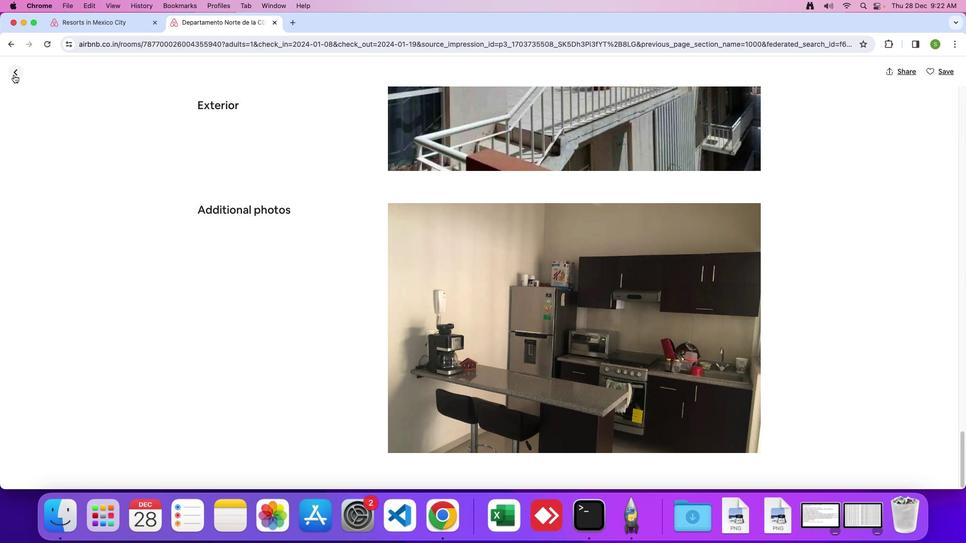 
Action: Mouse moved to (476, 336)
Screenshot: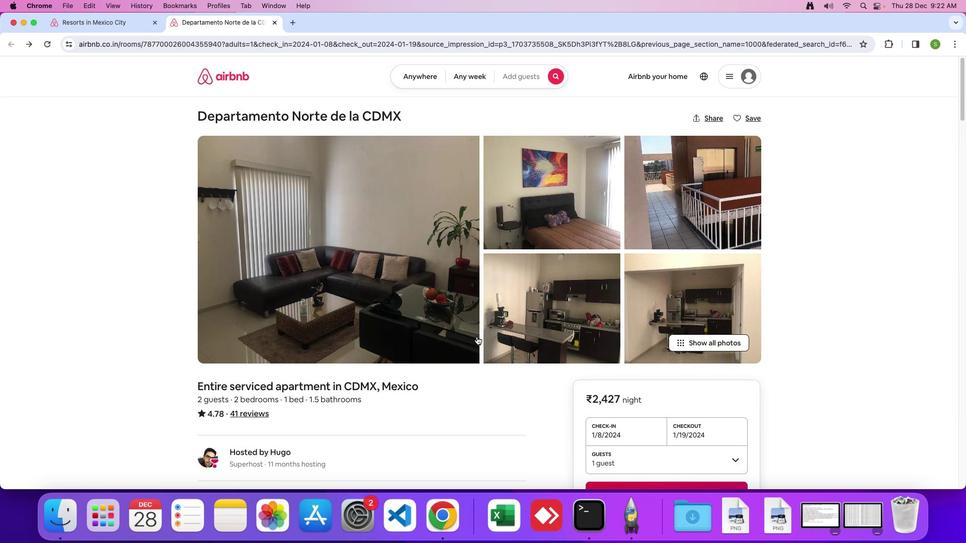 
Action: Mouse scrolled (476, 336) with delta (0, 0)
Screenshot: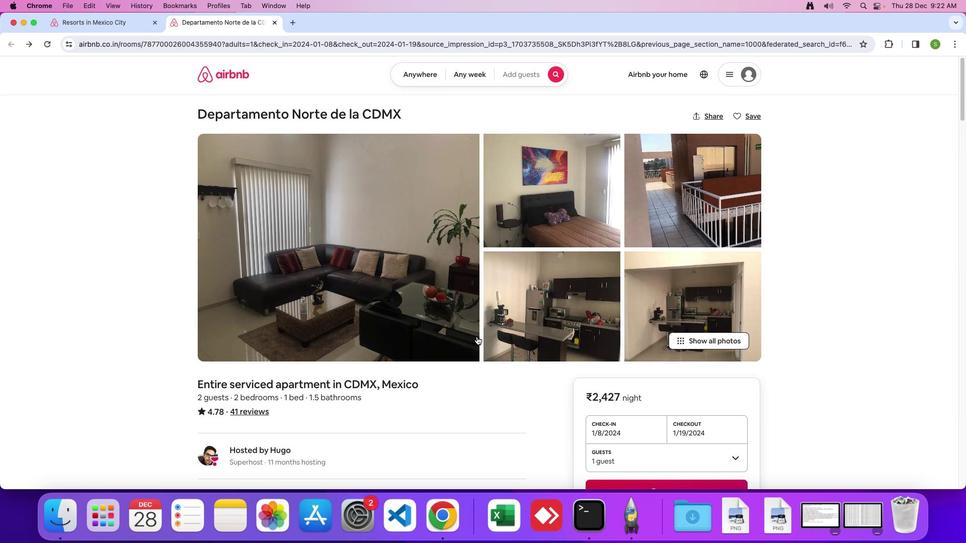 
Action: Mouse scrolled (476, 336) with delta (0, 0)
